 Task: Look for space in Tobias Barreto, Brazil from 17th June, 2023 to 21st June, 2023 for 2 adults in price range Rs.7000 to Rs.12000. Place can be private room with 1  bedroom having 2 beds and 1 bathroom. Property type can be flat. Amenities needed are: wifi, washing machine, . Booking option can be shelf check-in. Required host language is Spanish.
Action: Mouse moved to (363, 204)
Screenshot: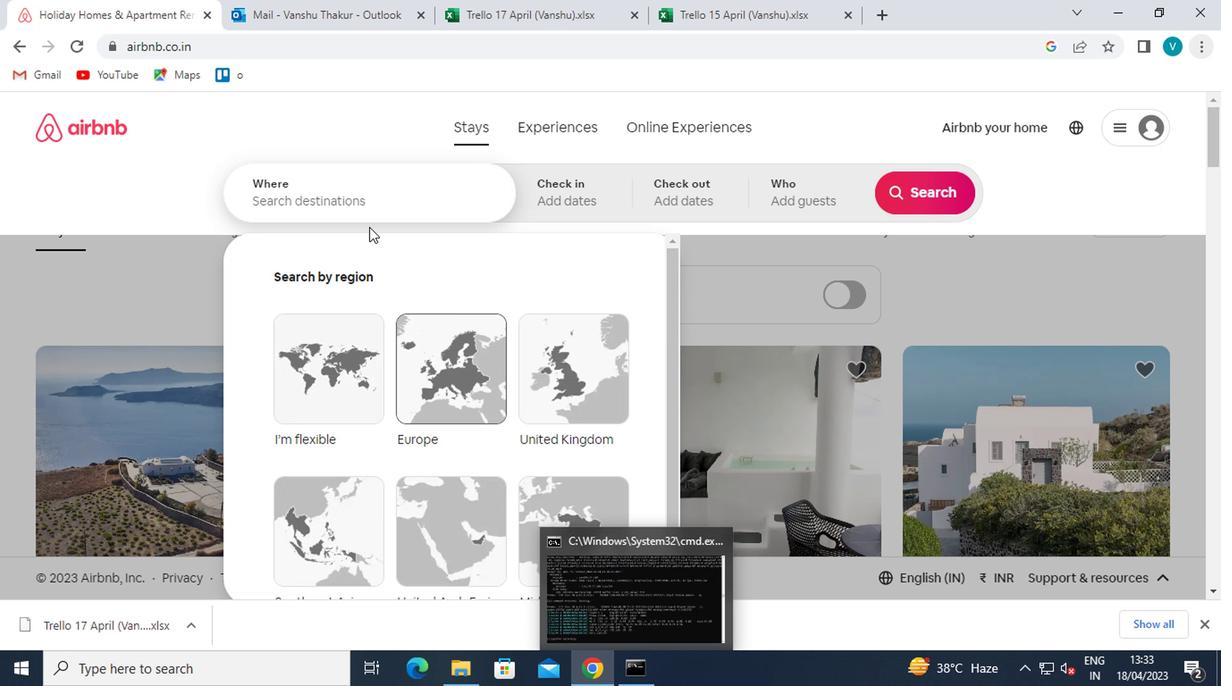 
Action: Mouse pressed left at (363, 204)
Screenshot: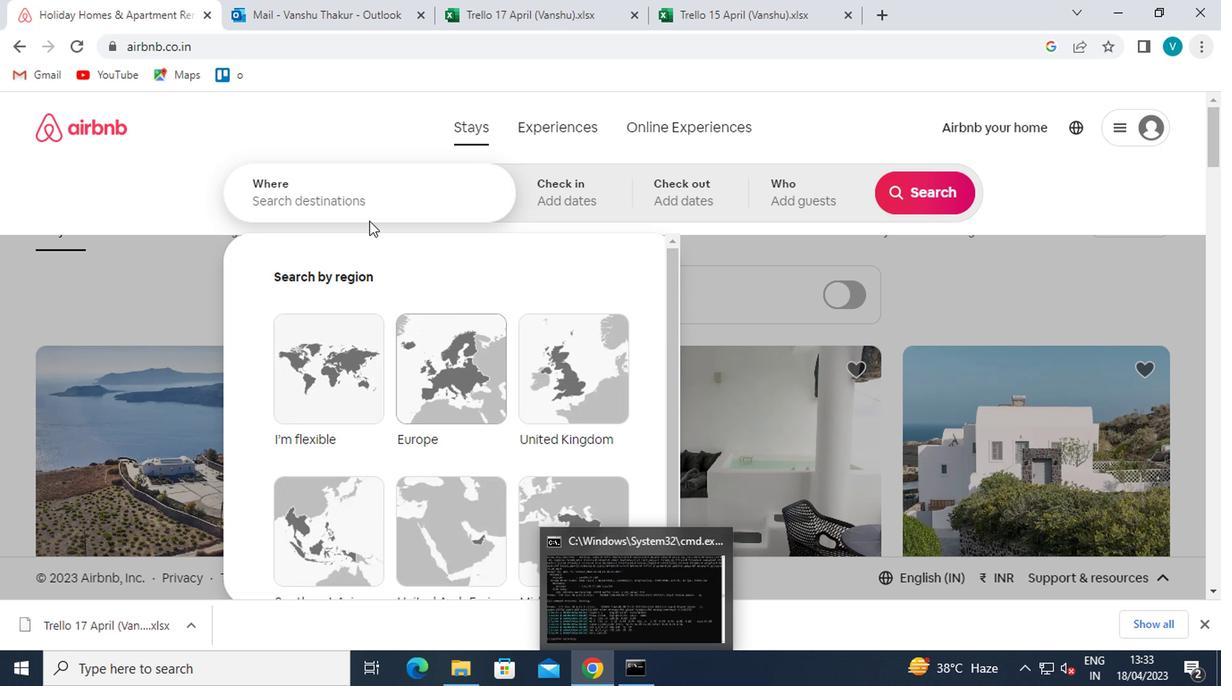 
Action: Mouse moved to (363, 204)
Screenshot: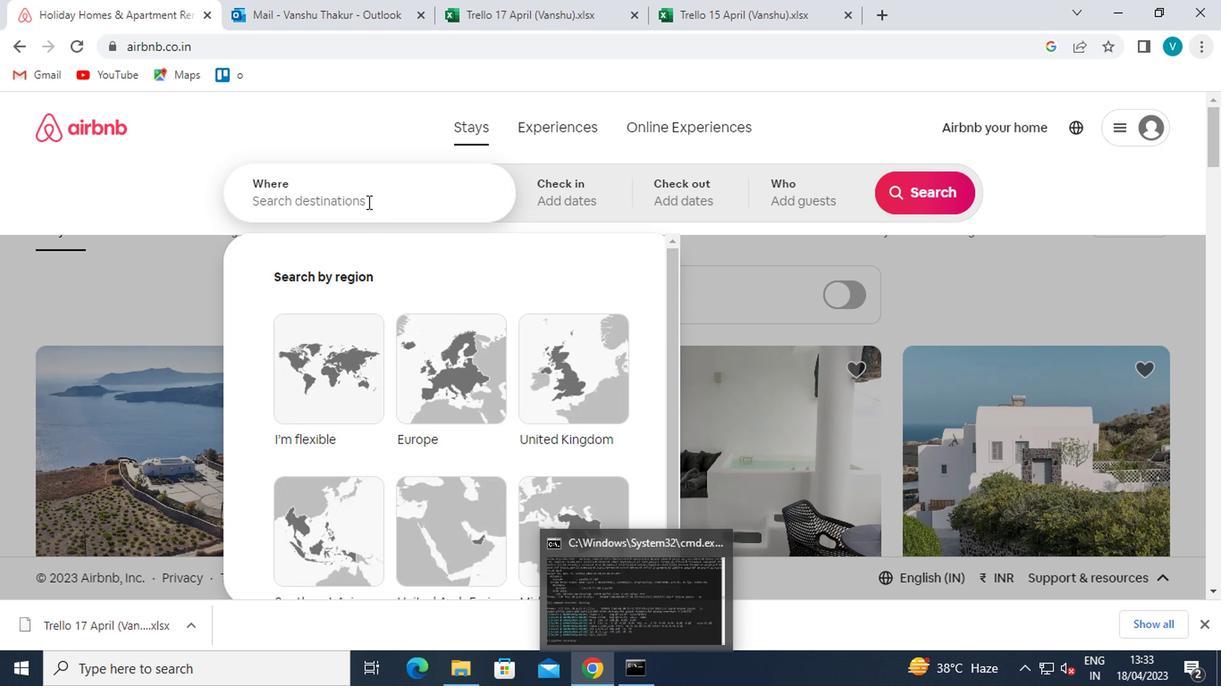 
Action: Key pressed <Key.shift>TOBIAS<Key.space><Key.shift>BARRETO
Screenshot: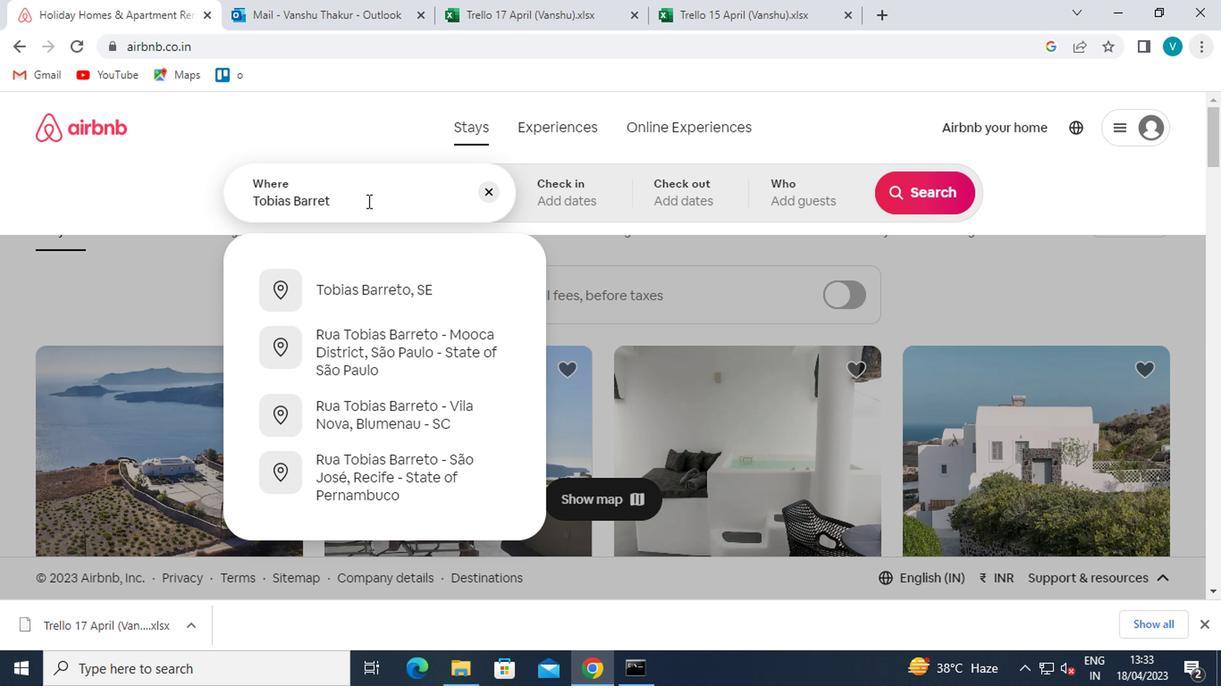 
Action: Mouse moved to (406, 292)
Screenshot: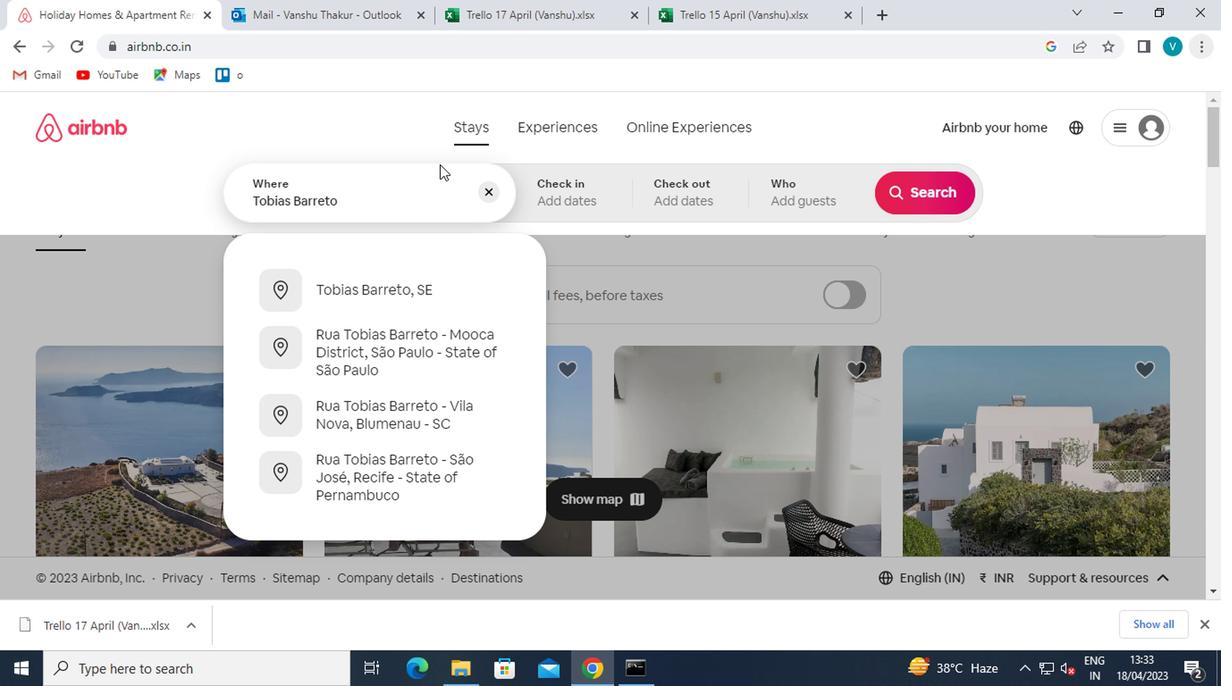 
Action: Mouse pressed left at (406, 292)
Screenshot: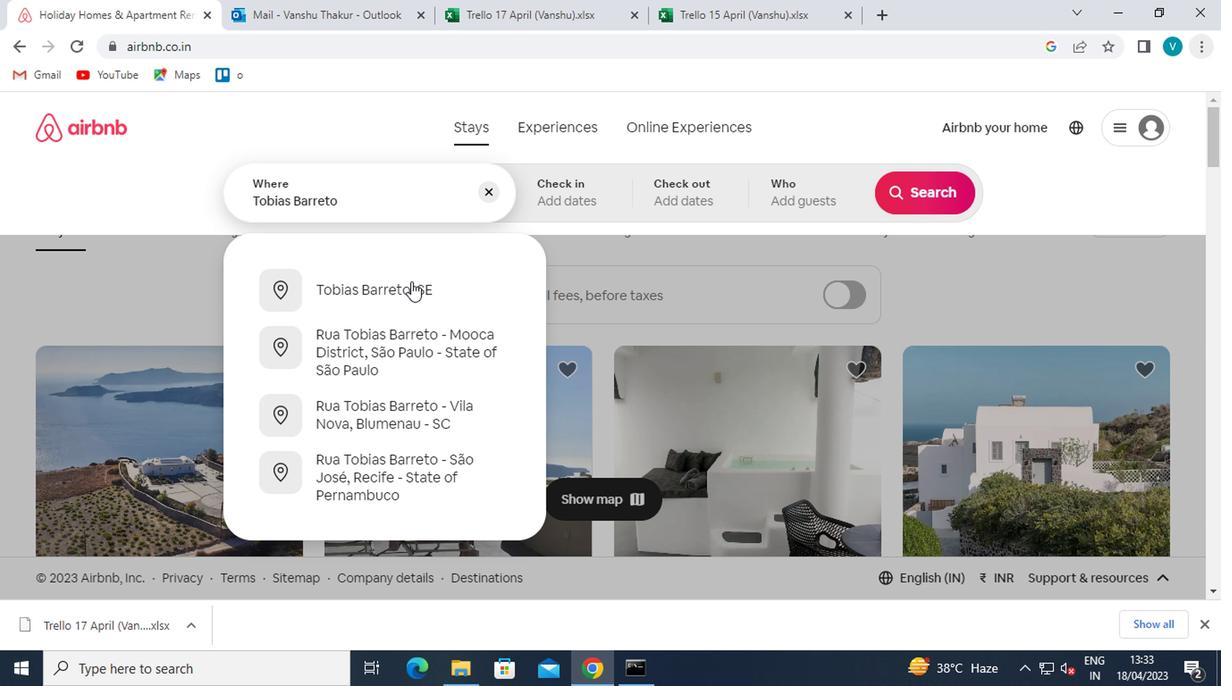 
Action: Mouse moved to (911, 329)
Screenshot: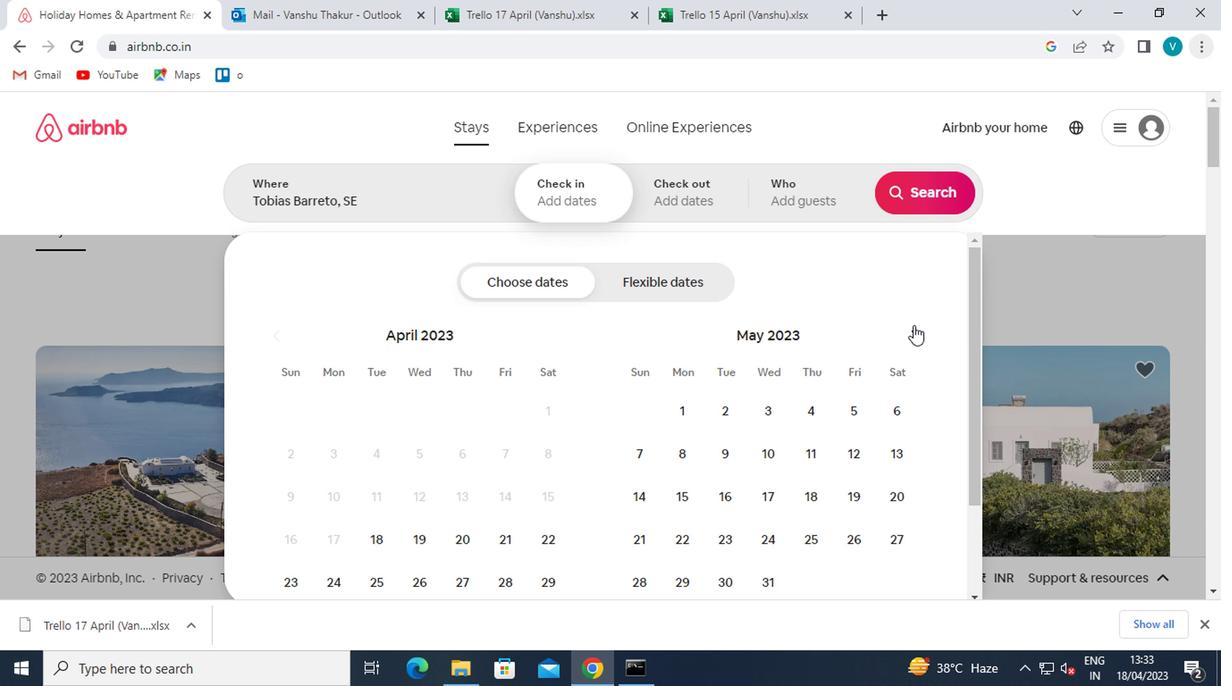 
Action: Mouse pressed left at (911, 329)
Screenshot: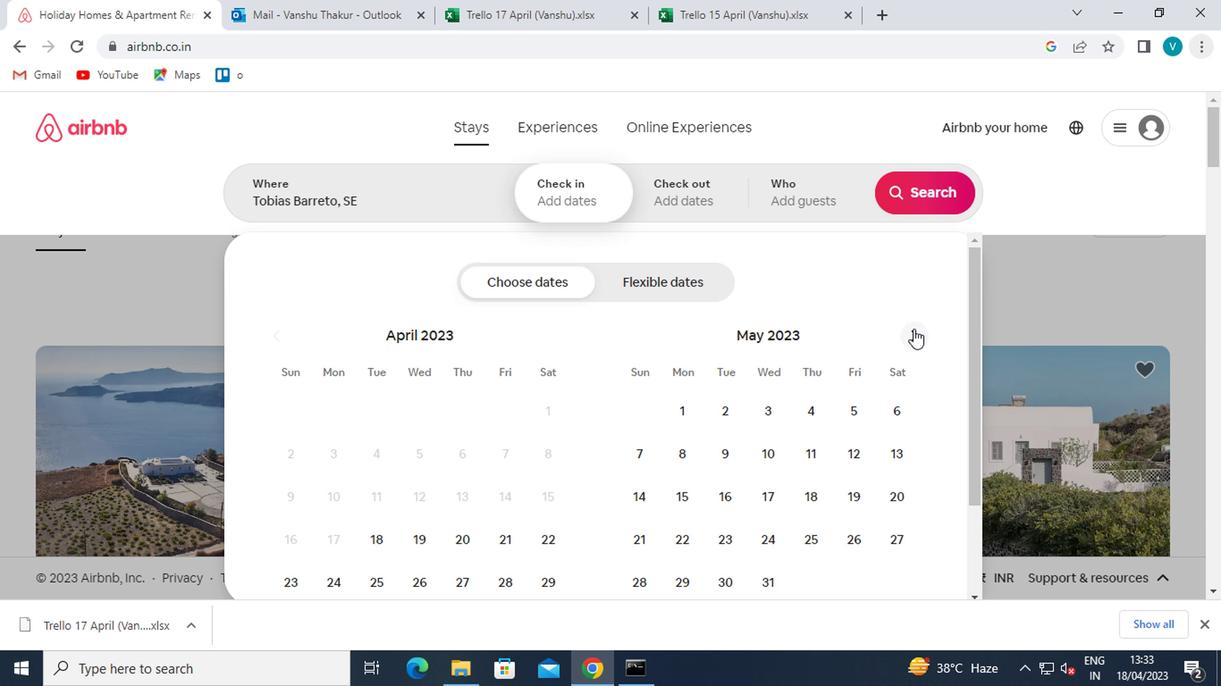 
Action: Mouse moved to (895, 485)
Screenshot: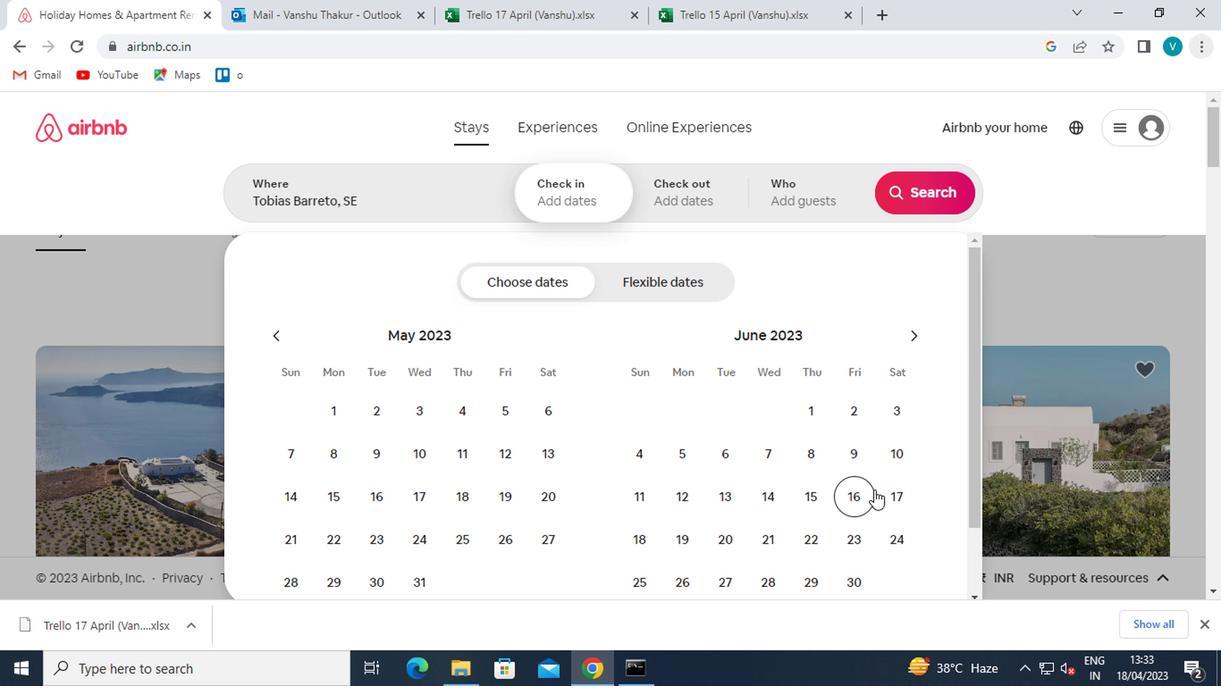 
Action: Mouse pressed left at (895, 485)
Screenshot: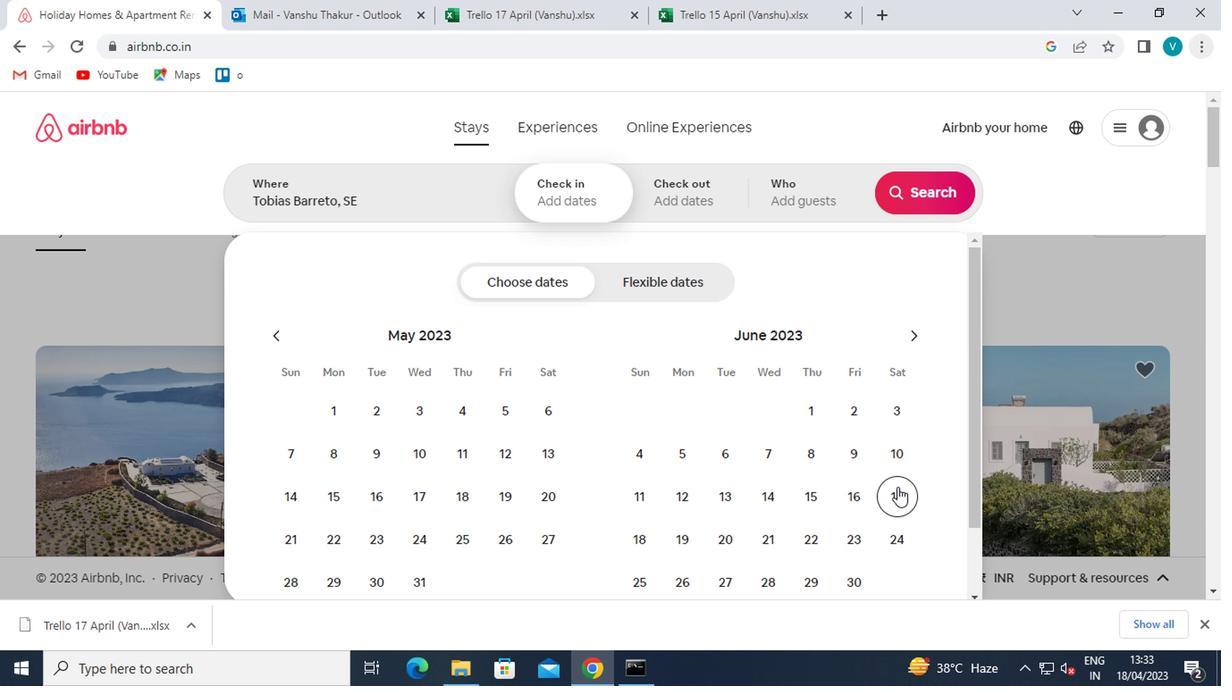 
Action: Mouse moved to (759, 529)
Screenshot: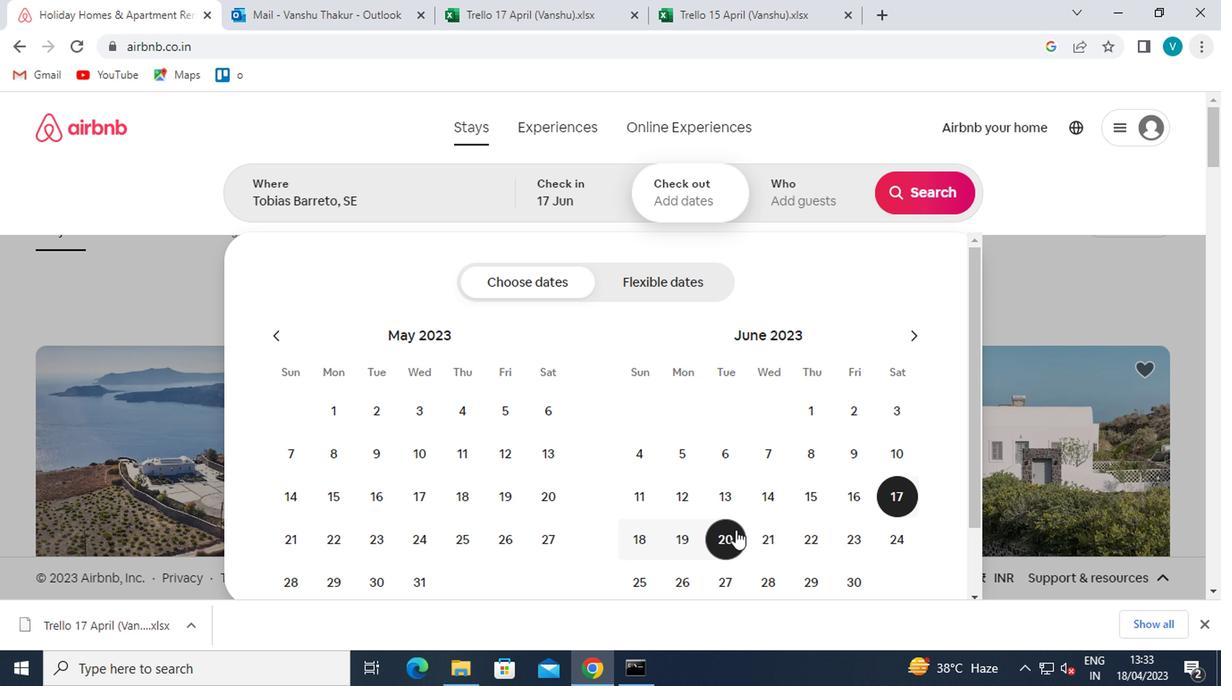 
Action: Mouse pressed left at (759, 529)
Screenshot: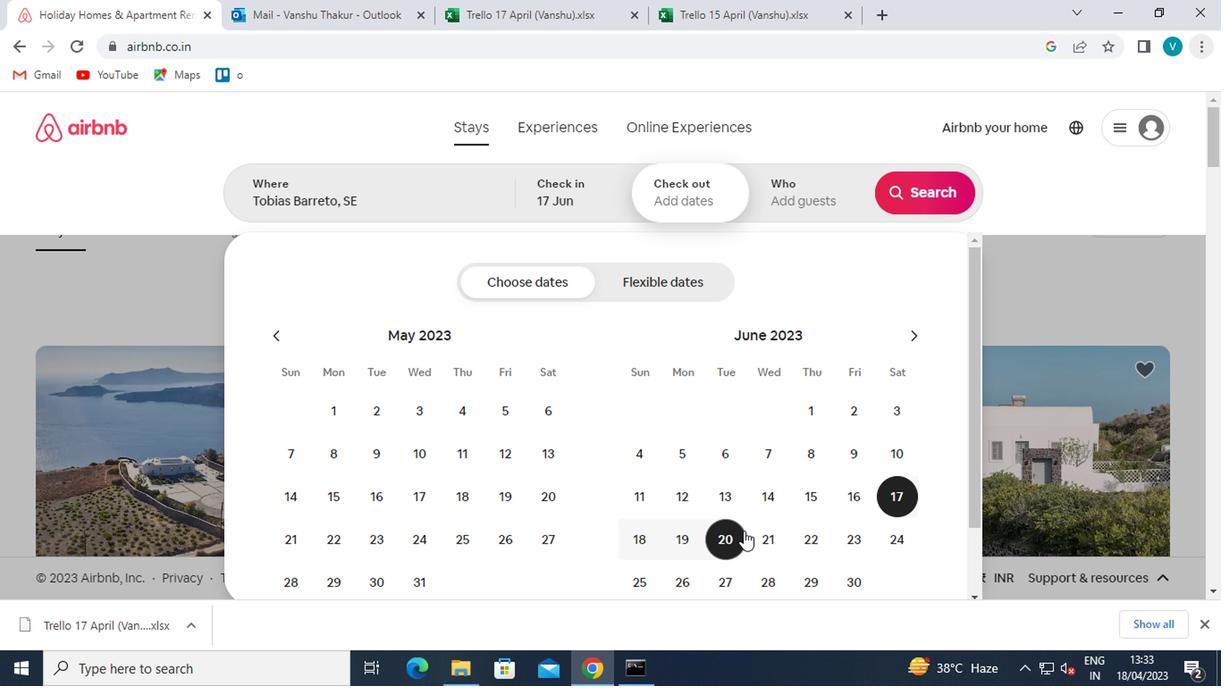 
Action: Mouse moved to (822, 197)
Screenshot: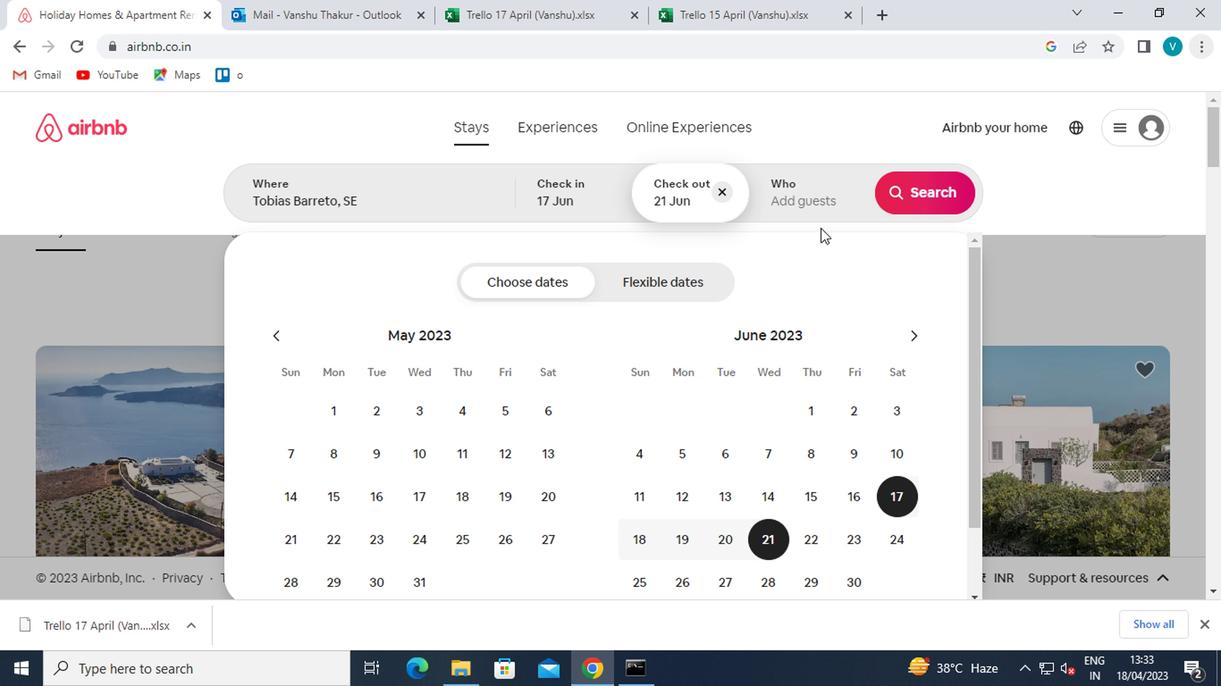 
Action: Mouse pressed left at (822, 197)
Screenshot: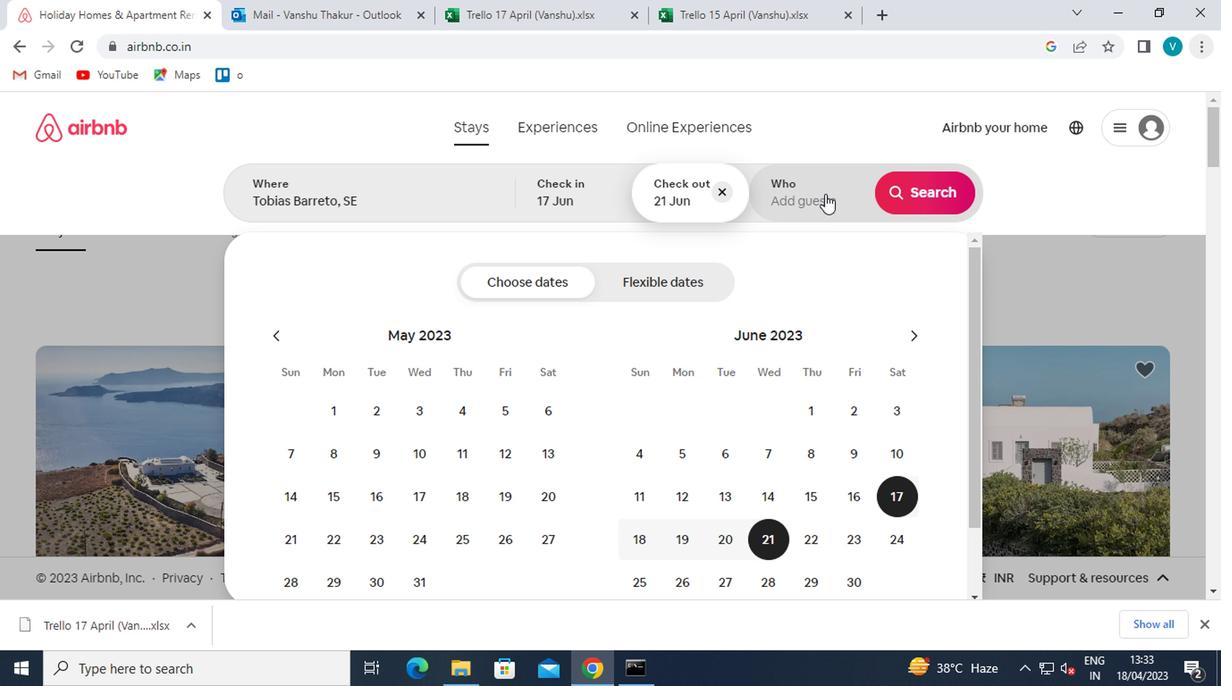 
Action: Mouse moved to (917, 291)
Screenshot: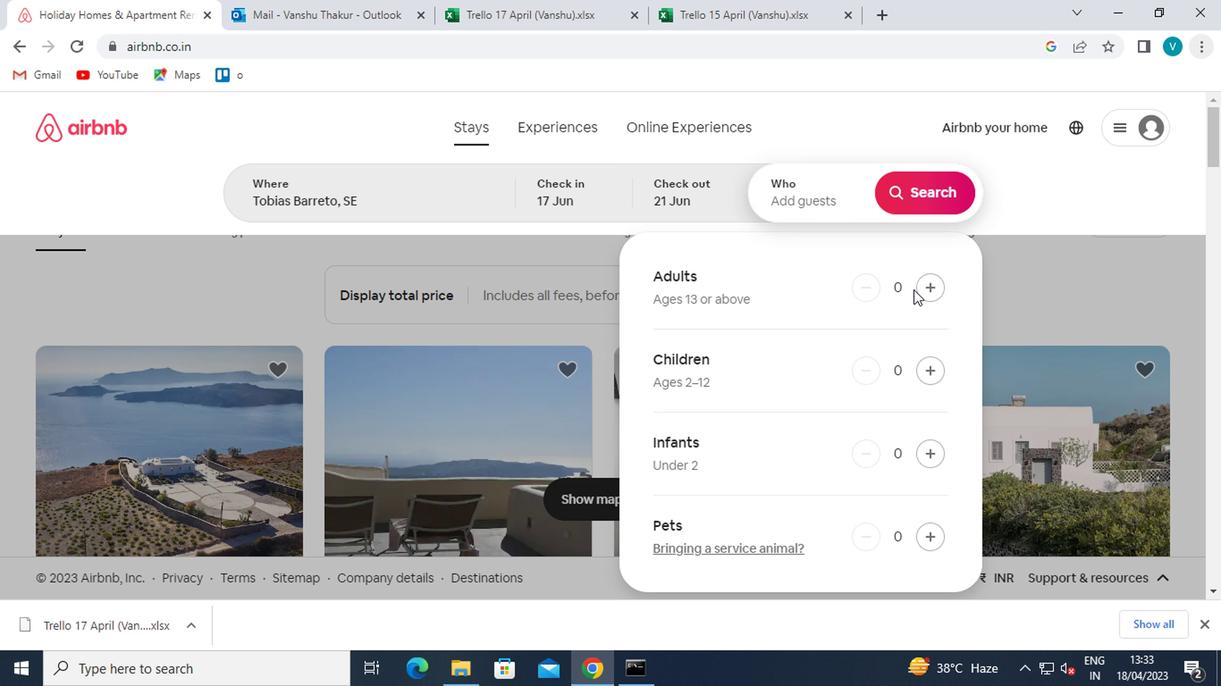 
Action: Mouse pressed left at (917, 291)
Screenshot: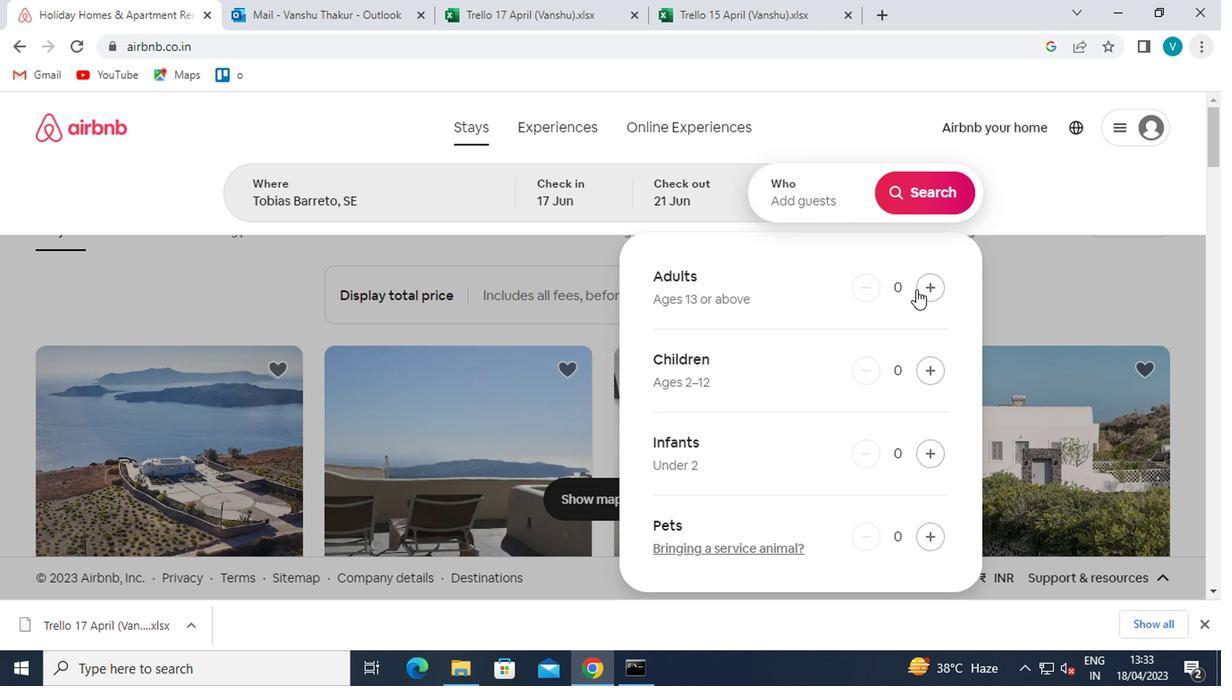 
Action: Mouse pressed left at (917, 291)
Screenshot: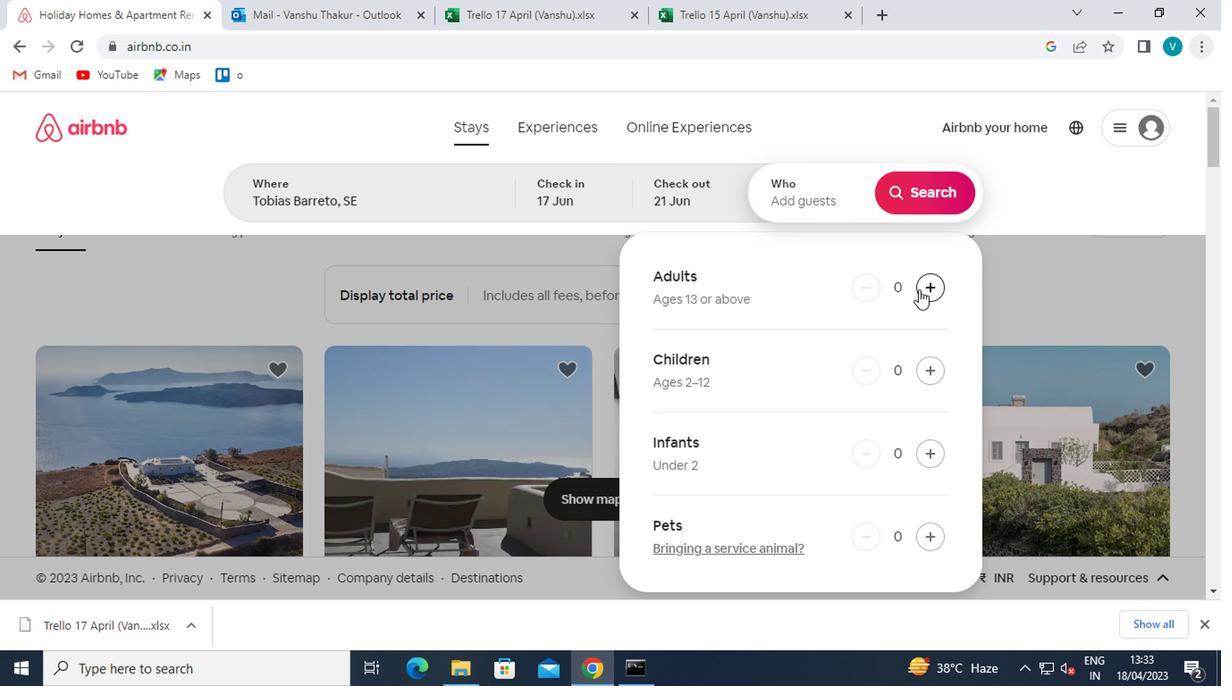 
Action: Mouse moved to (950, 172)
Screenshot: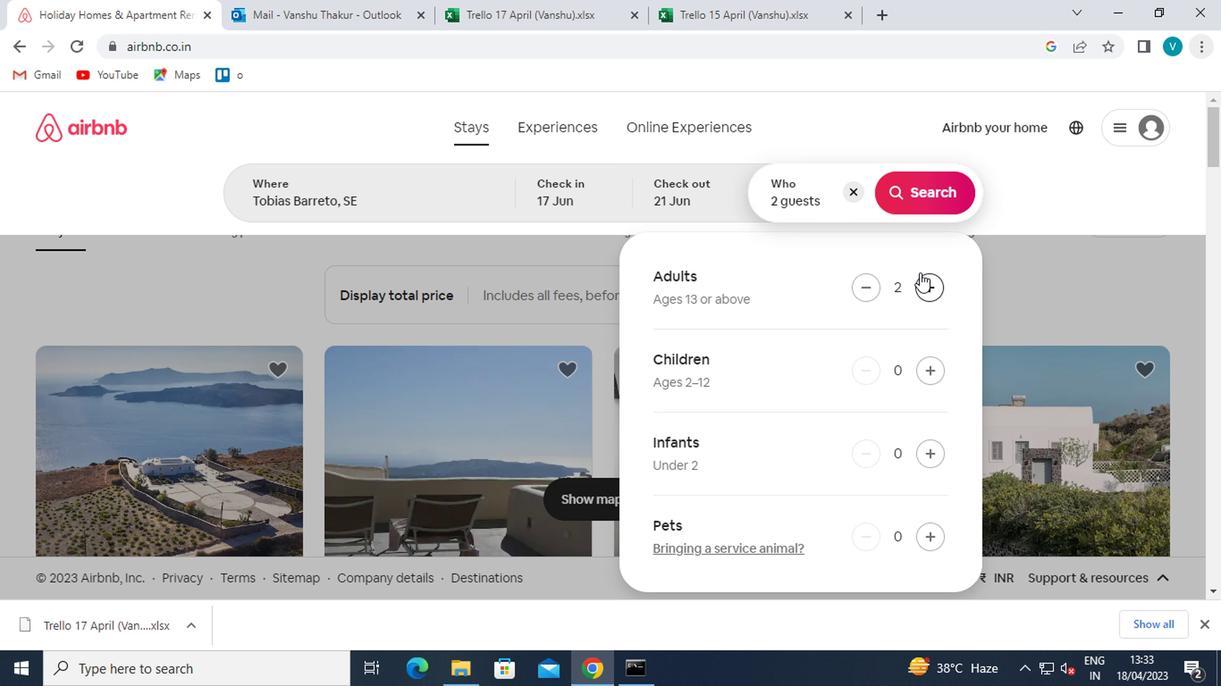 
Action: Mouse pressed left at (950, 172)
Screenshot: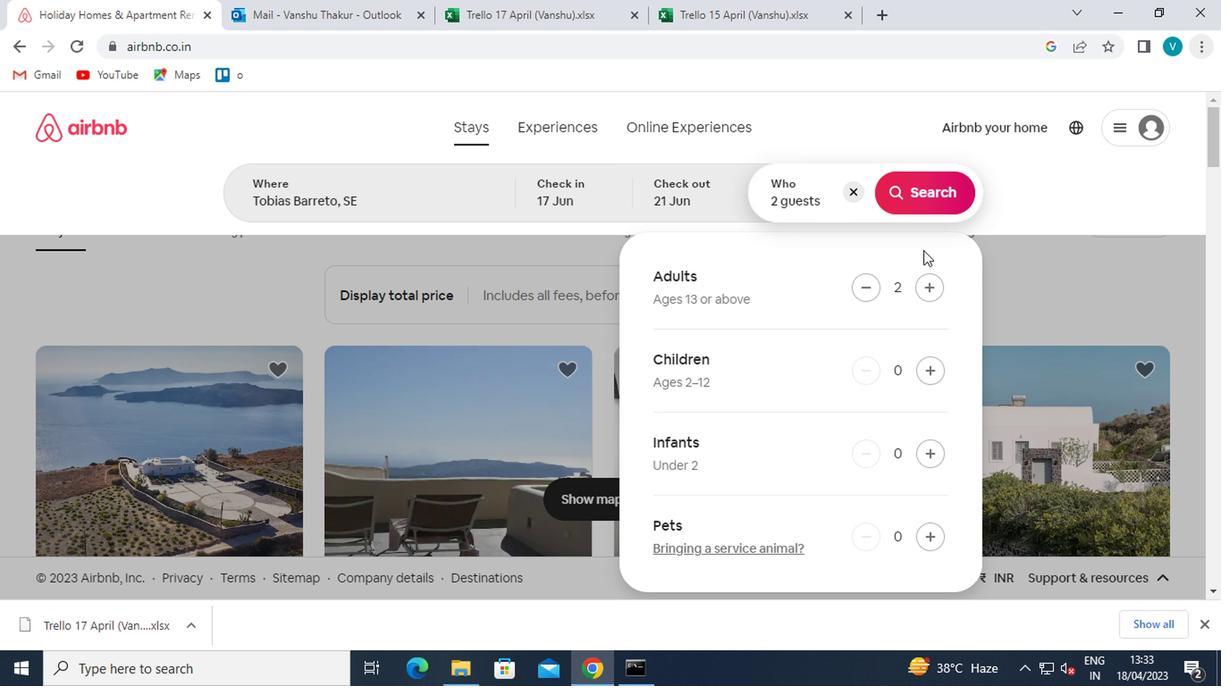 
Action: Mouse moved to (950, 206)
Screenshot: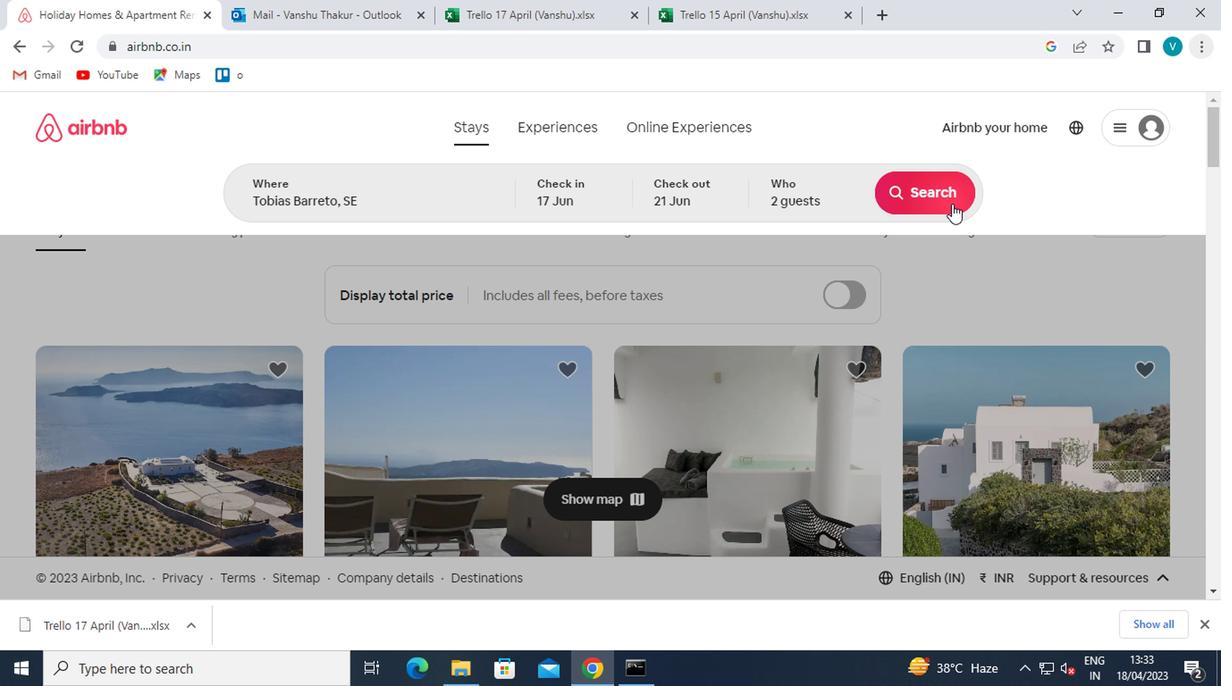 
Action: Mouse pressed left at (950, 206)
Screenshot: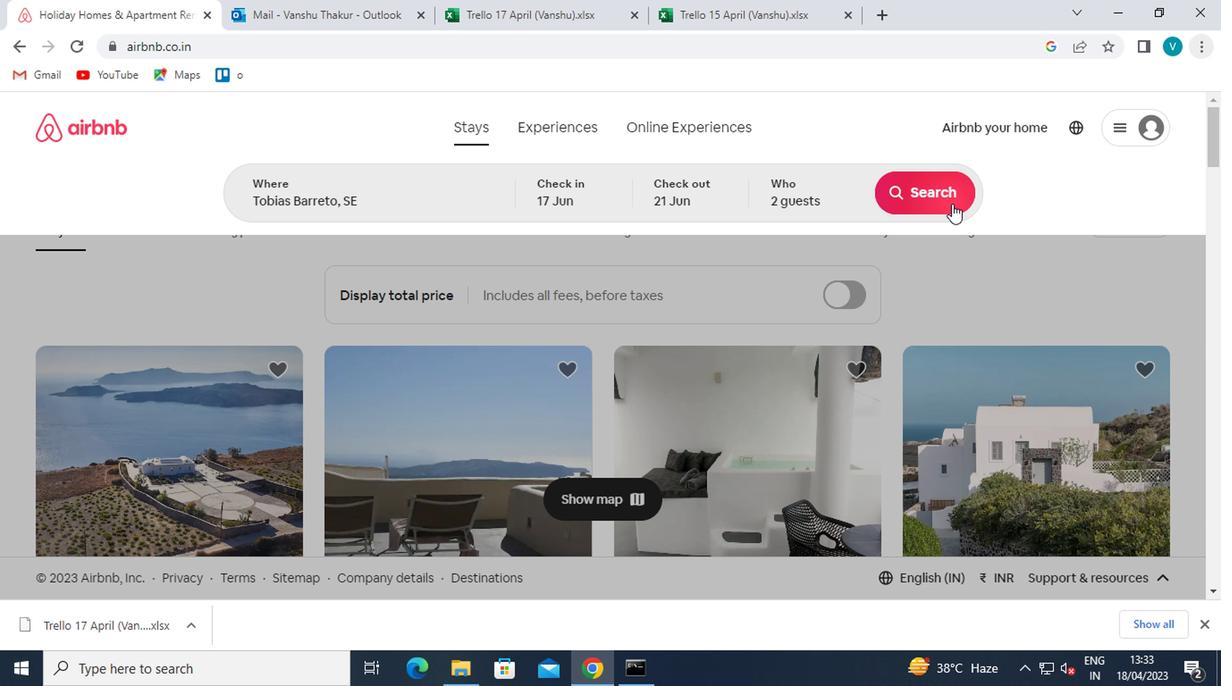 
Action: Mouse moved to (1135, 195)
Screenshot: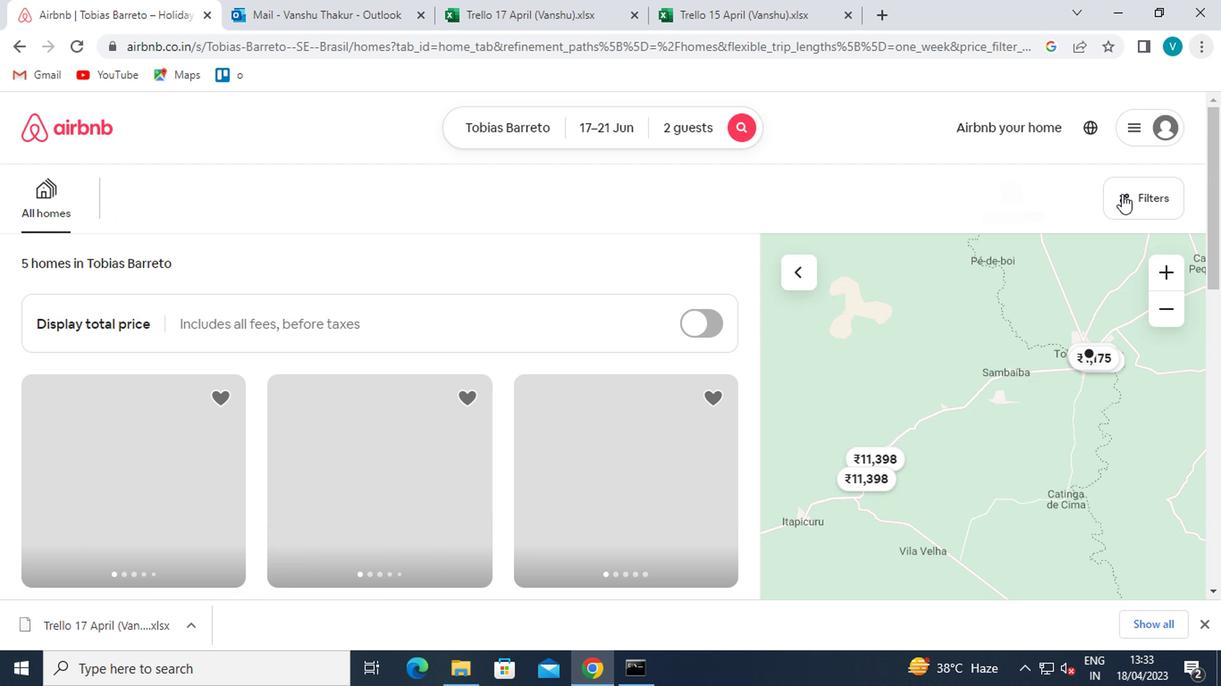 
Action: Mouse pressed left at (1135, 195)
Screenshot: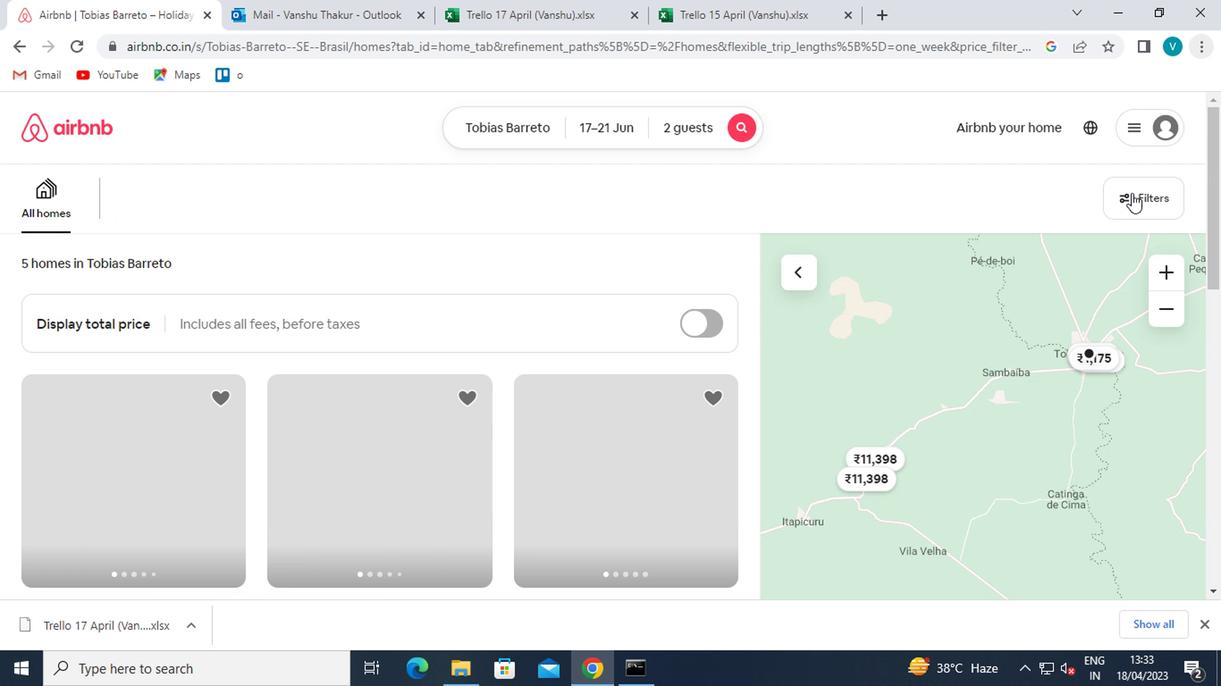 
Action: Mouse moved to (459, 425)
Screenshot: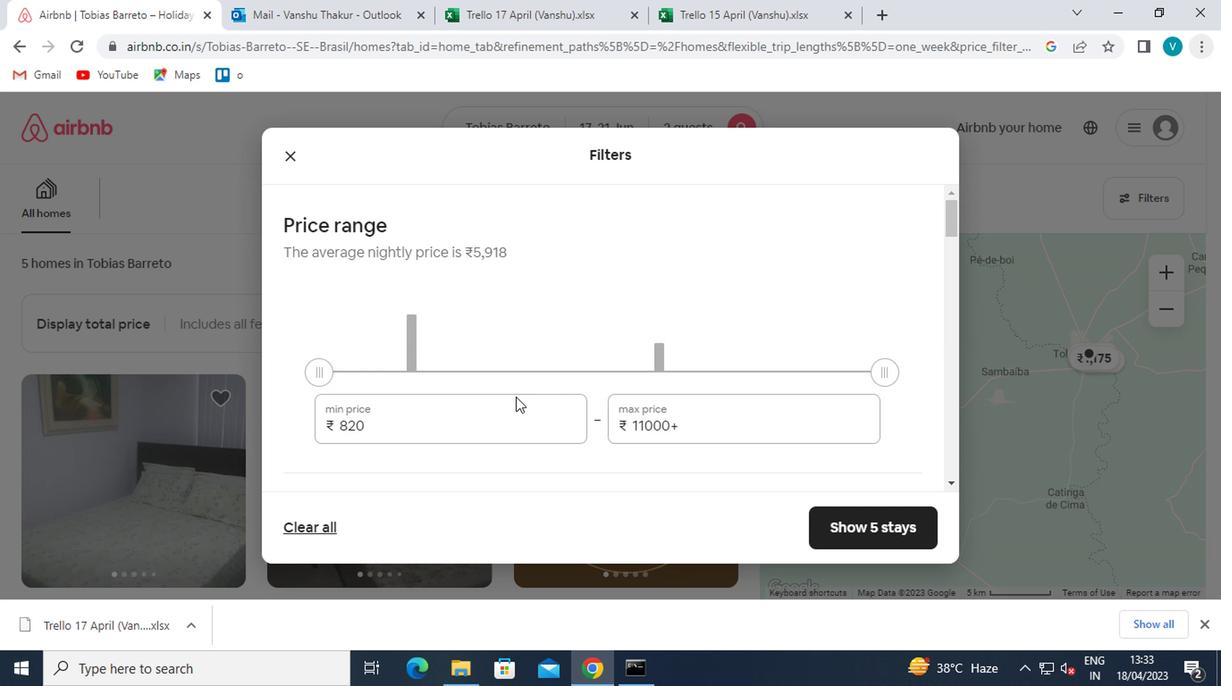 
Action: Mouse pressed left at (459, 425)
Screenshot: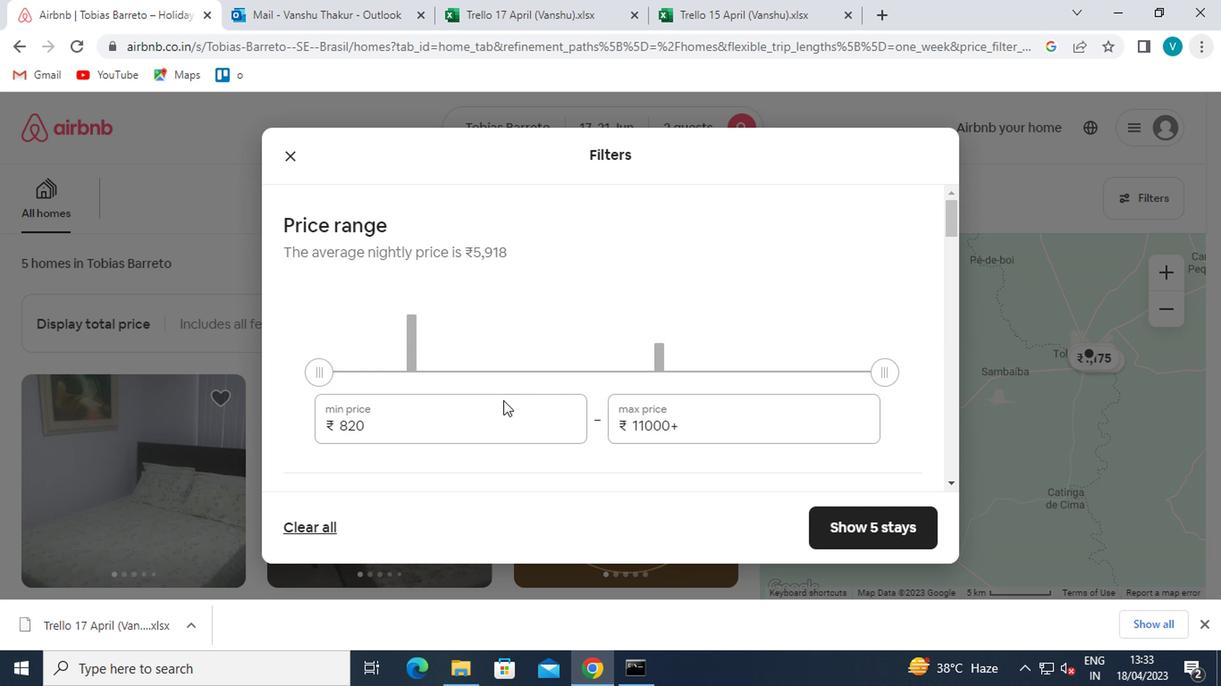 
Action: Mouse moved to (459, 426)
Screenshot: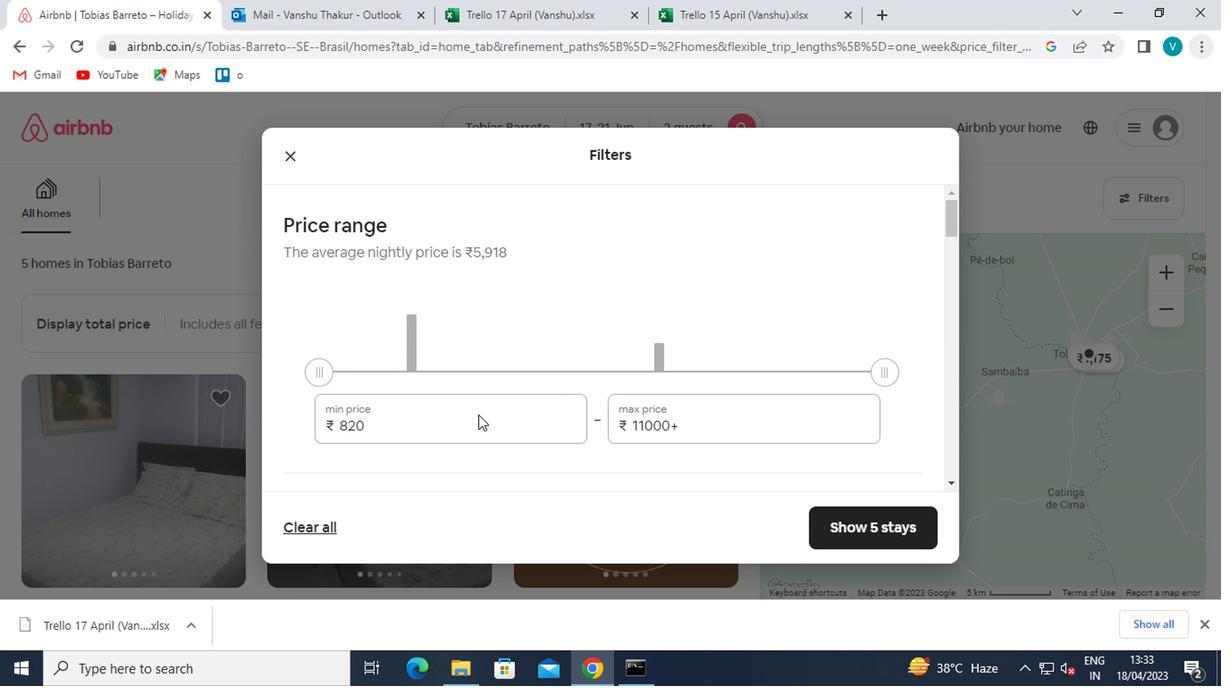
Action: Key pressed <Key.backspace><Key.backspace><Key.backspace>7000
Screenshot: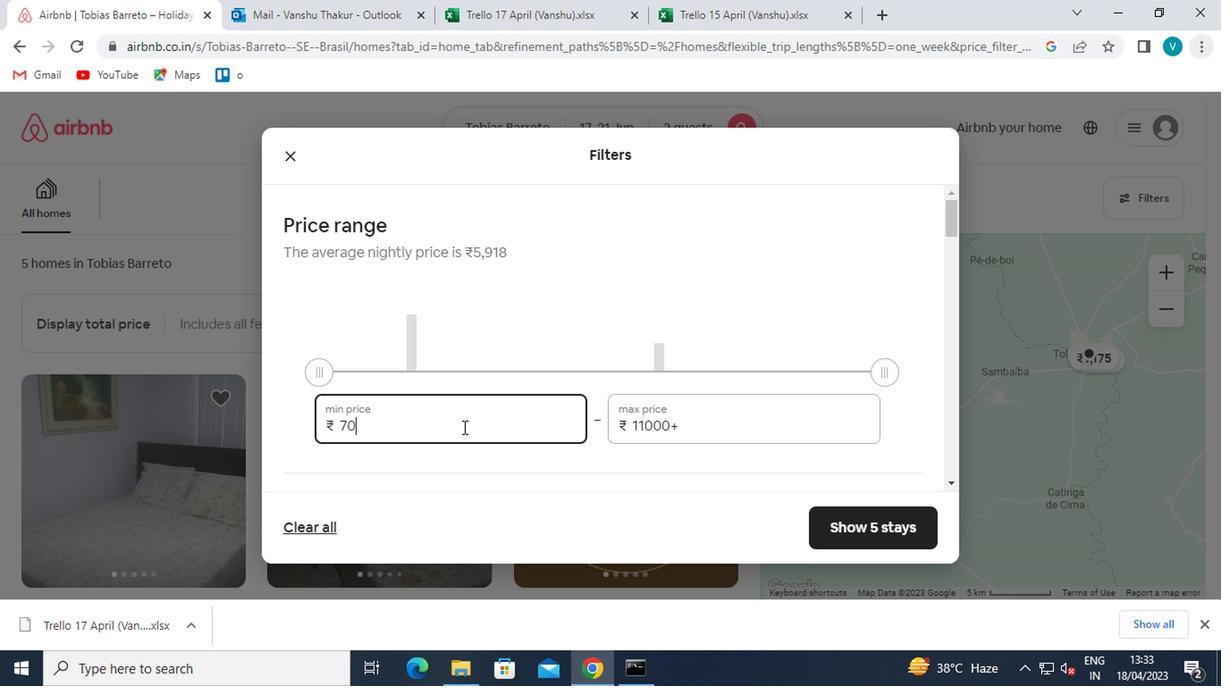
Action: Mouse moved to (689, 427)
Screenshot: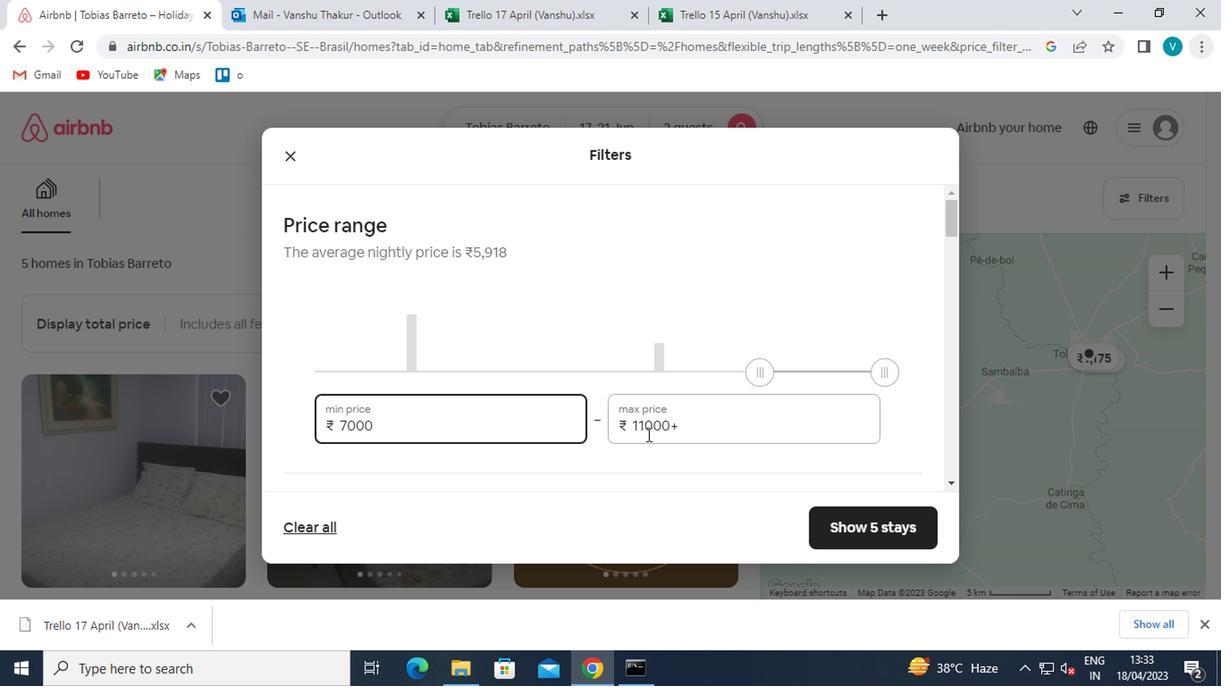 
Action: Mouse pressed left at (689, 427)
Screenshot: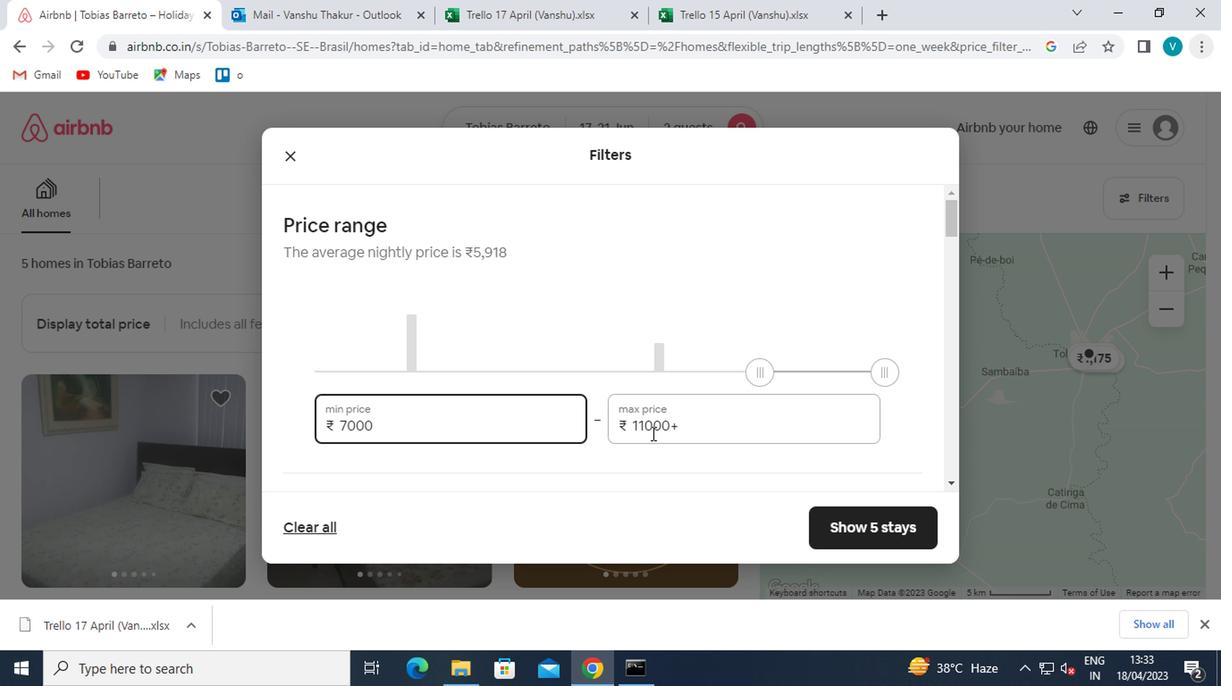 
Action: Mouse moved to (687, 425)
Screenshot: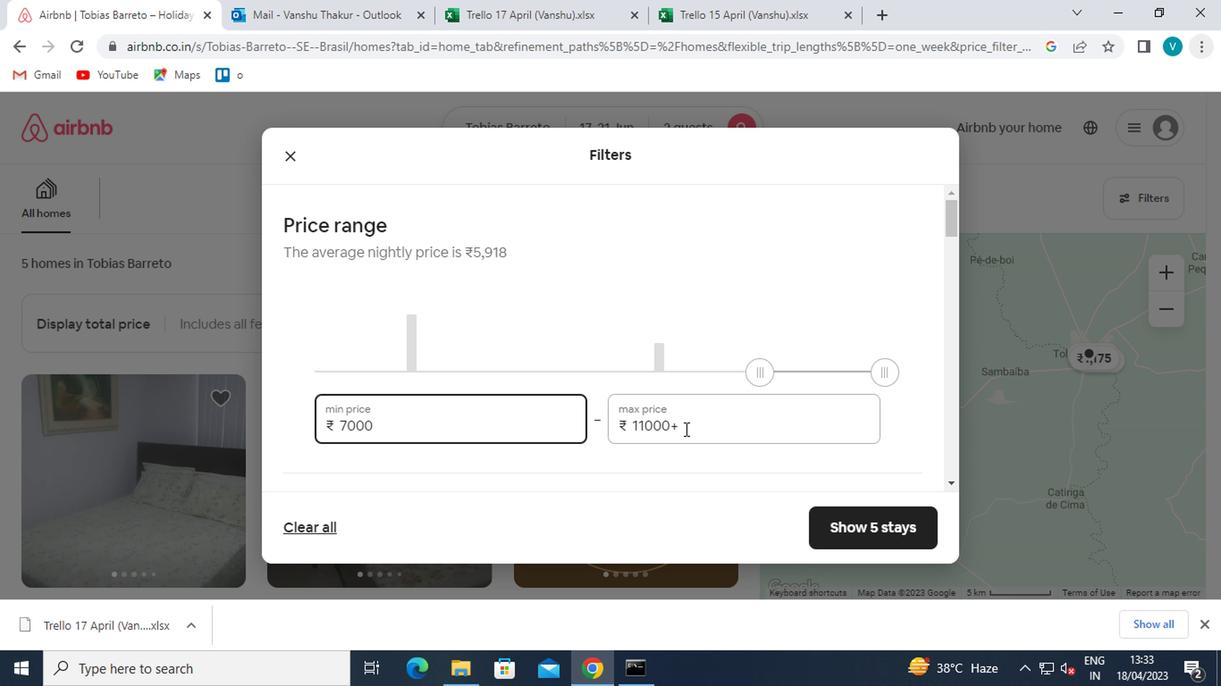 
Action: Key pressed <Key.backspace><Key.backspace><Key.backspace><Key.backspace><Key.backspace><Key.backspace>12000
Screenshot: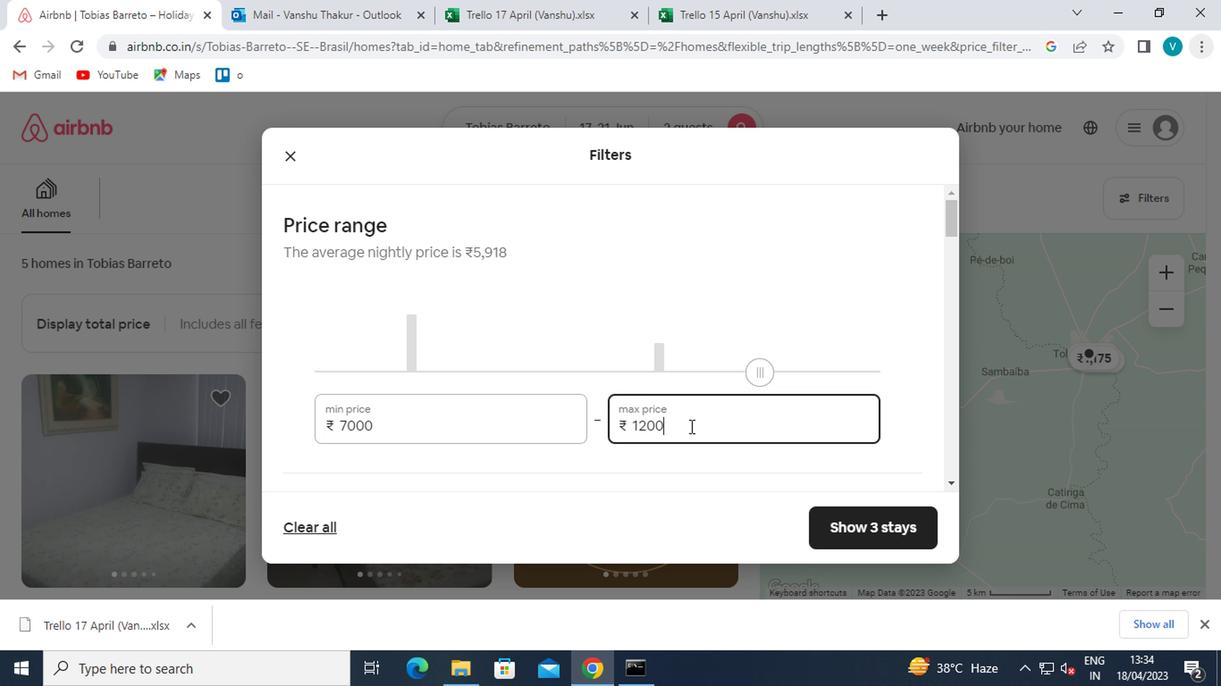 
Action: Mouse moved to (668, 425)
Screenshot: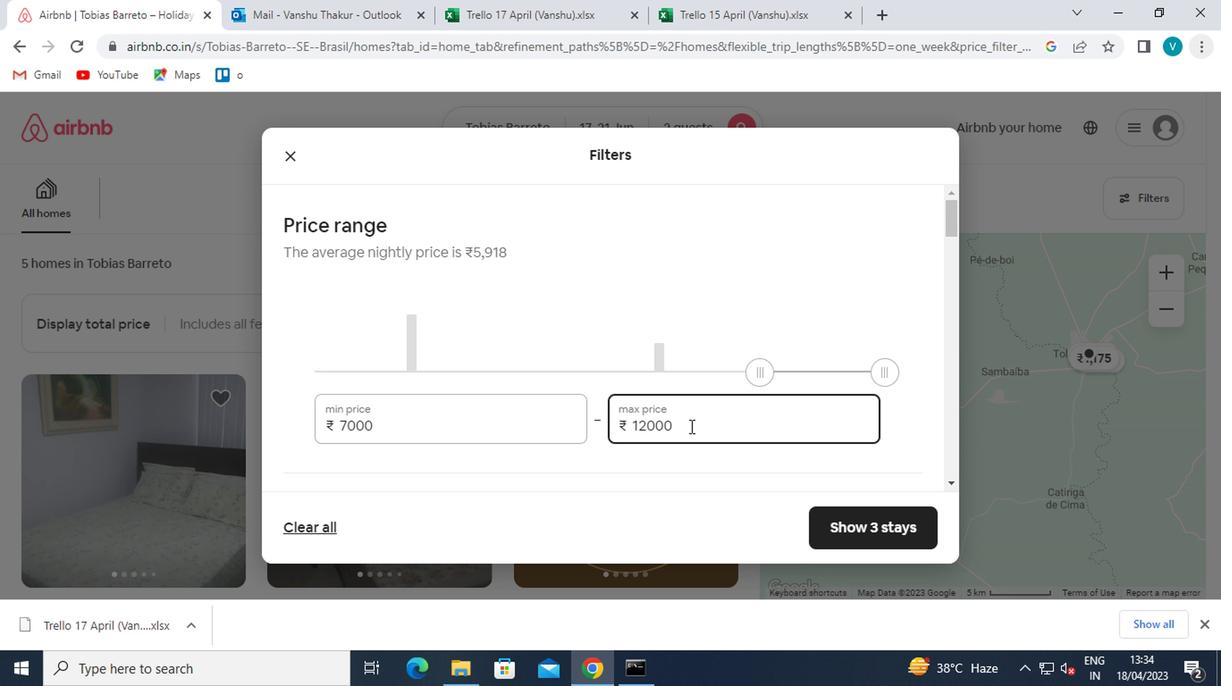 
Action: Mouse scrolled (668, 424) with delta (0, 0)
Screenshot: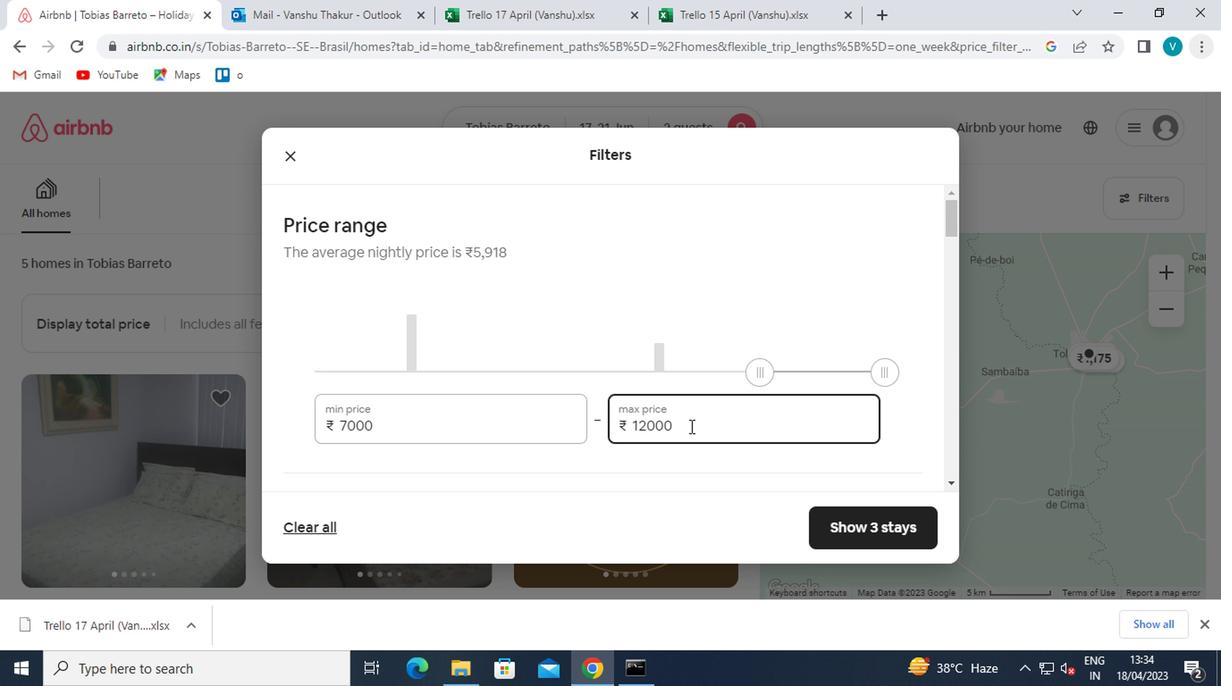 
Action: Mouse moved to (663, 425)
Screenshot: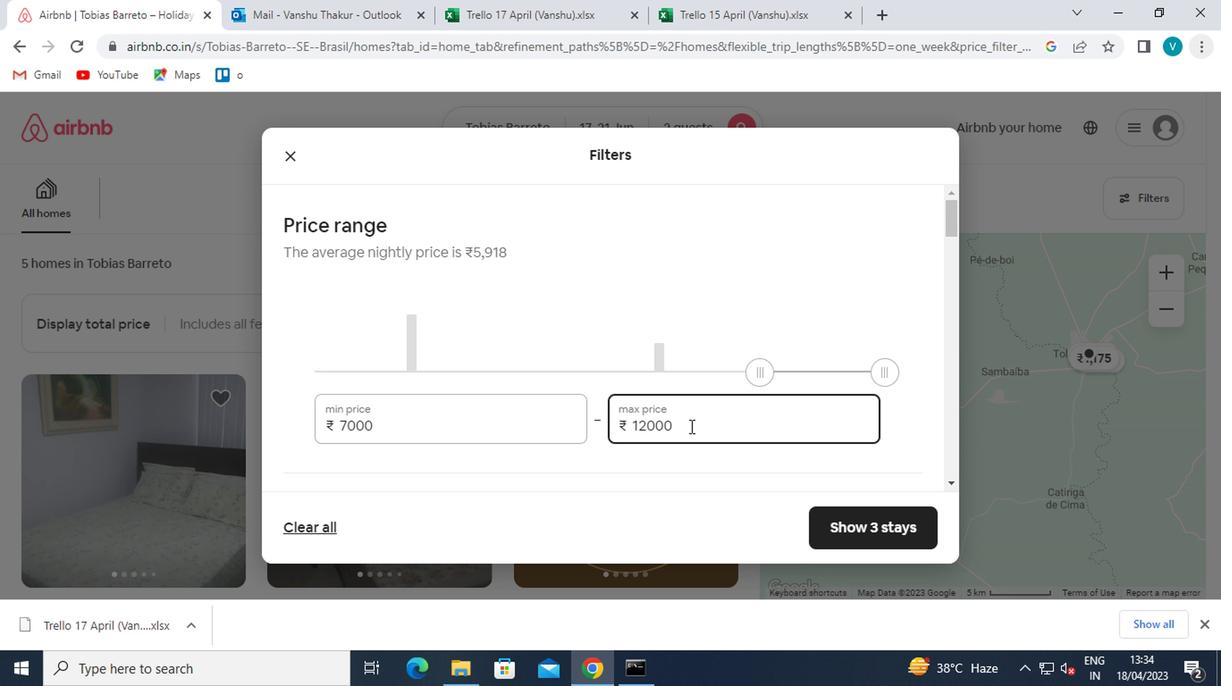 
Action: Mouse scrolled (663, 424) with delta (0, 0)
Screenshot: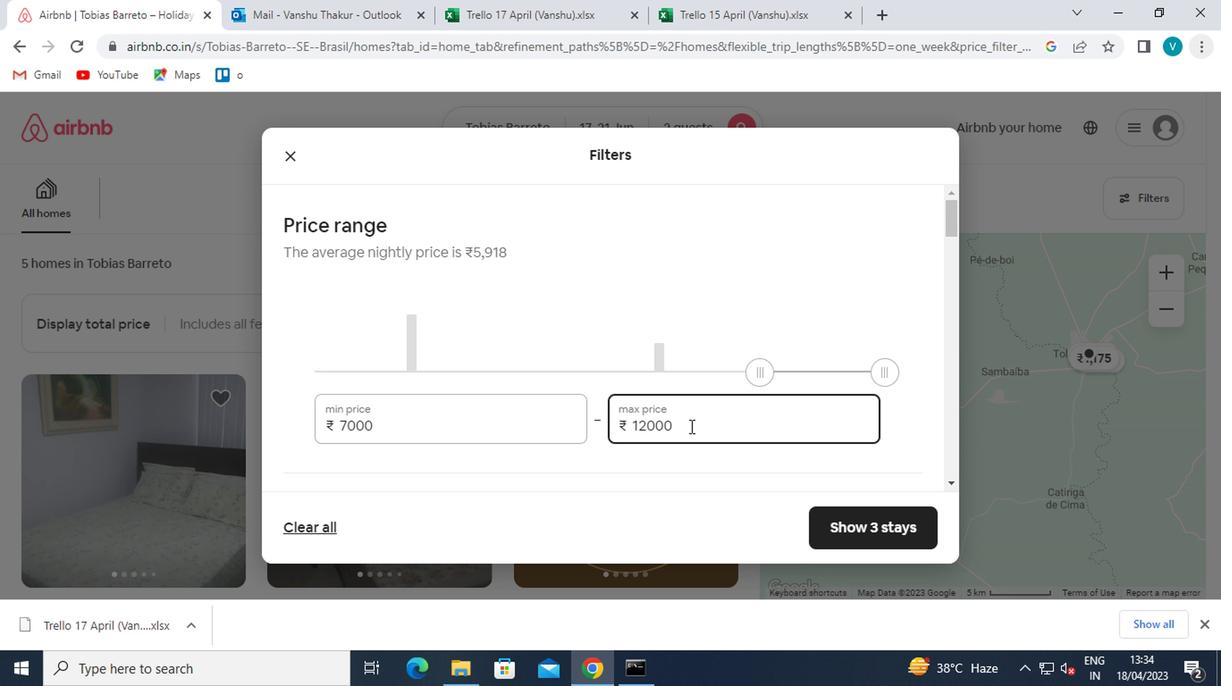 
Action: Mouse moved to (661, 425)
Screenshot: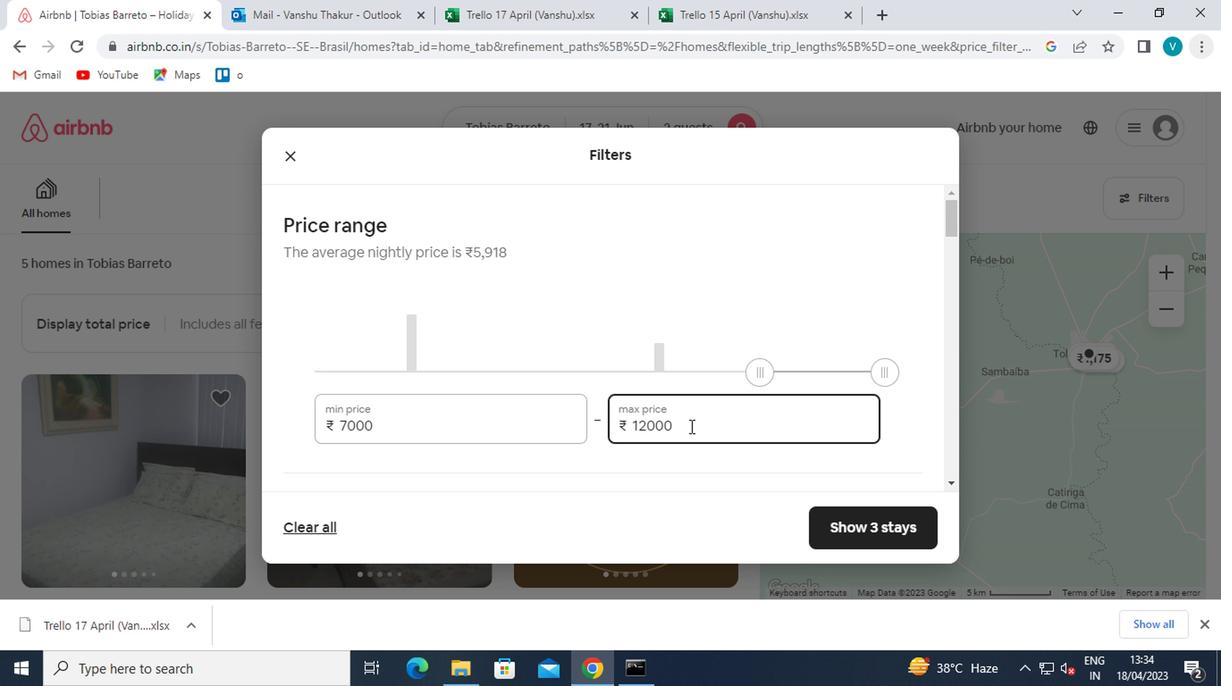 
Action: Mouse scrolled (661, 424) with delta (0, 0)
Screenshot: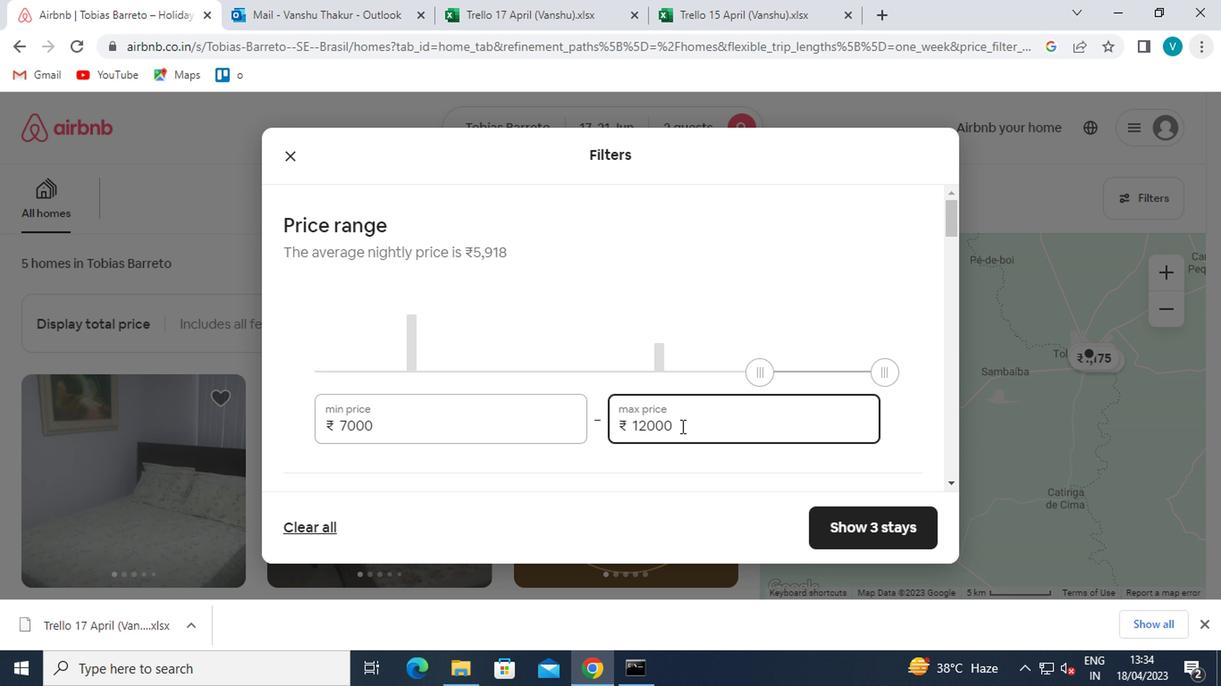 
Action: Mouse moved to (609, 292)
Screenshot: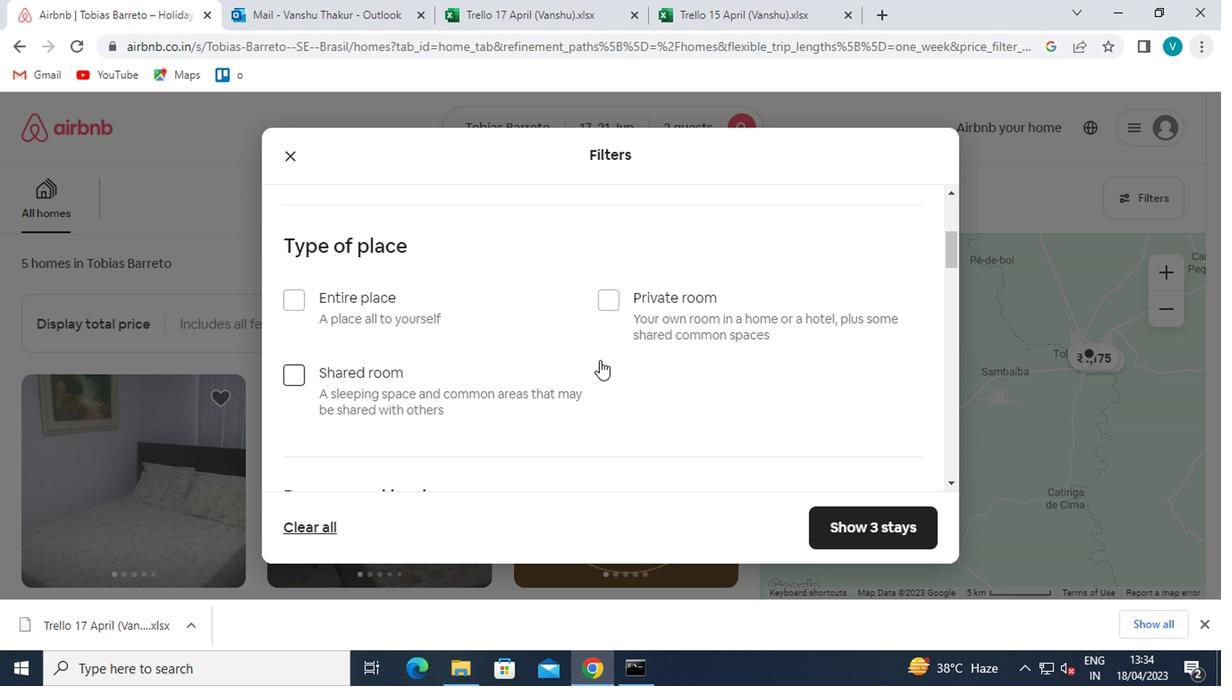 
Action: Mouse pressed left at (609, 292)
Screenshot: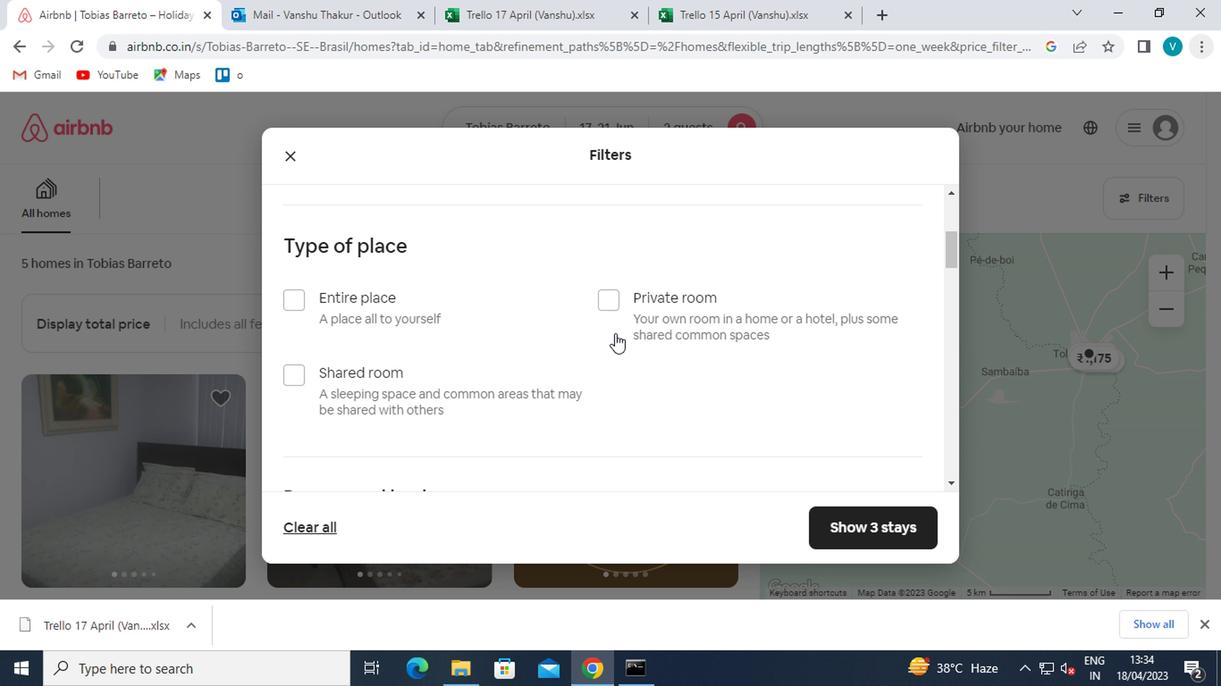 
Action: Mouse moved to (608, 292)
Screenshot: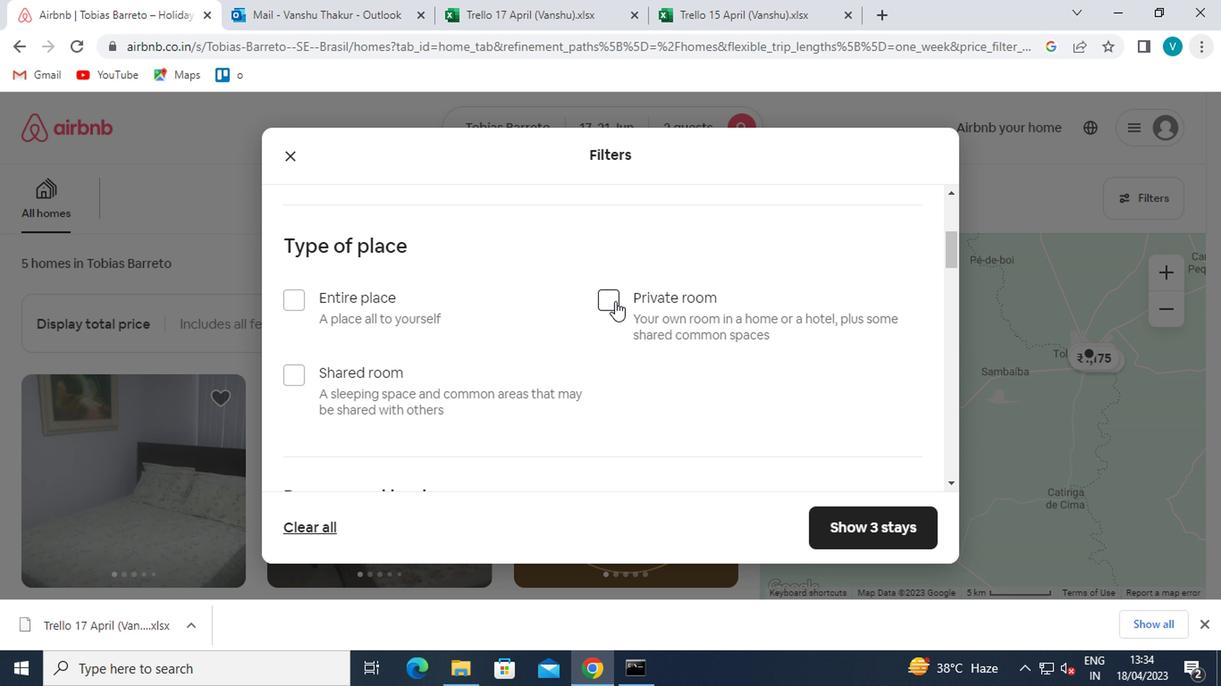 
Action: Mouse scrolled (608, 291) with delta (0, 0)
Screenshot: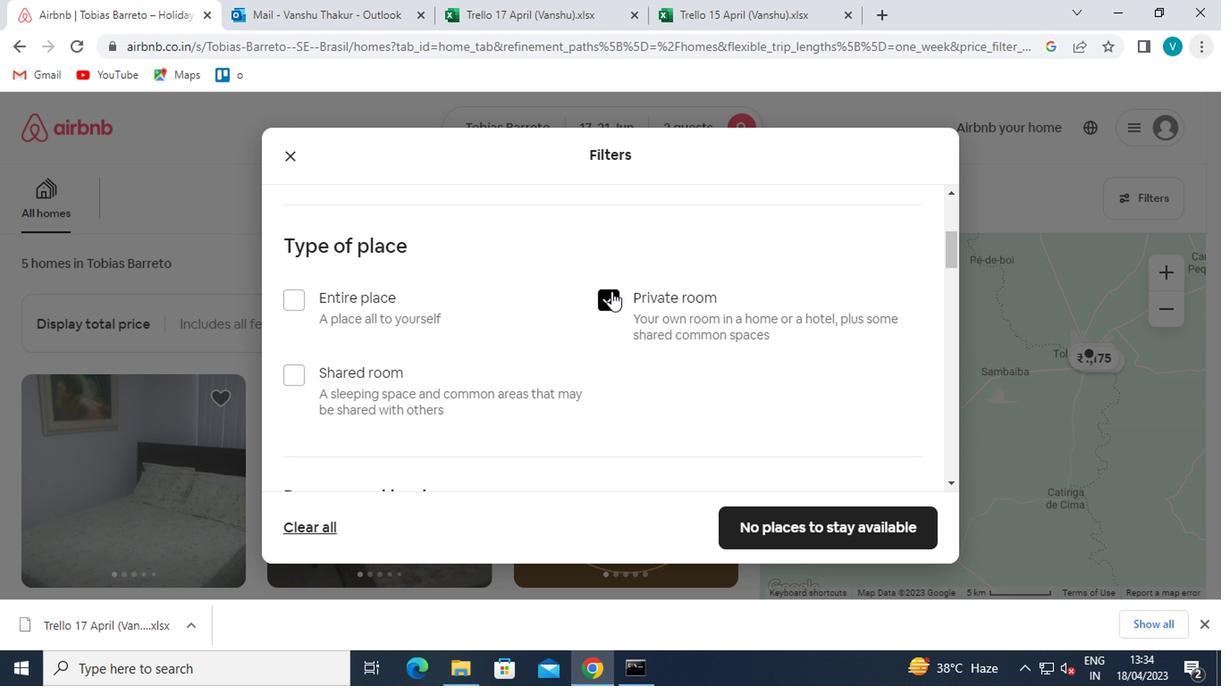 
Action: Mouse moved to (609, 293)
Screenshot: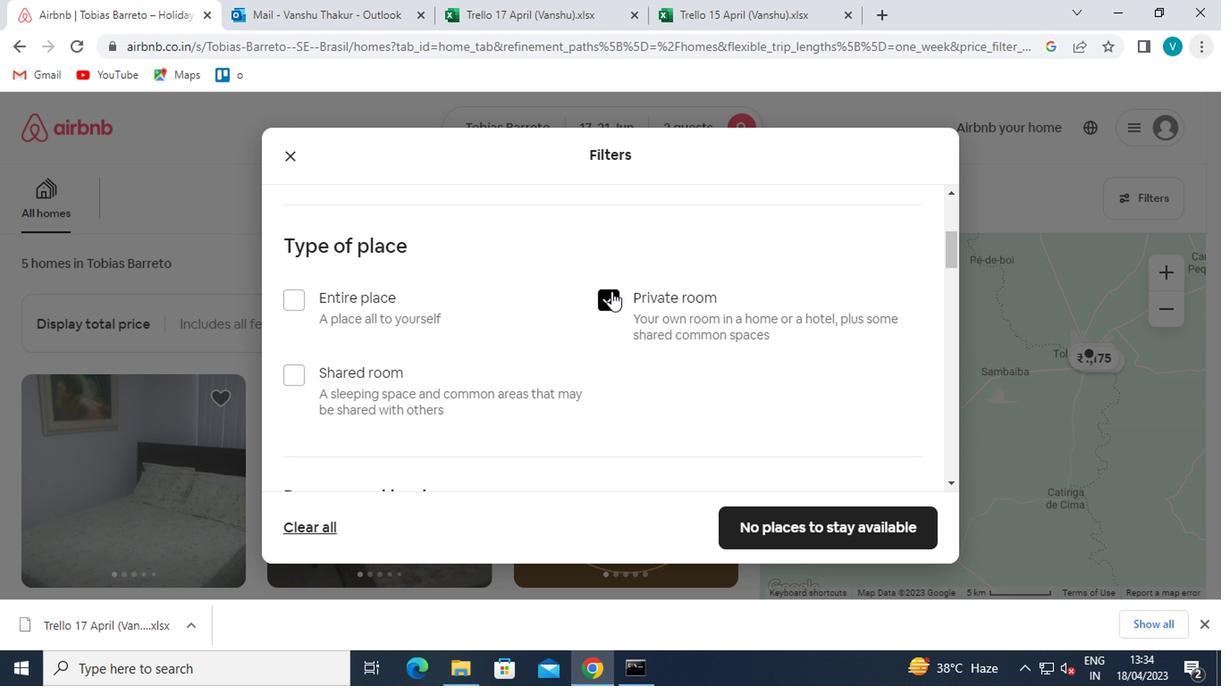 
Action: Mouse scrolled (609, 292) with delta (0, -1)
Screenshot: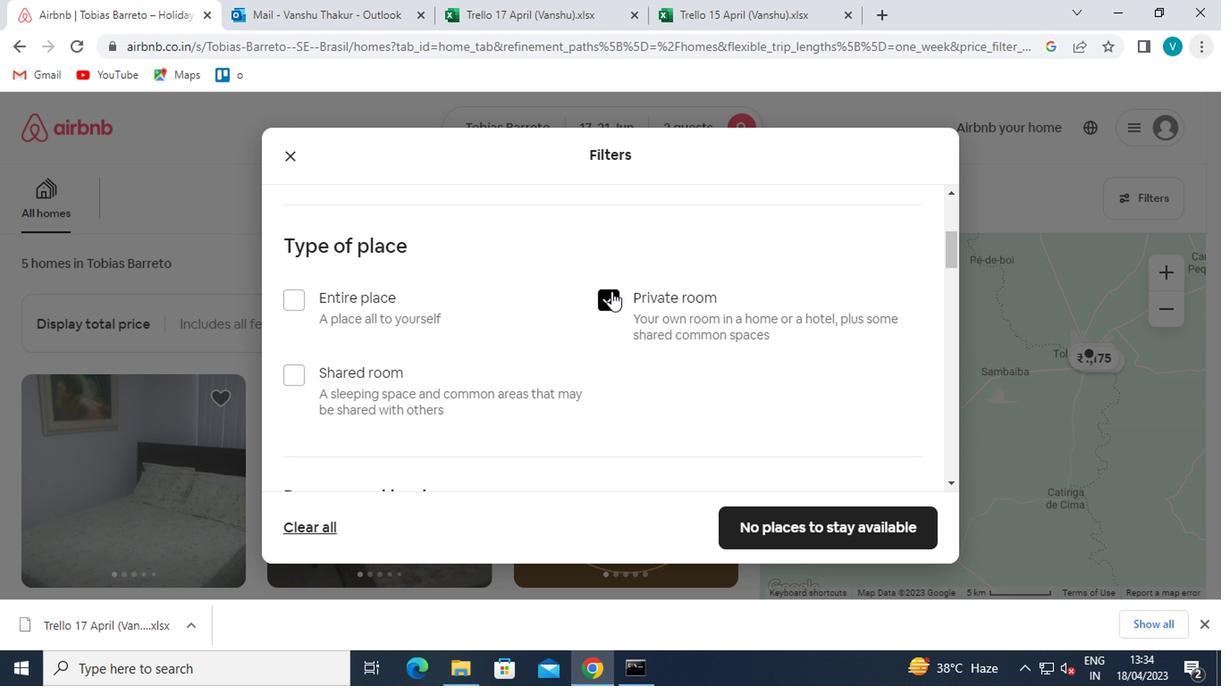 
Action: Mouse moved to (611, 295)
Screenshot: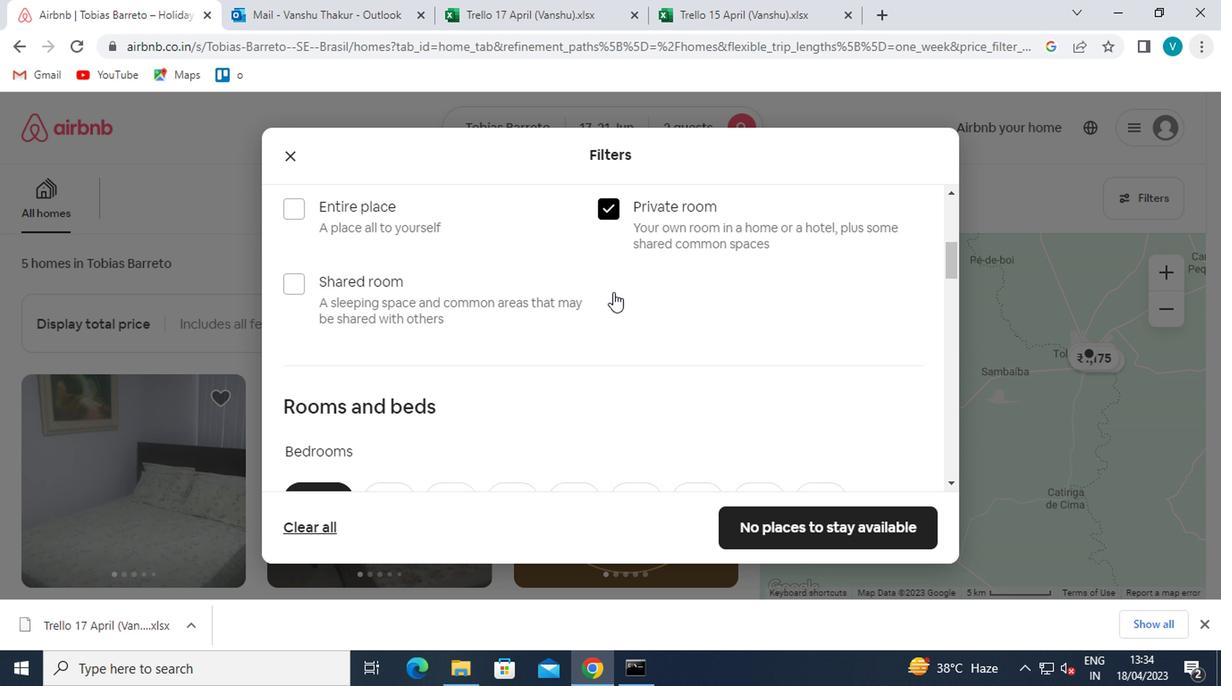 
Action: Mouse scrolled (611, 294) with delta (0, 0)
Screenshot: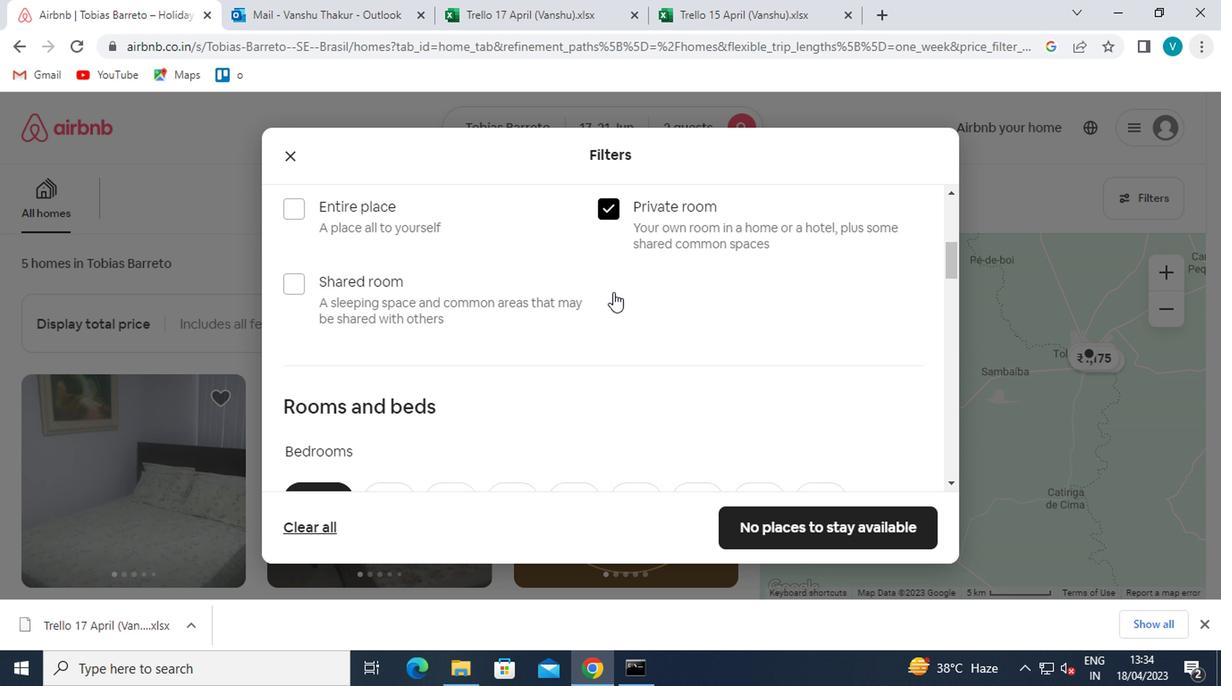 
Action: Mouse moved to (384, 326)
Screenshot: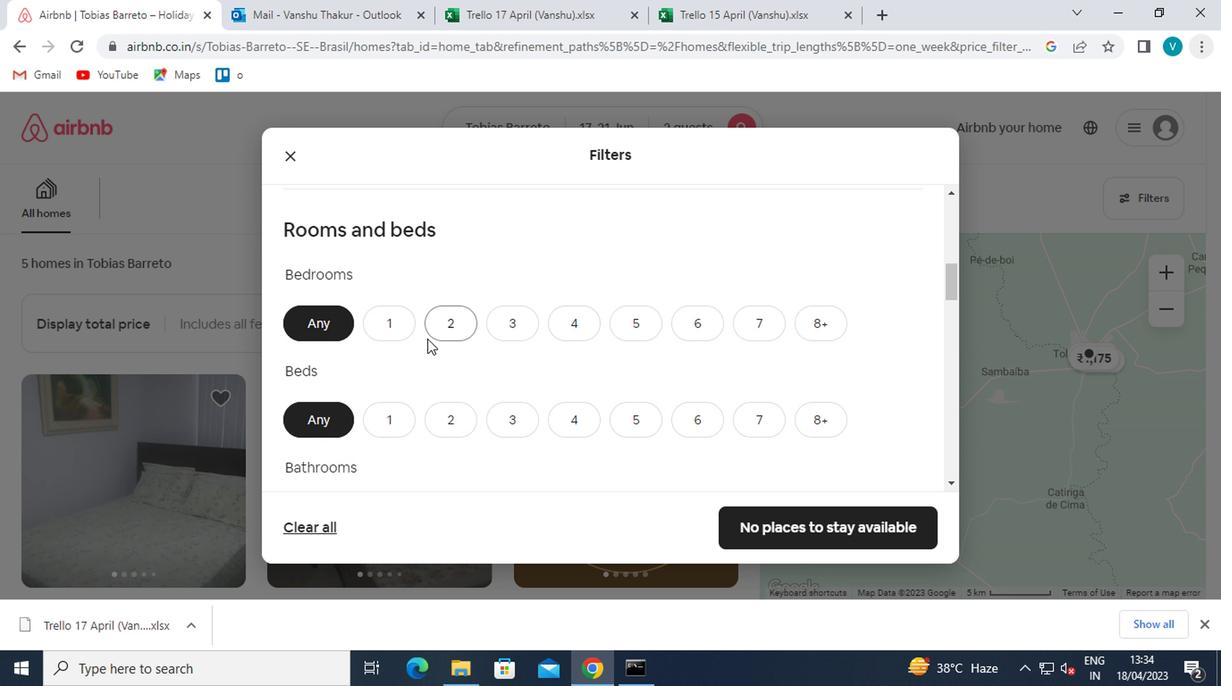 
Action: Mouse pressed left at (384, 326)
Screenshot: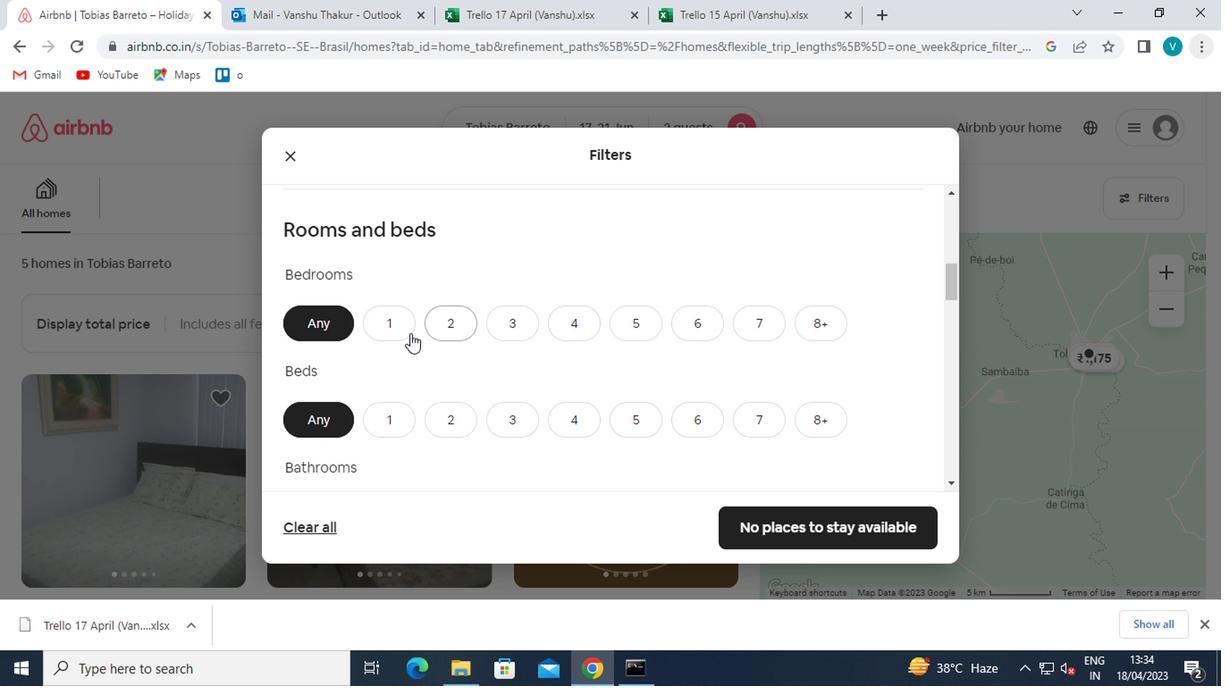 
Action: Mouse moved to (394, 323)
Screenshot: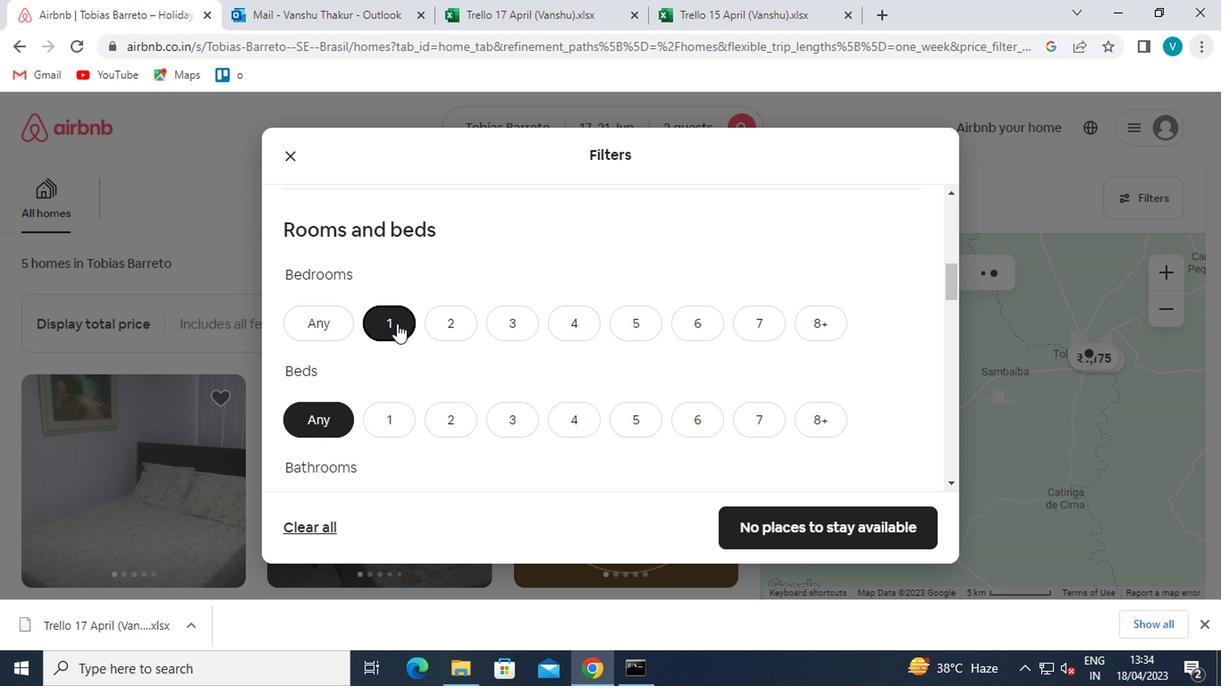 
Action: Mouse scrolled (394, 322) with delta (0, -1)
Screenshot: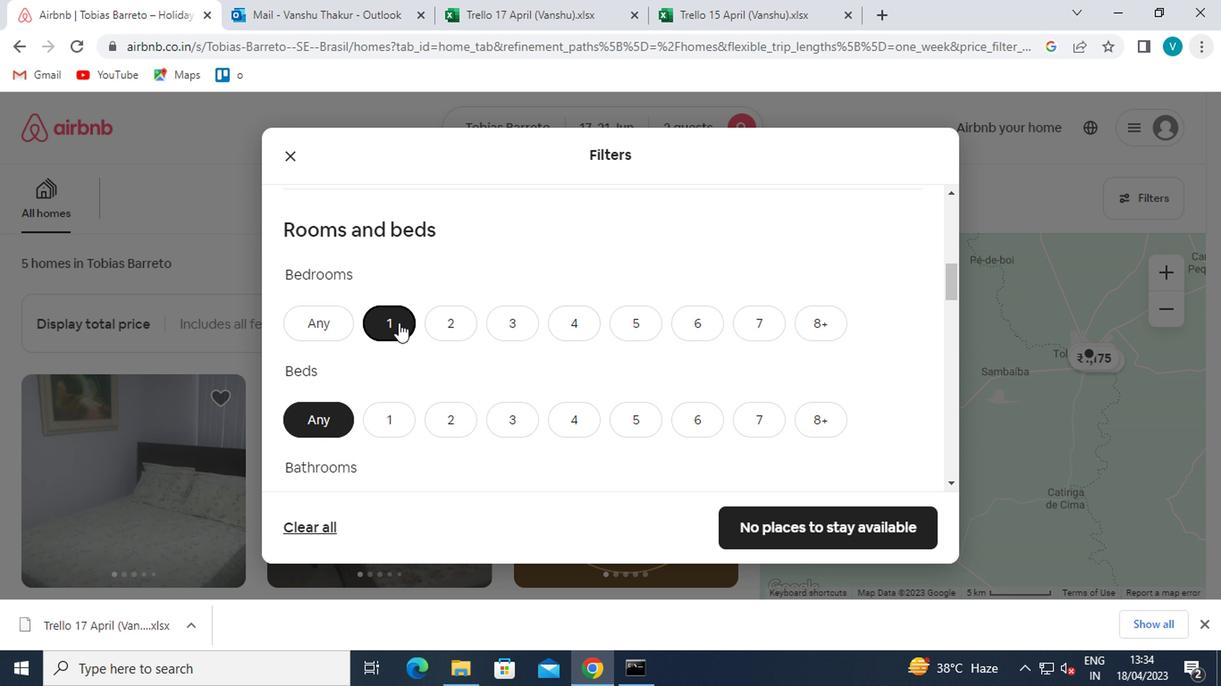 
Action: Mouse moved to (428, 322)
Screenshot: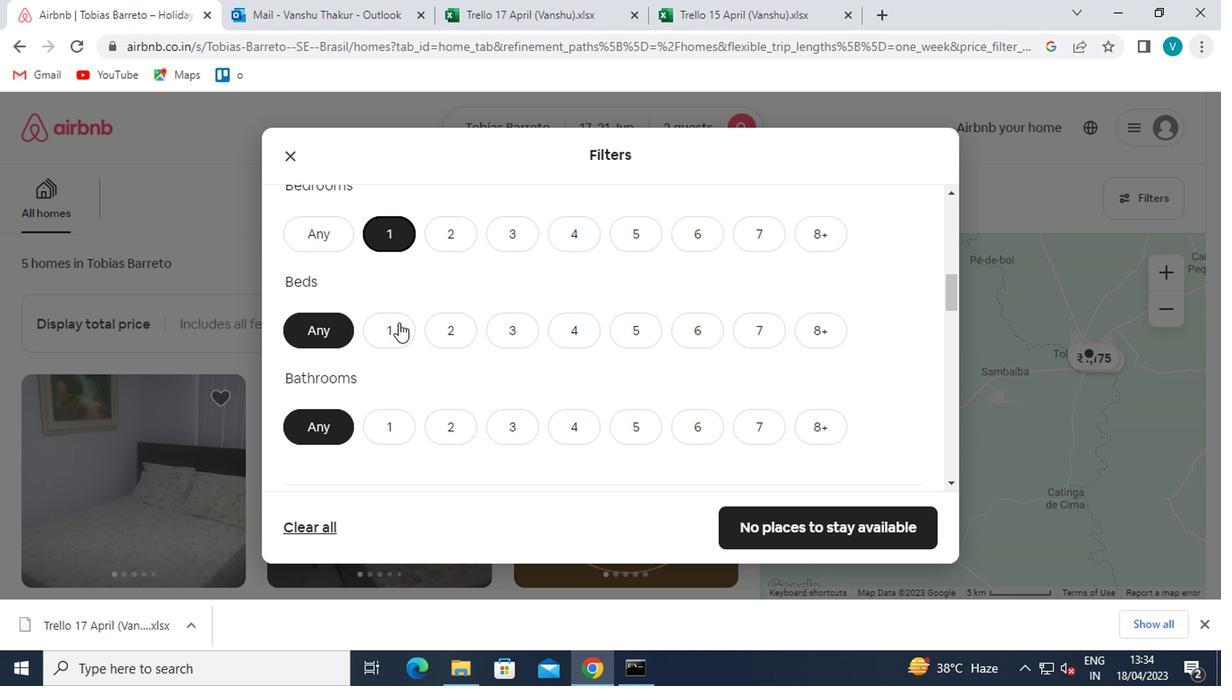 
Action: Mouse pressed left at (428, 322)
Screenshot: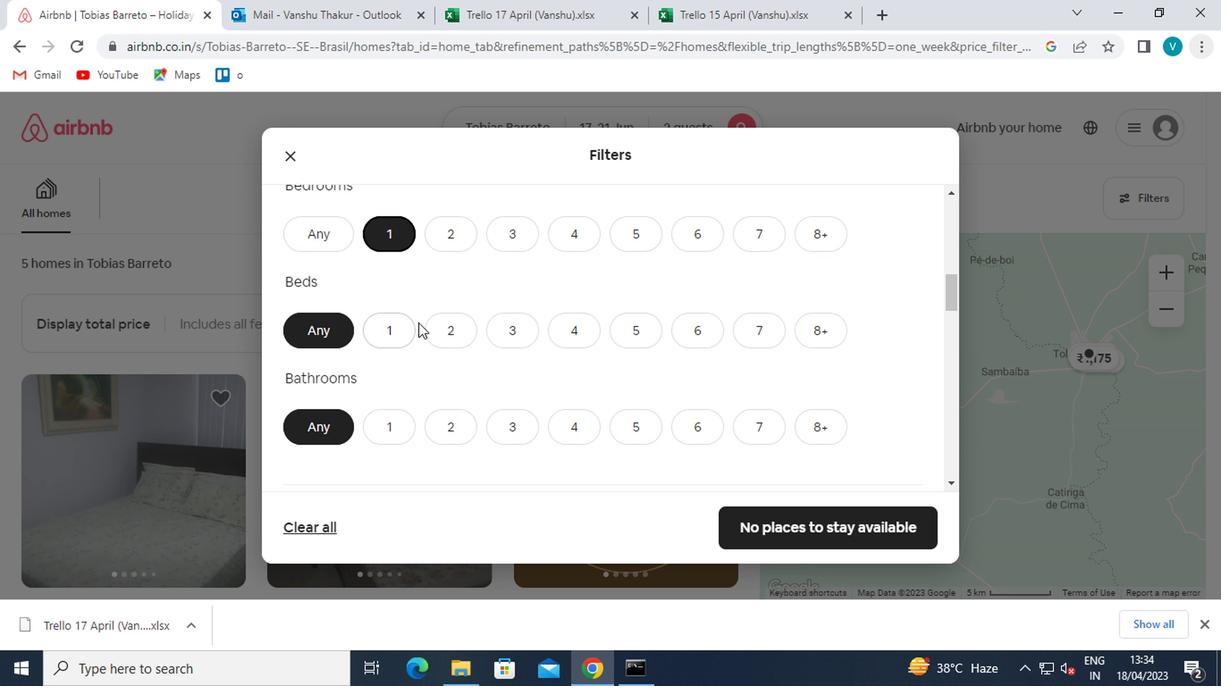 
Action: Mouse moved to (393, 419)
Screenshot: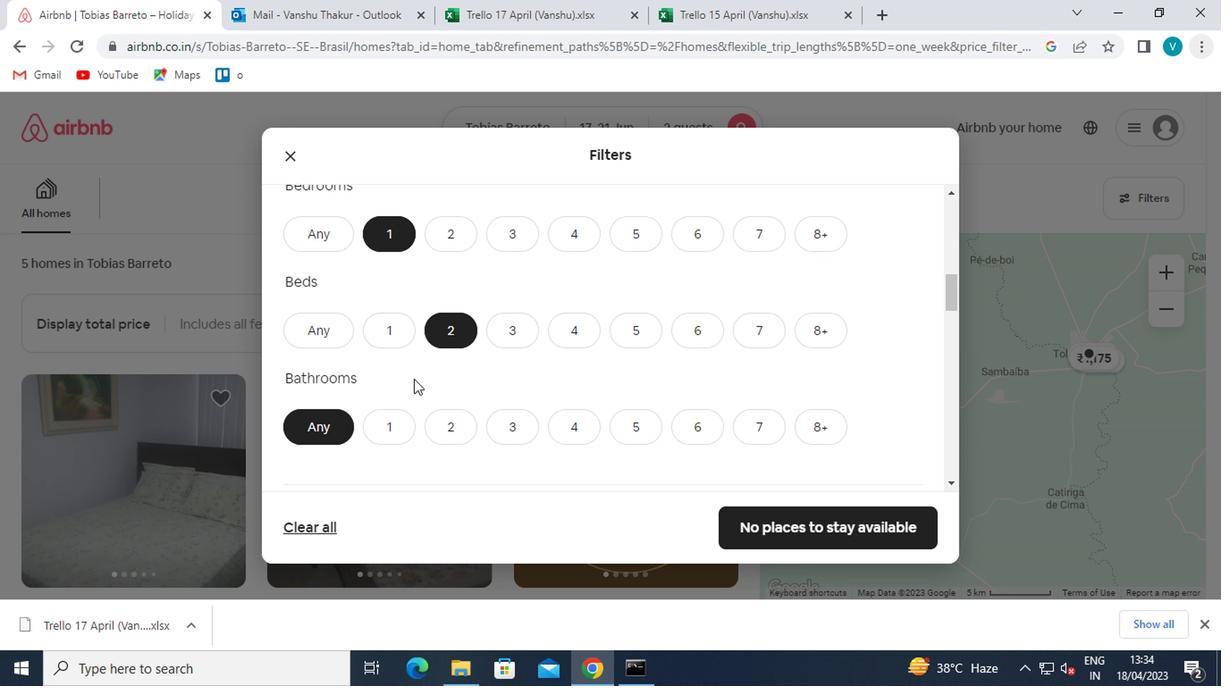 
Action: Mouse pressed left at (393, 419)
Screenshot: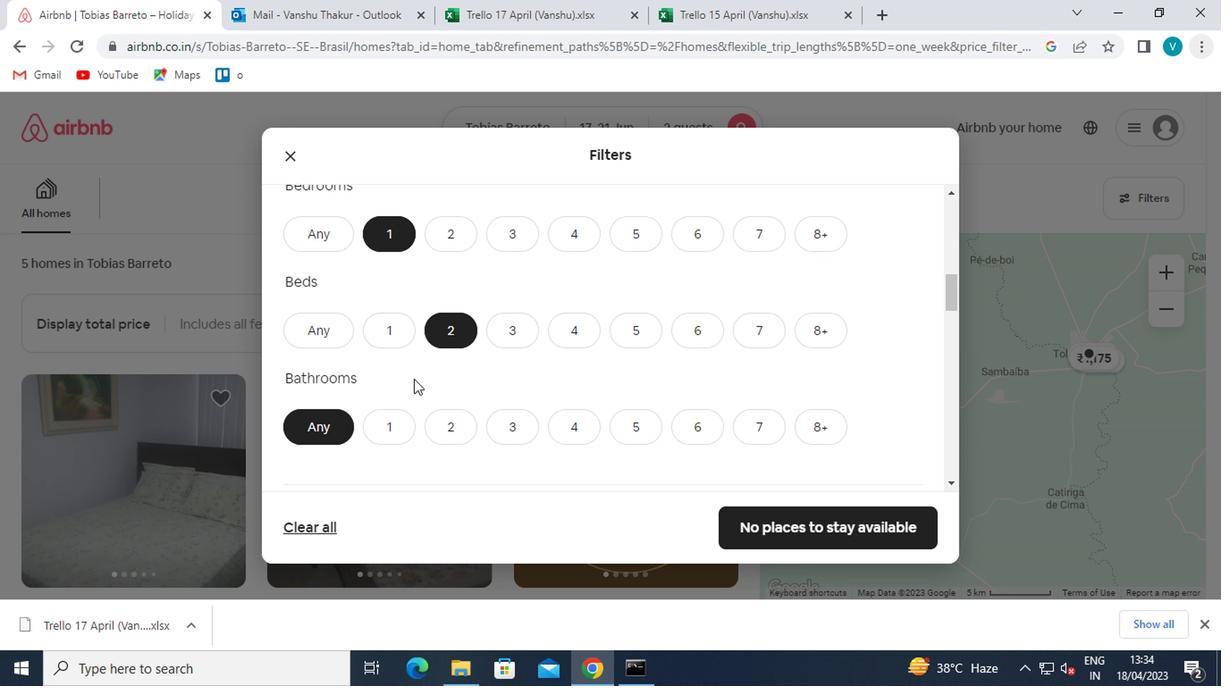 
Action: Mouse moved to (395, 417)
Screenshot: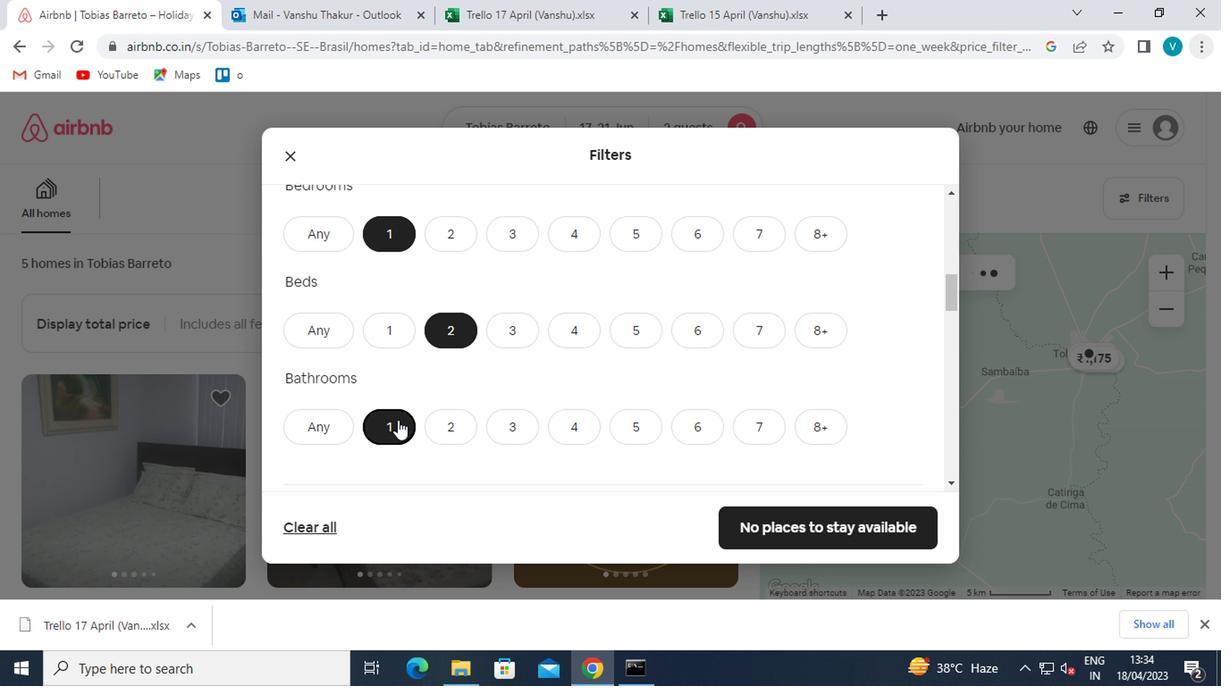 
Action: Mouse scrolled (395, 416) with delta (0, 0)
Screenshot: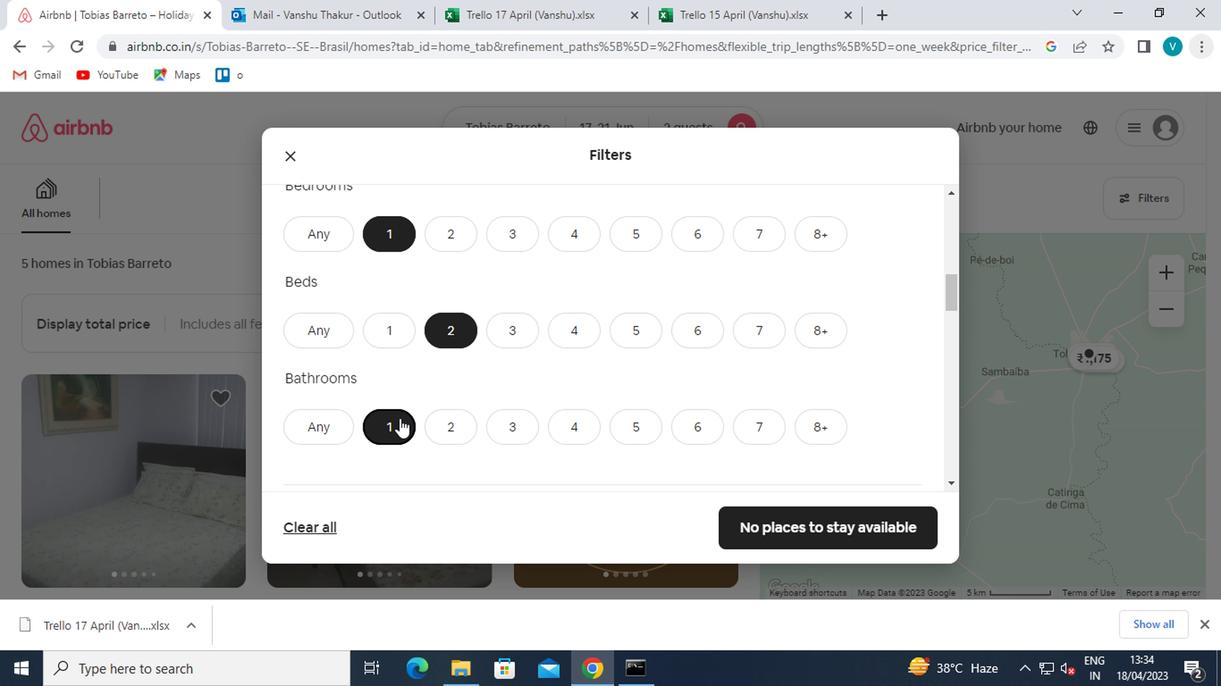 
Action: Mouse scrolled (395, 416) with delta (0, 0)
Screenshot: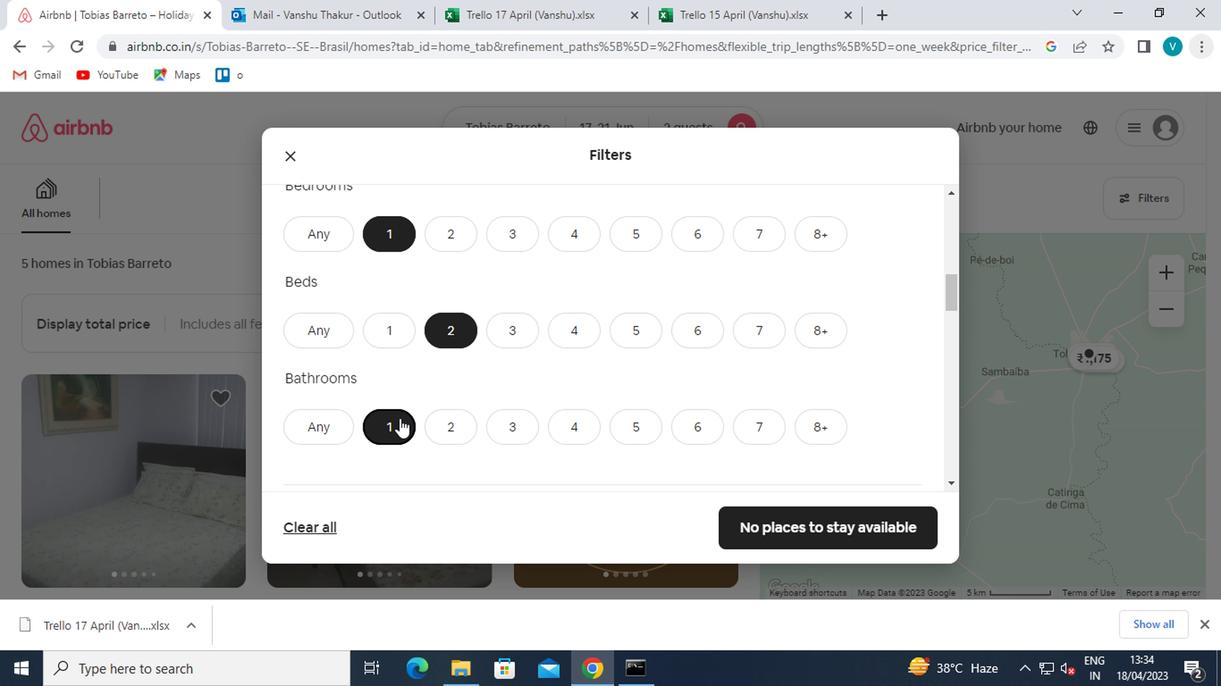 
Action: Mouse moved to (560, 421)
Screenshot: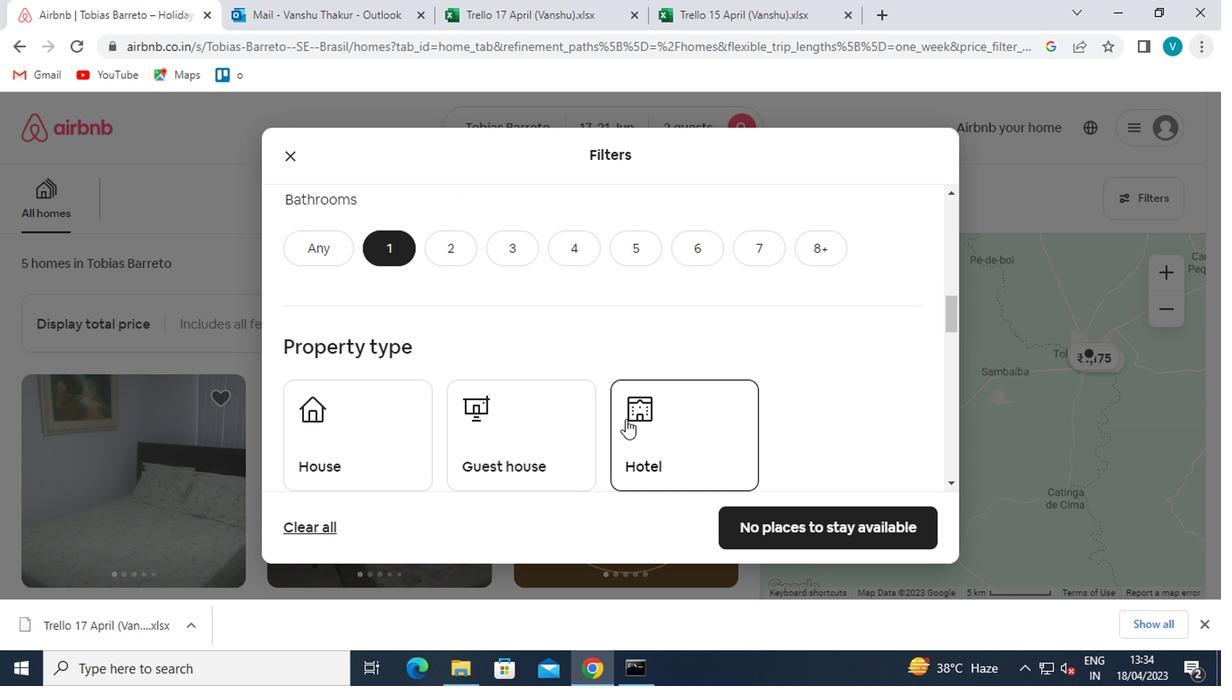 
Action: Mouse scrolled (560, 421) with delta (0, 0)
Screenshot: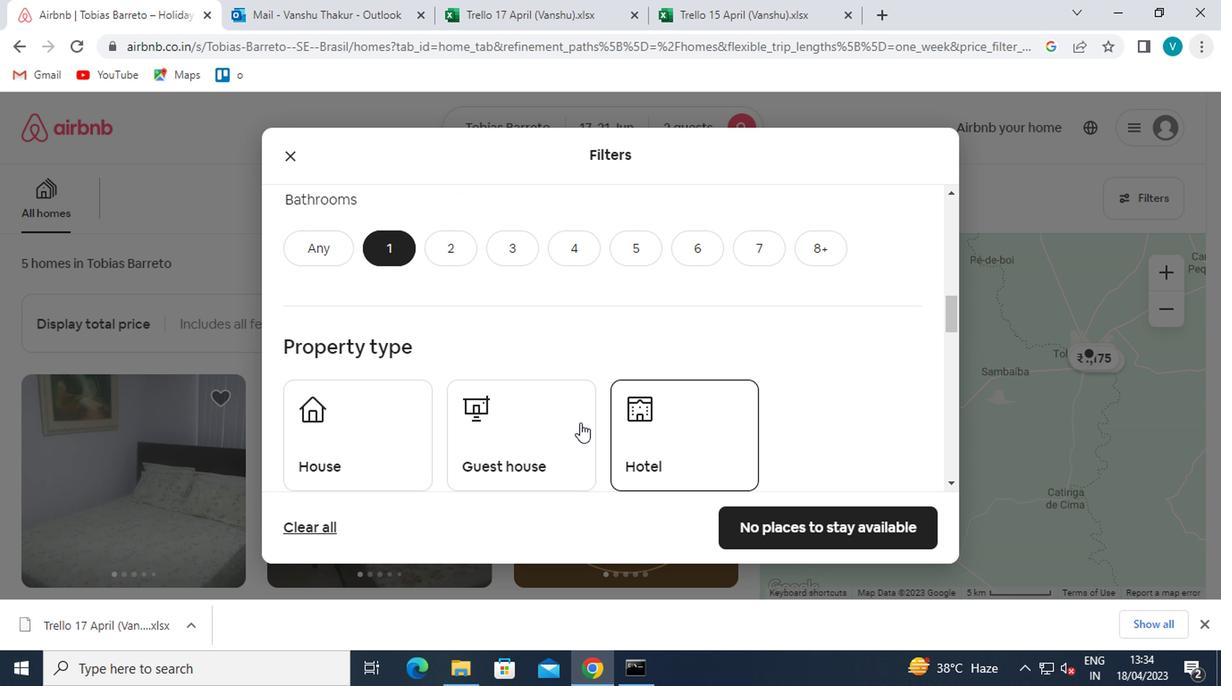 
Action: Mouse scrolled (560, 421) with delta (0, 0)
Screenshot: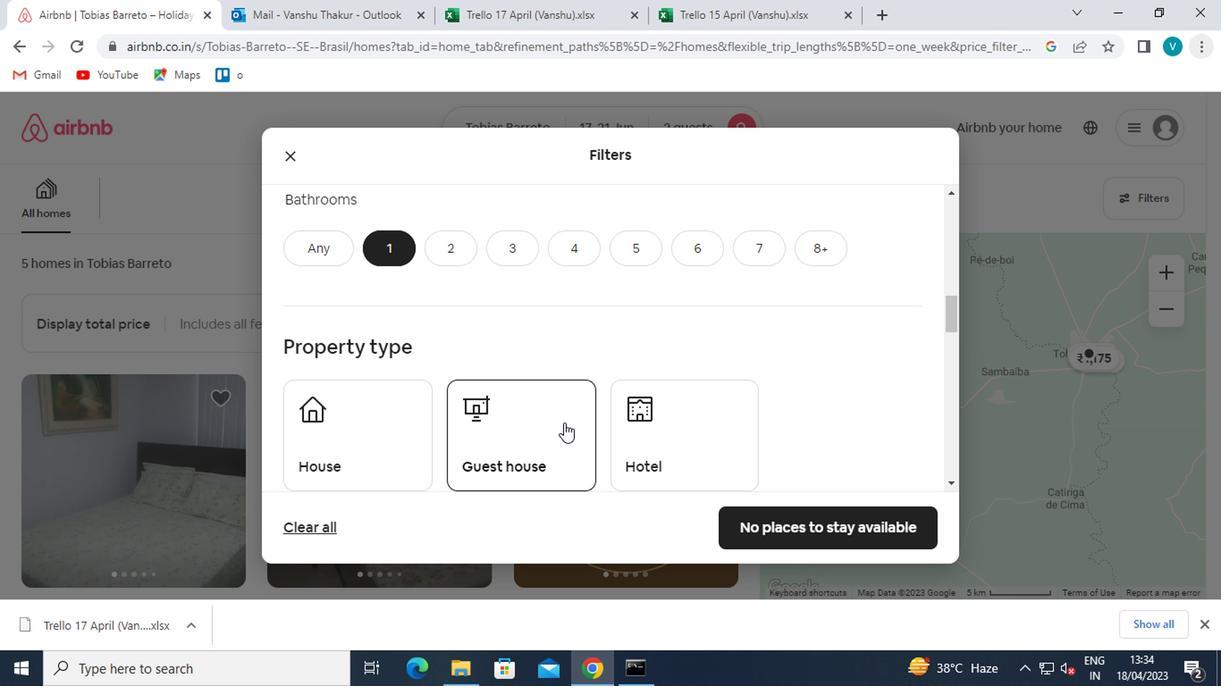 
Action: Mouse scrolled (560, 421) with delta (0, 0)
Screenshot: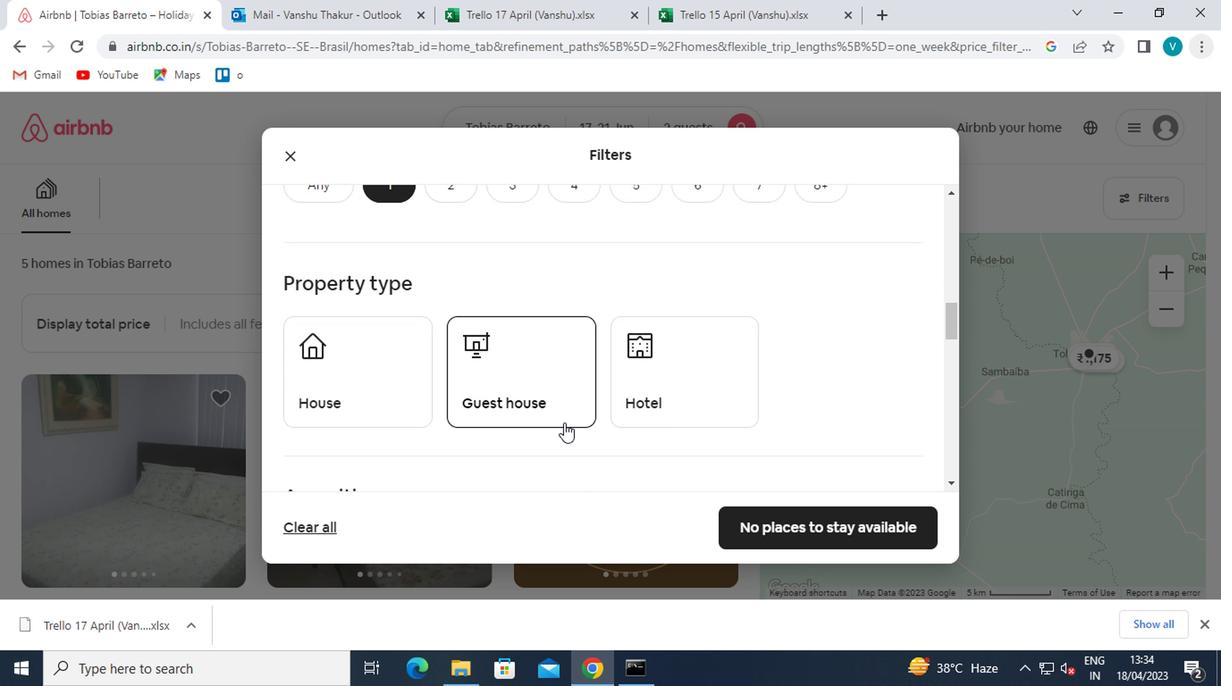 
Action: Mouse scrolled (560, 421) with delta (0, 0)
Screenshot: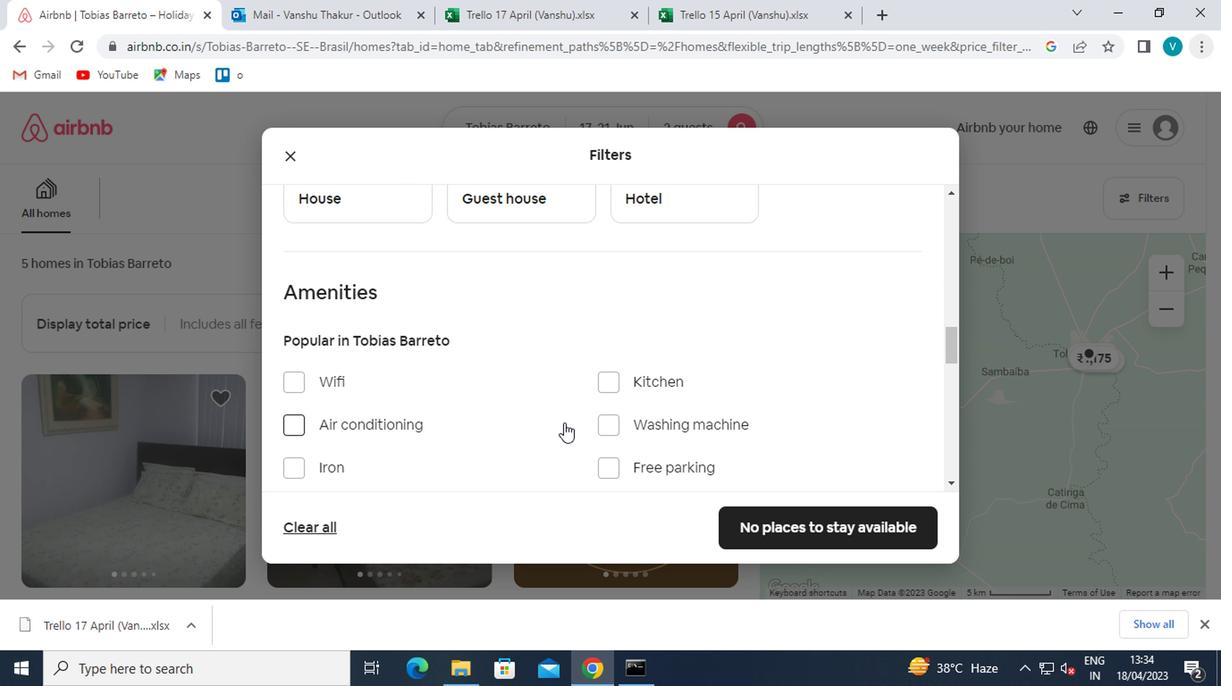
Action: Mouse moved to (293, 298)
Screenshot: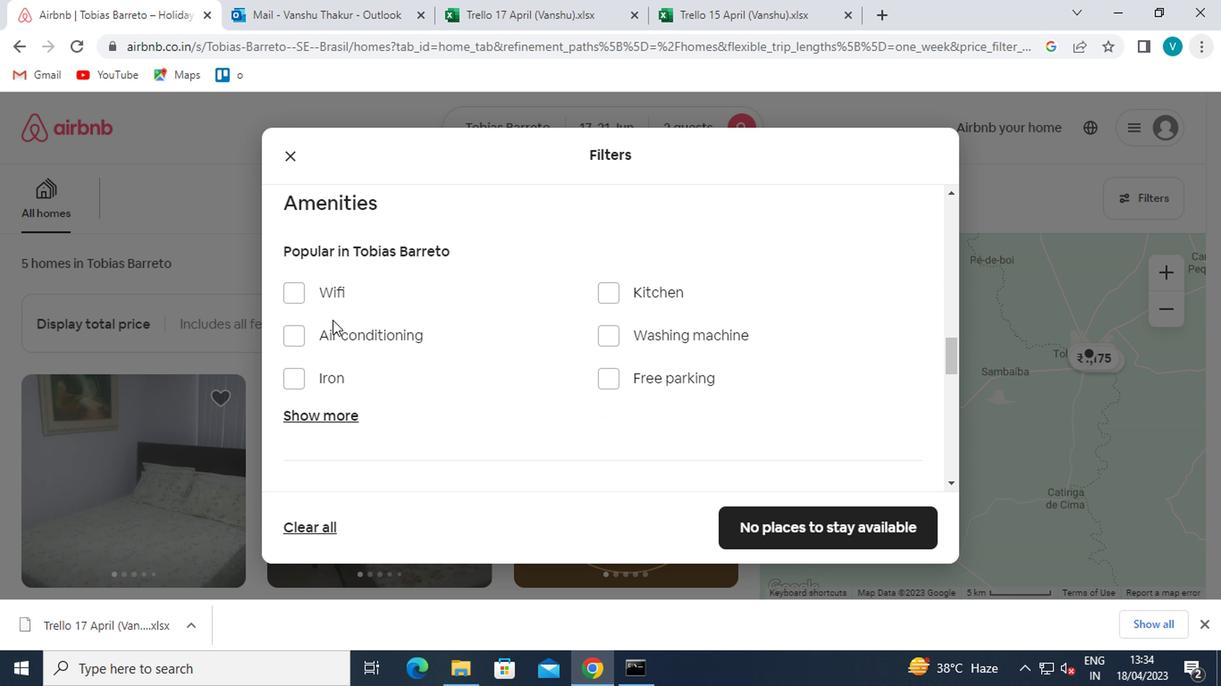 
Action: Mouse pressed left at (293, 298)
Screenshot: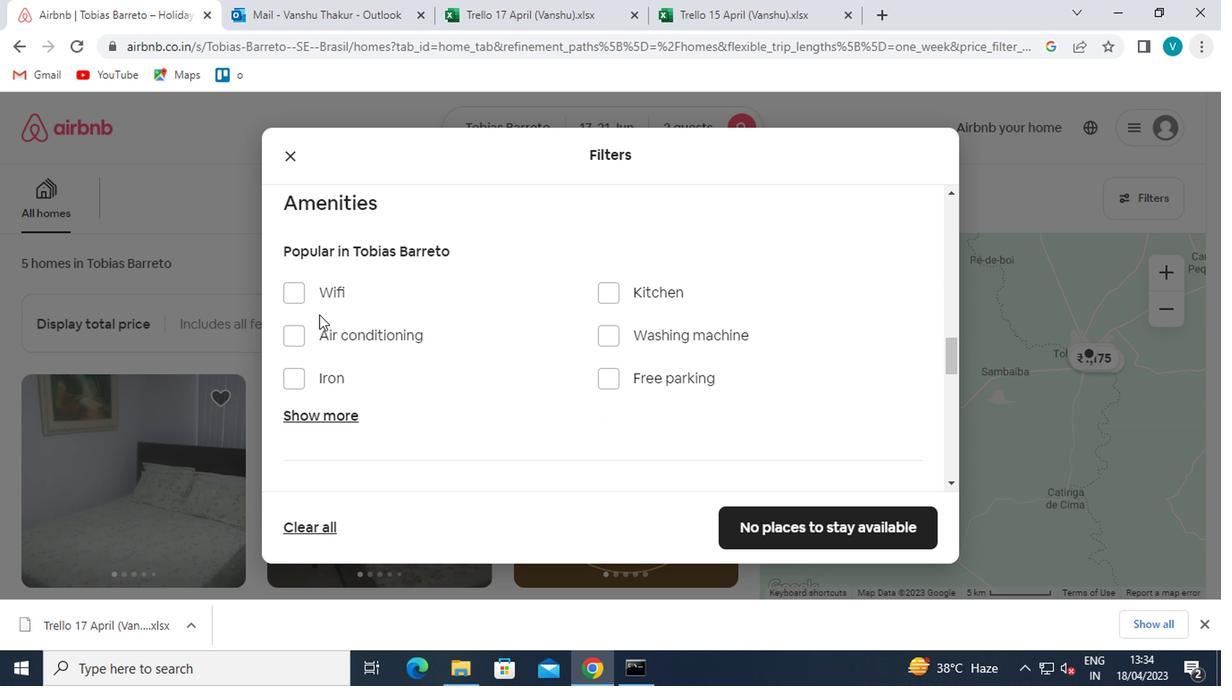 
Action: Mouse moved to (314, 415)
Screenshot: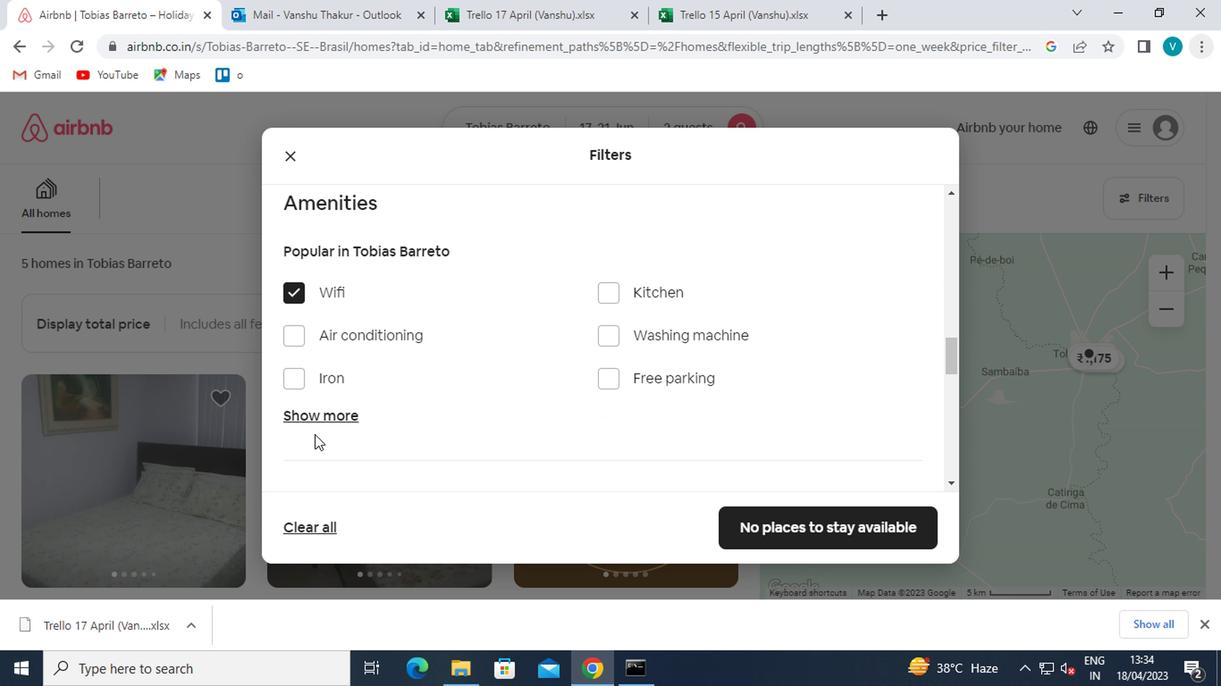 
Action: Mouse pressed left at (314, 415)
Screenshot: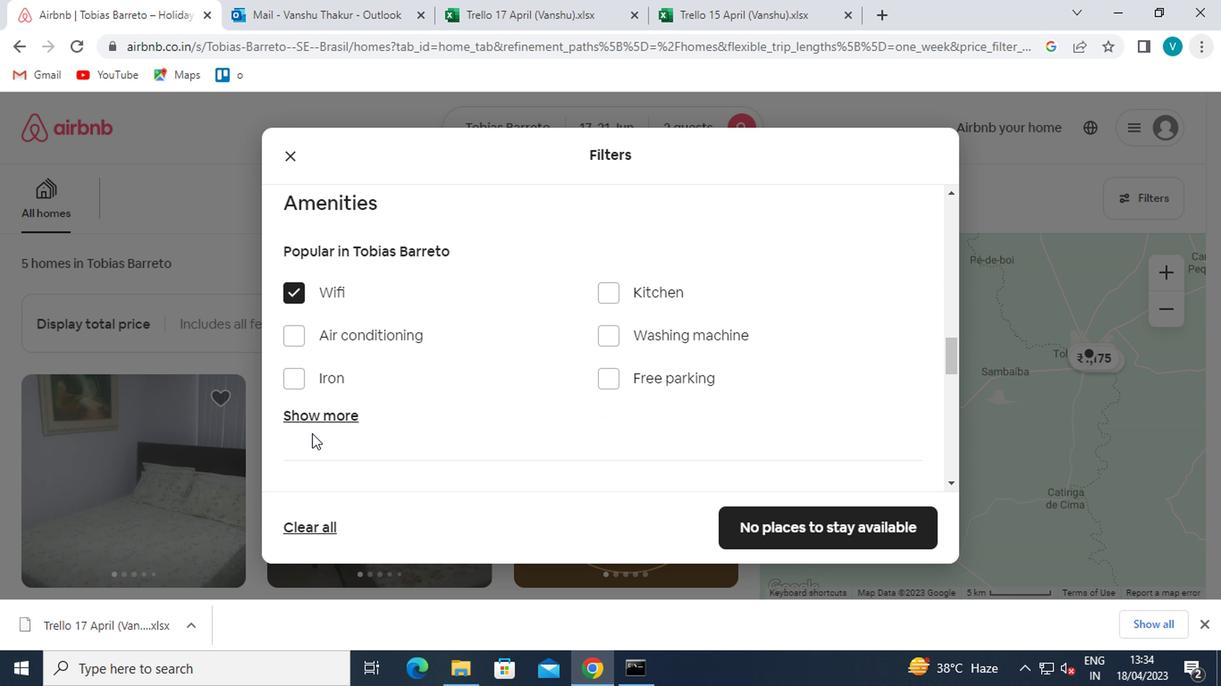 
Action: Mouse moved to (316, 414)
Screenshot: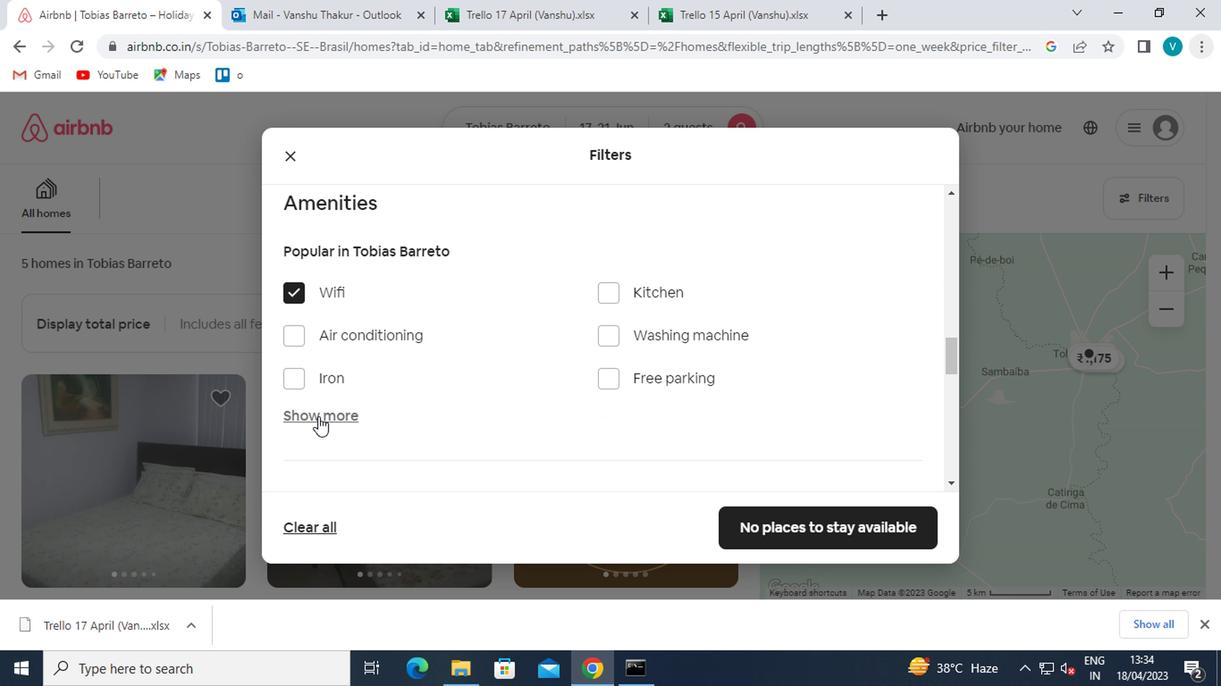 
Action: Mouse scrolled (316, 414) with delta (0, 0)
Screenshot: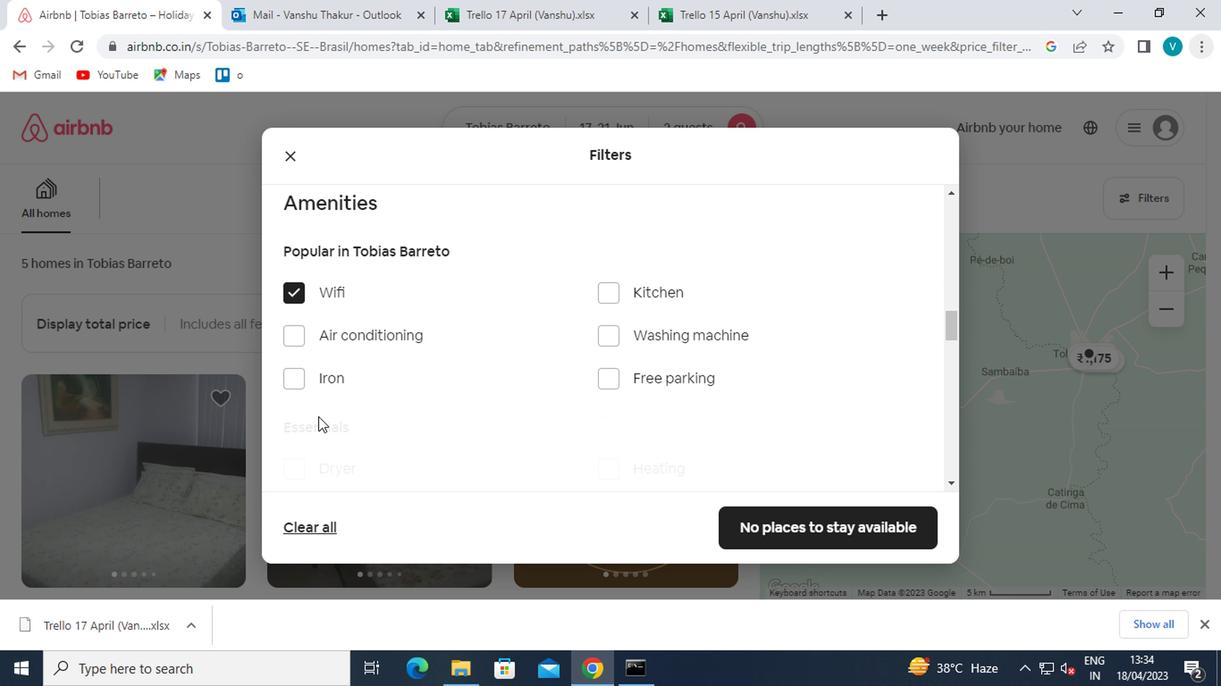 
Action: Mouse scrolled (316, 414) with delta (0, 0)
Screenshot: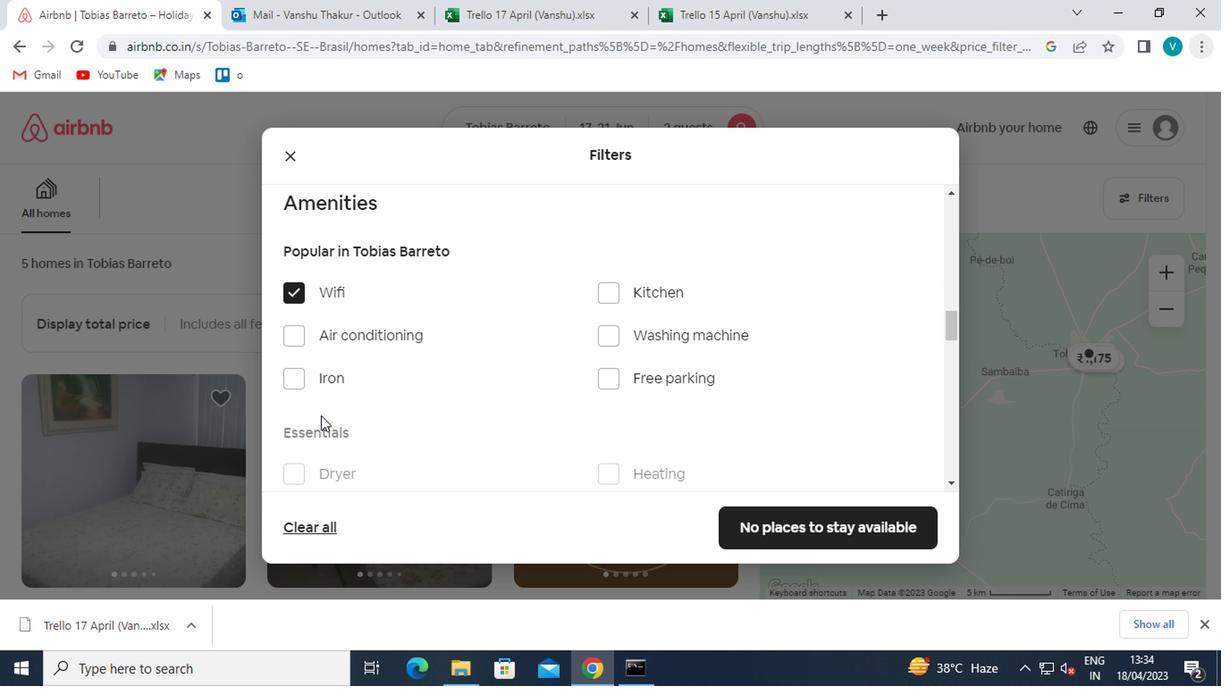 
Action: Mouse moved to (316, 414)
Screenshot: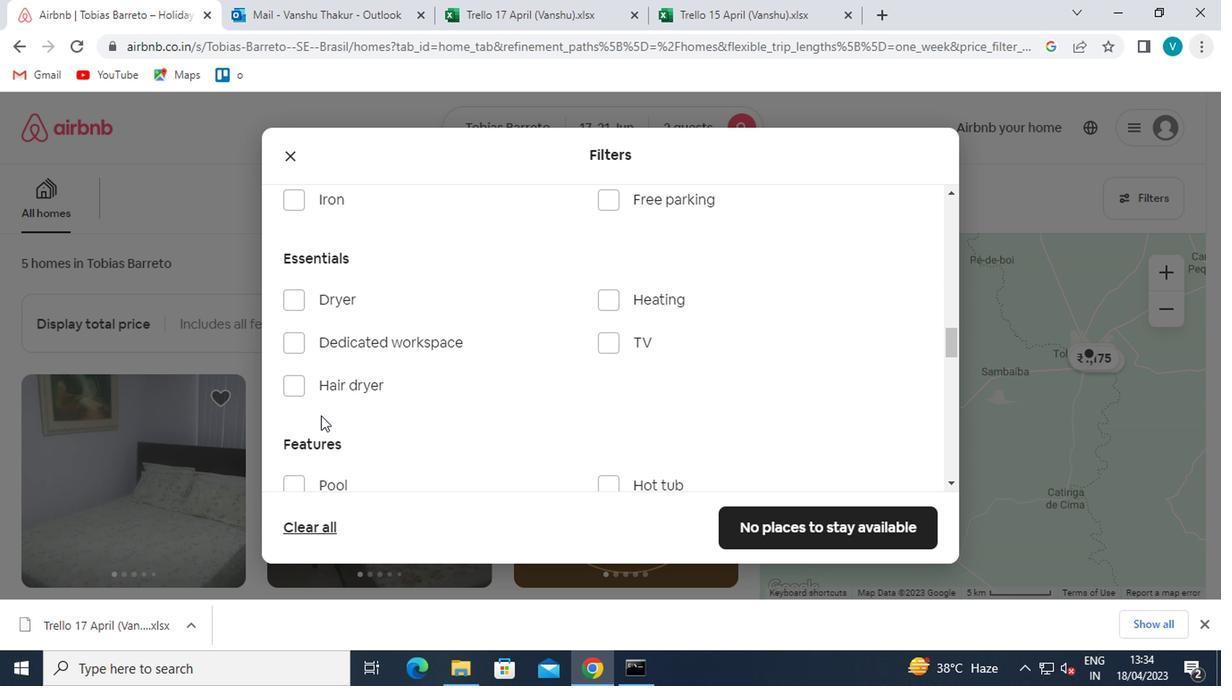 
Action: Mouse scrolled (316, 414) with delta (0, 0)
Screenshot: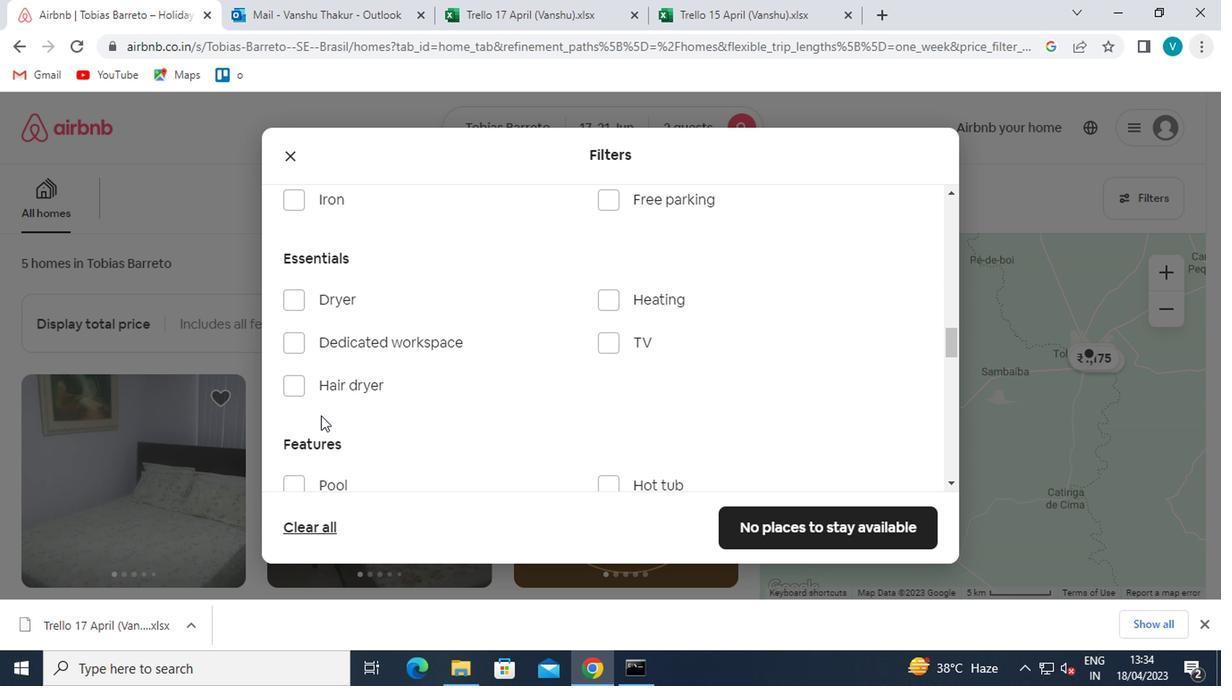 
Action: Mouse scrolled (316, 415) with delta (0, 1)
Screenshot: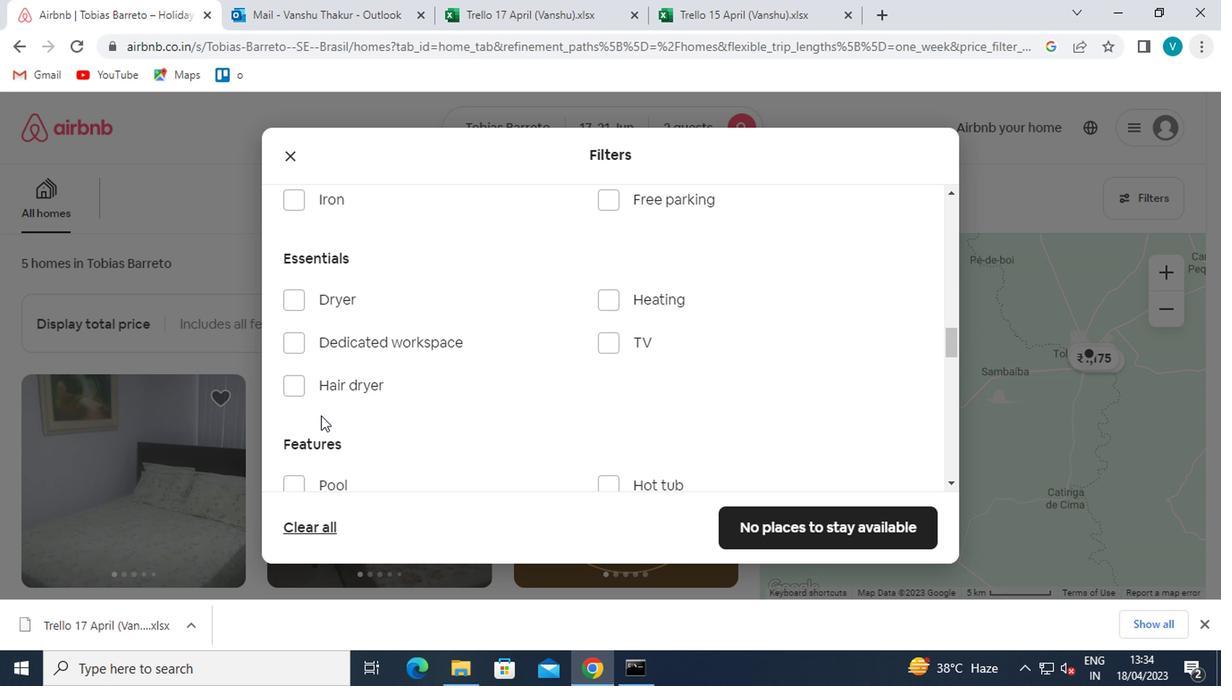 
Action: Mouse scrolled (316, 415) with delta (0, 1)
Screenshot: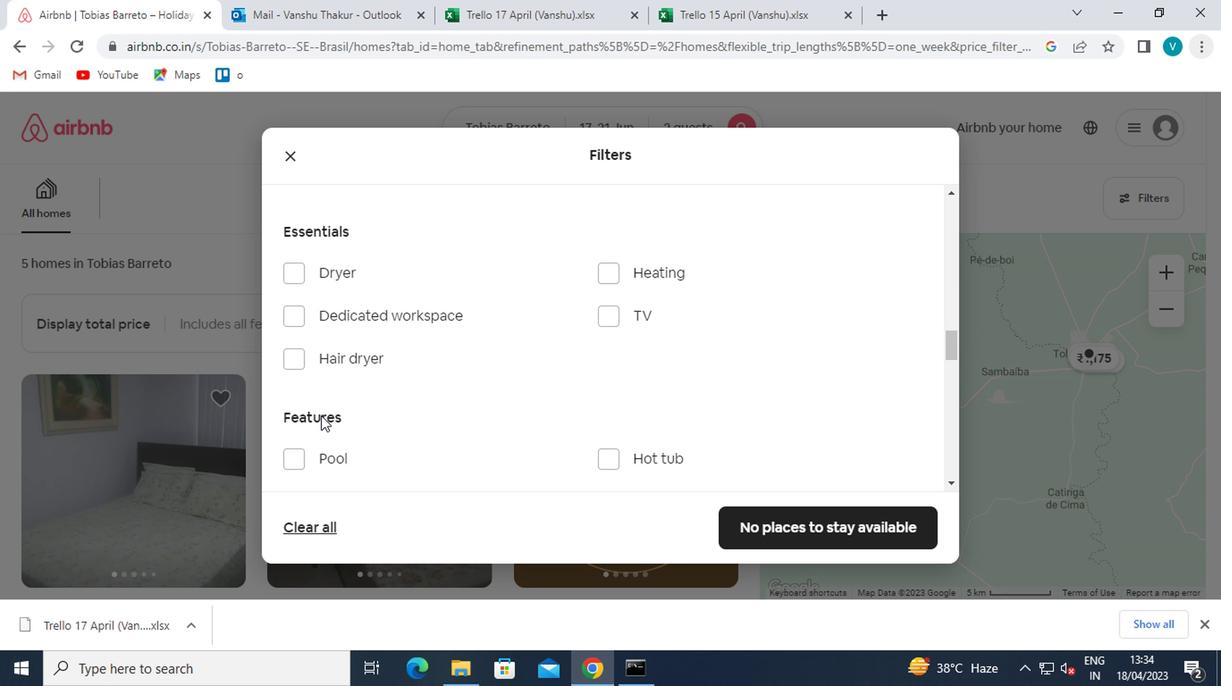 
Action: Mouse scrolled (316, 415) with delta (0, 1)
Screenshot: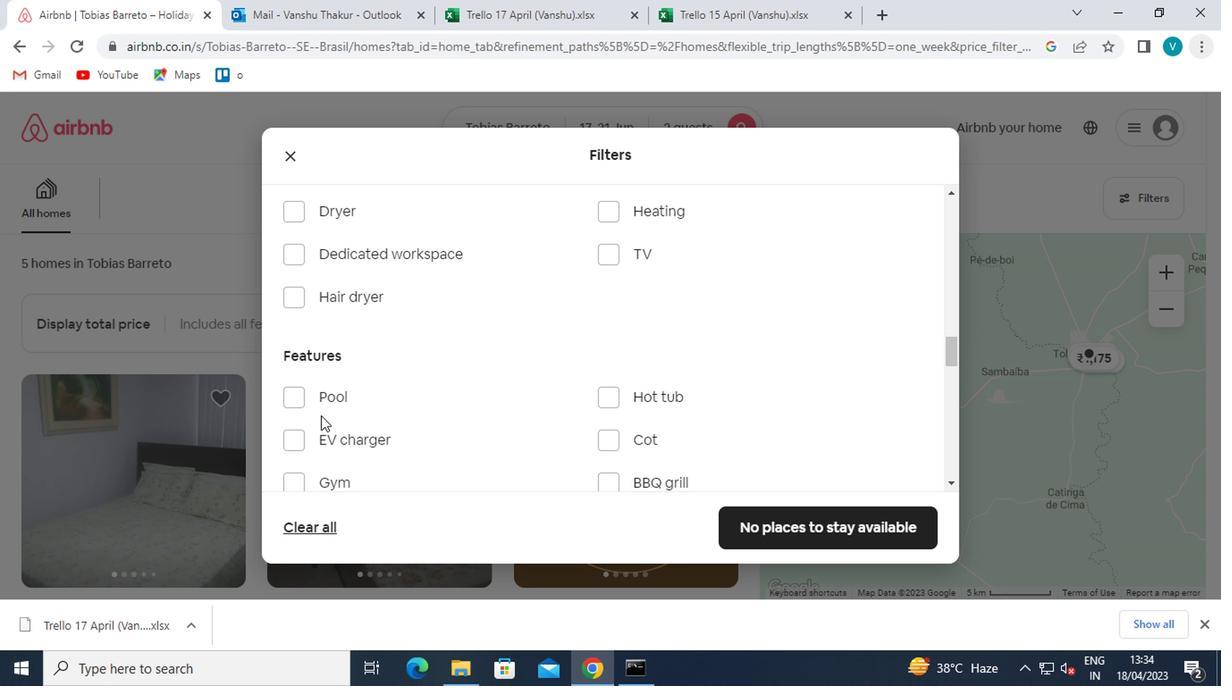 
Action: Mouse moved to (618, 333)
Screenshot: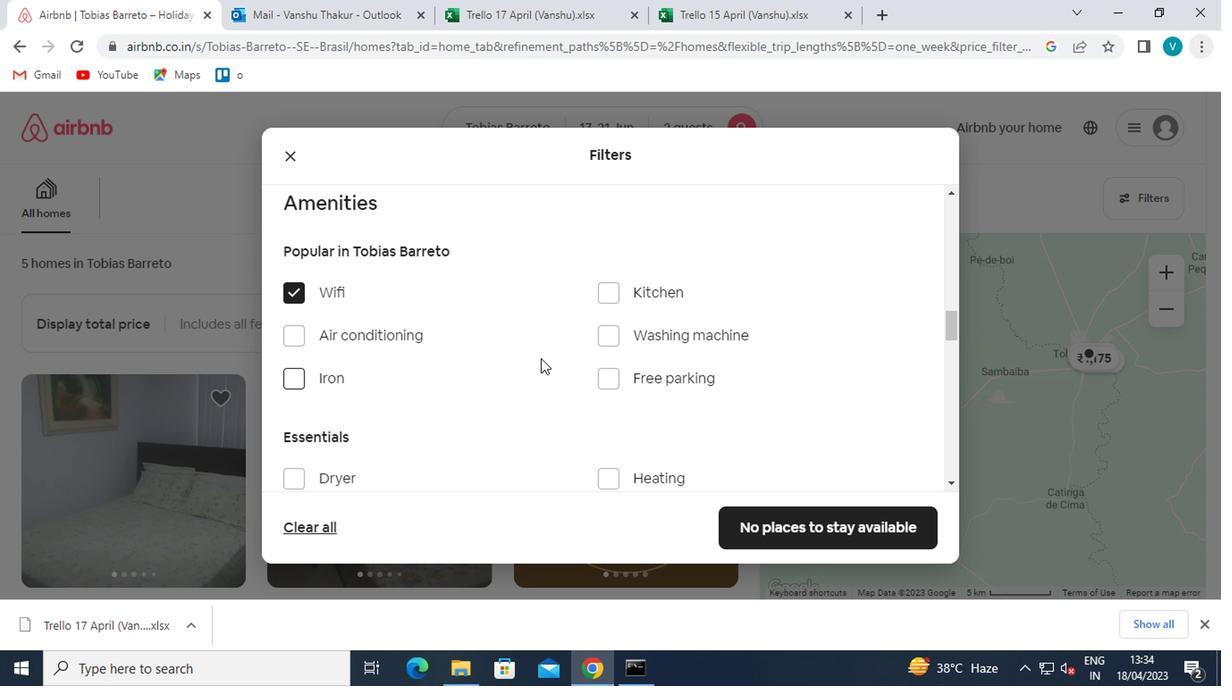 
Action: Mouse pressed left at (618, 333)
Screenshot: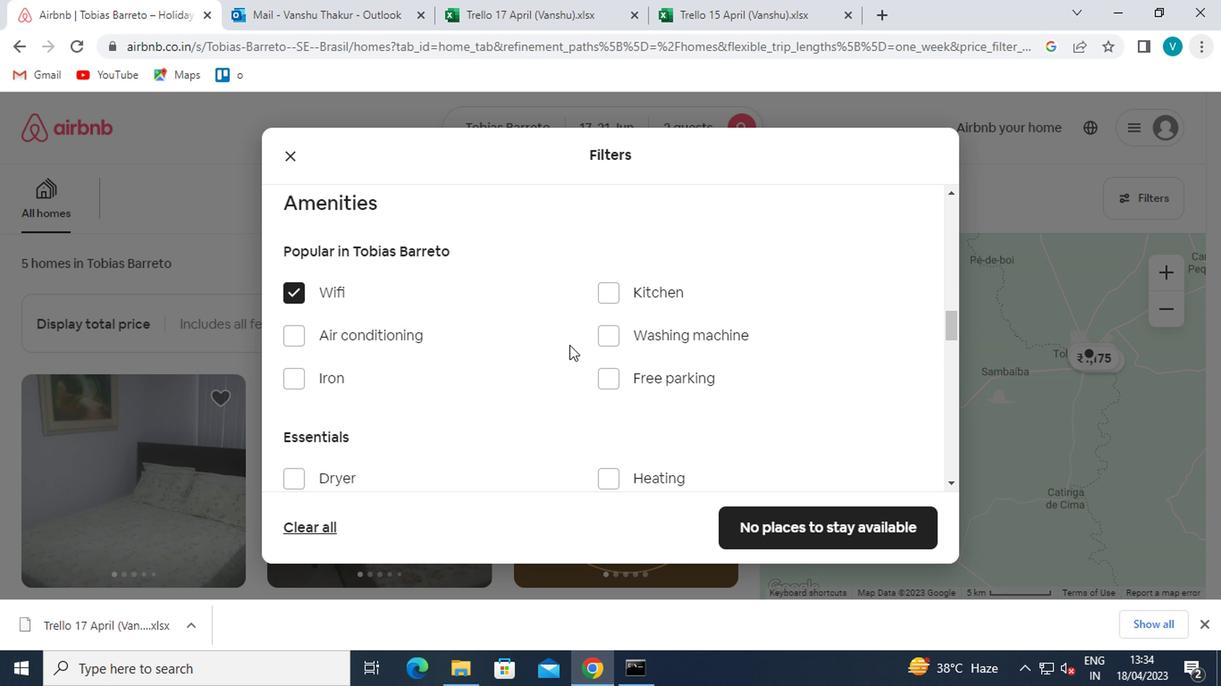 
Action: Mouse moved to (620, 333)
Screenshot: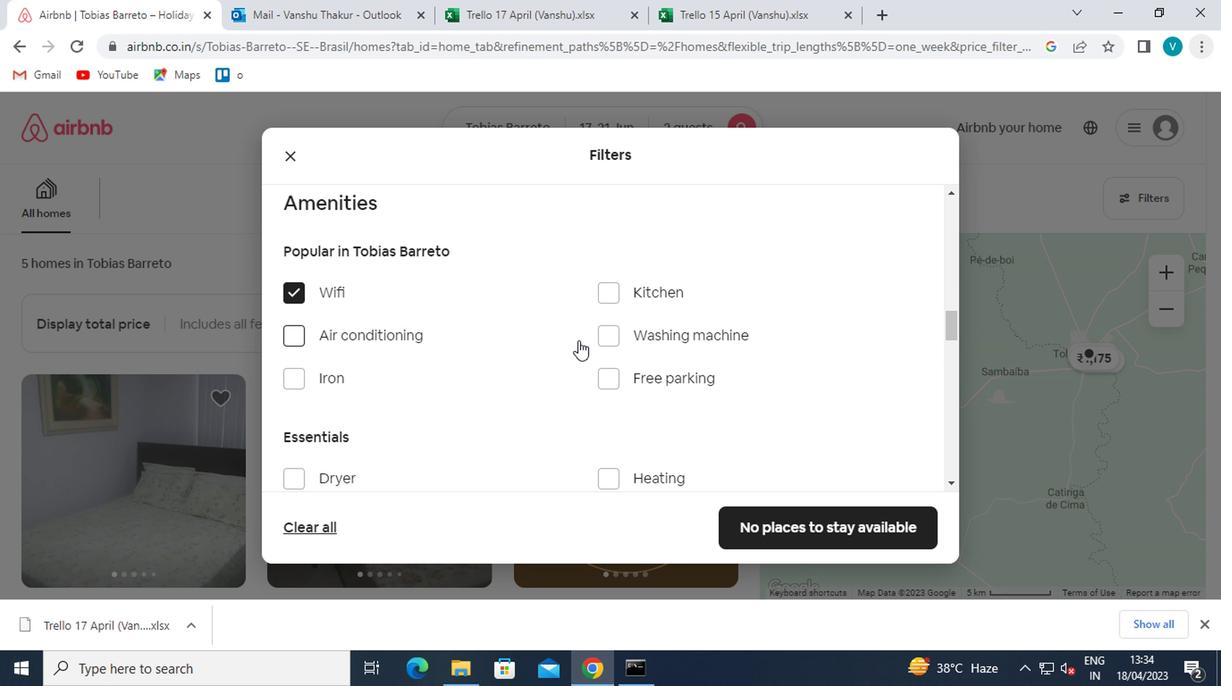 
Action: Mouse scrolled (620, 333) with delta (0, 0)
Screenshot: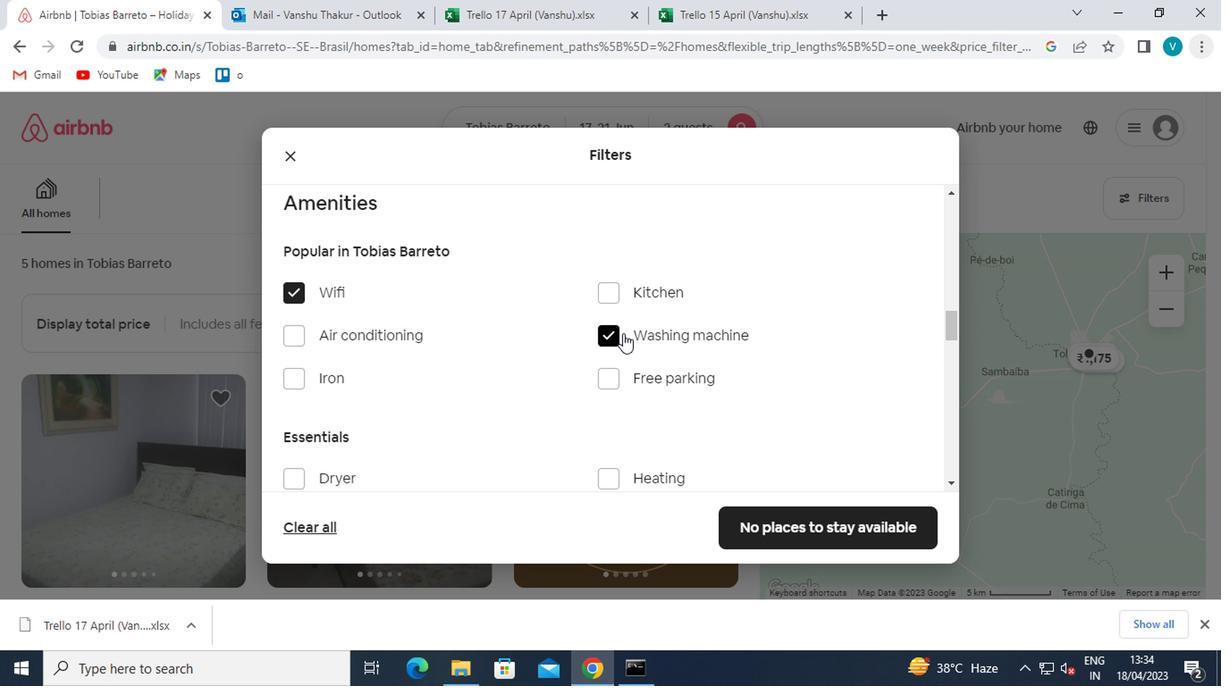 
Action: Mouse scrolled (620, 333) with delta (0, 0)
Screenshot: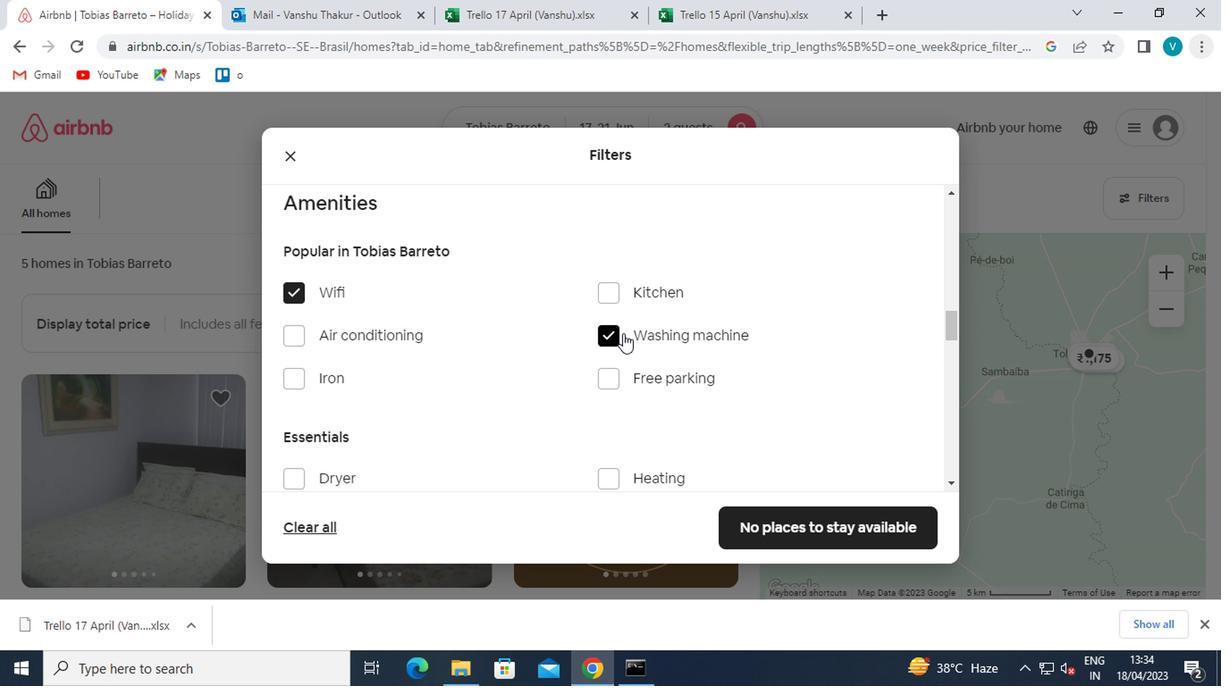
Action: Mouse scrolled (620, 333) with delta (0, 0)
Screenshot: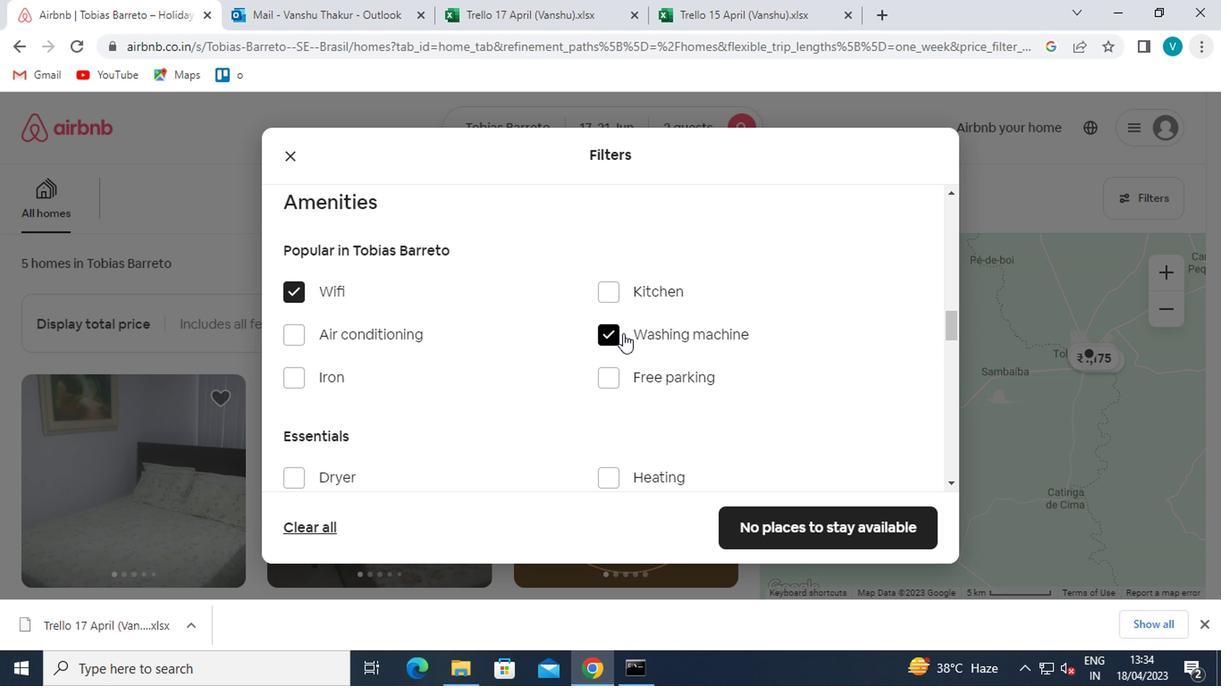 
Action: Mouse scrolled (620, 333) with delta (0, 0)
Screenshot: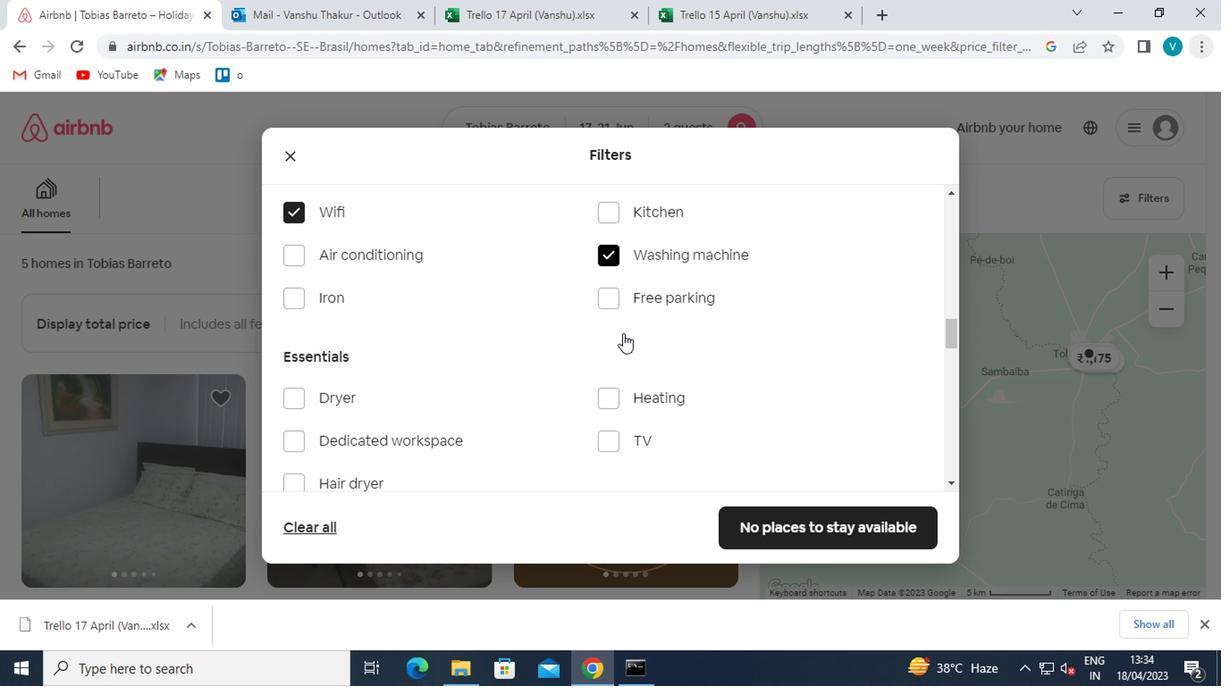 
Action: Mouse scrolled (620, 333) with delta (0, 0)
Screenshot: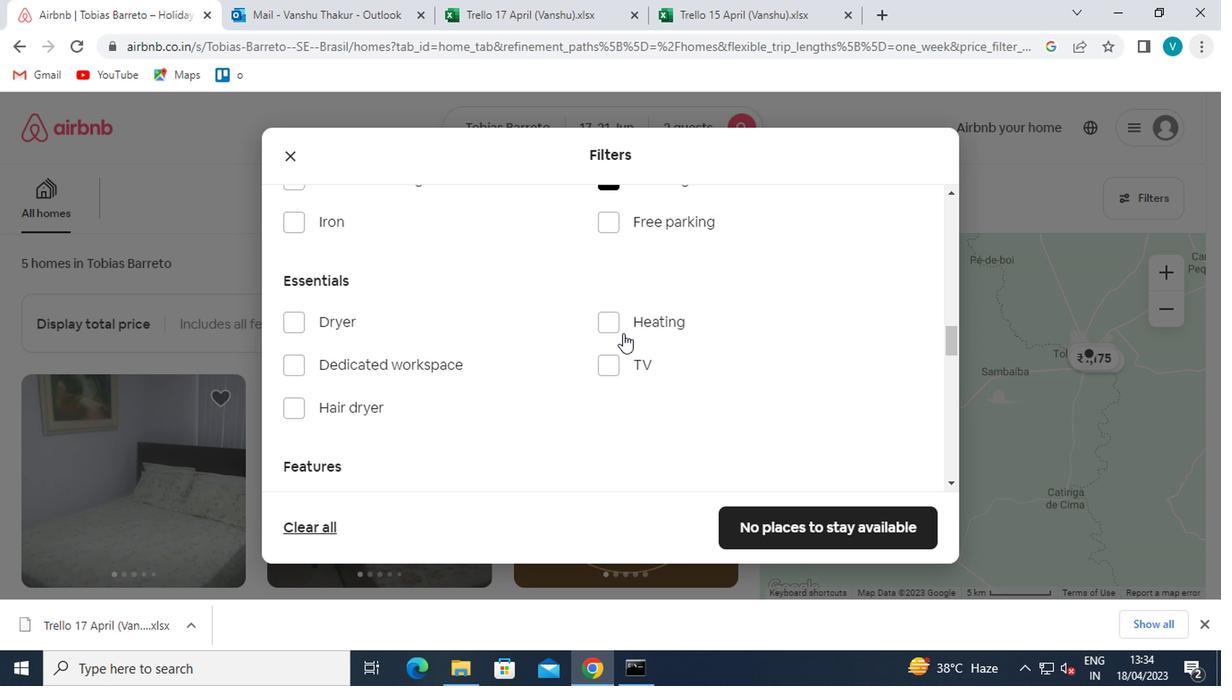 
Action: Mouse scrolled (620, 333) with delta (0, 0)
Screenshot: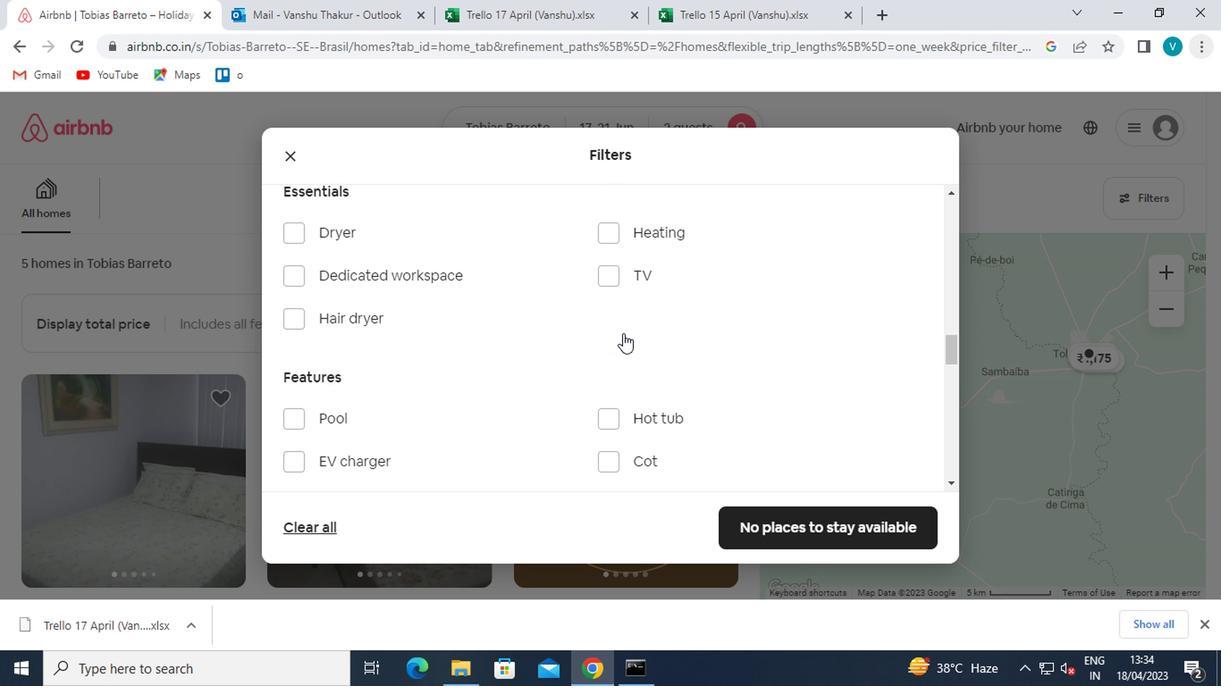 
Action: Mouse scrolled (620, 333) with delta (0, 0)
Screenshot: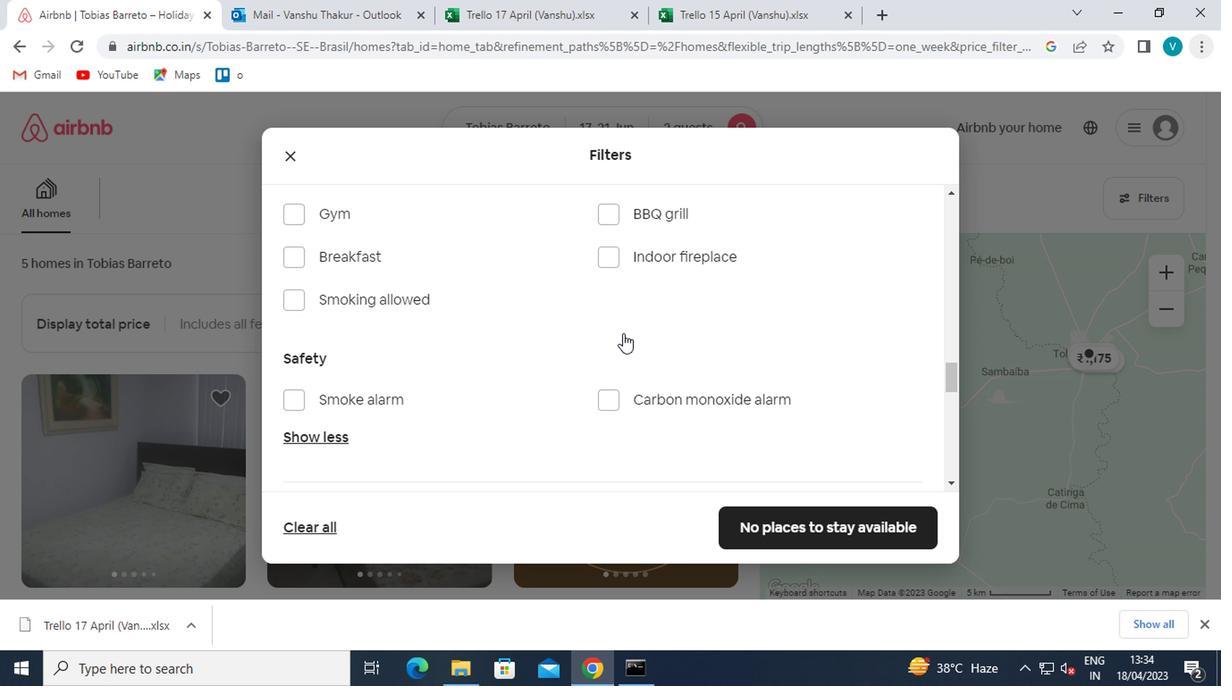 
Action: Mouse scrolled (620, 333) with delta (0, 0)
Screenshot: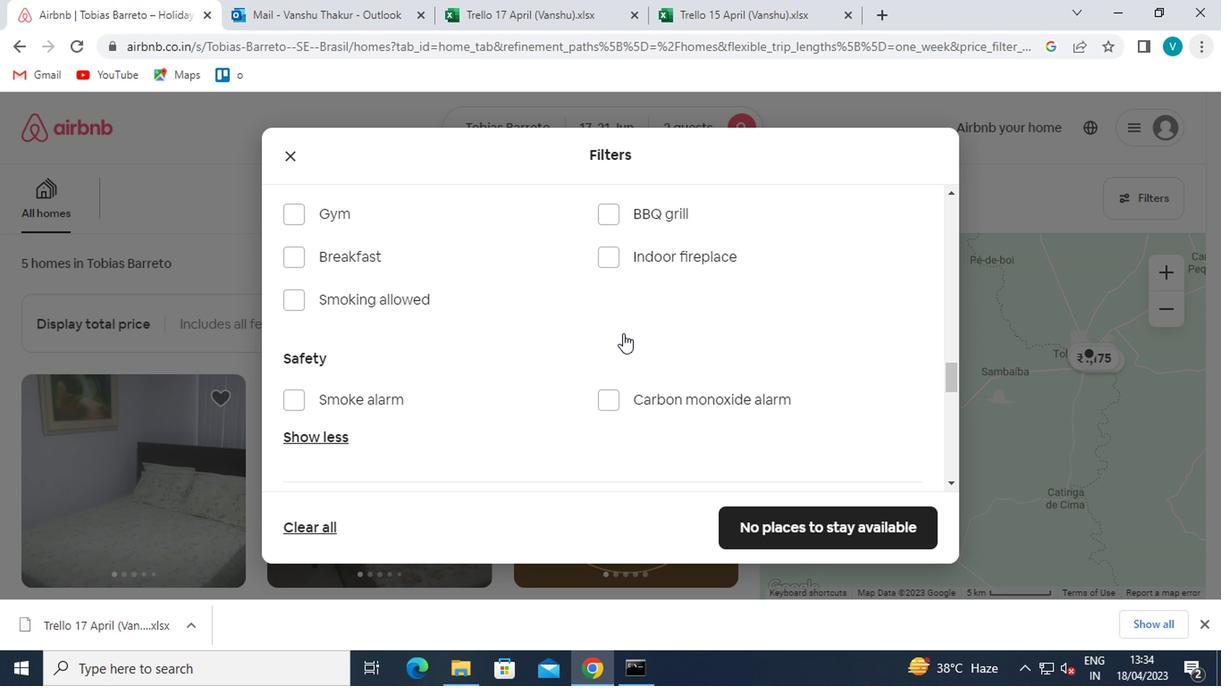 
Action: Mouse scrolled (620, 333) with delta (0, 0)
Screenshot: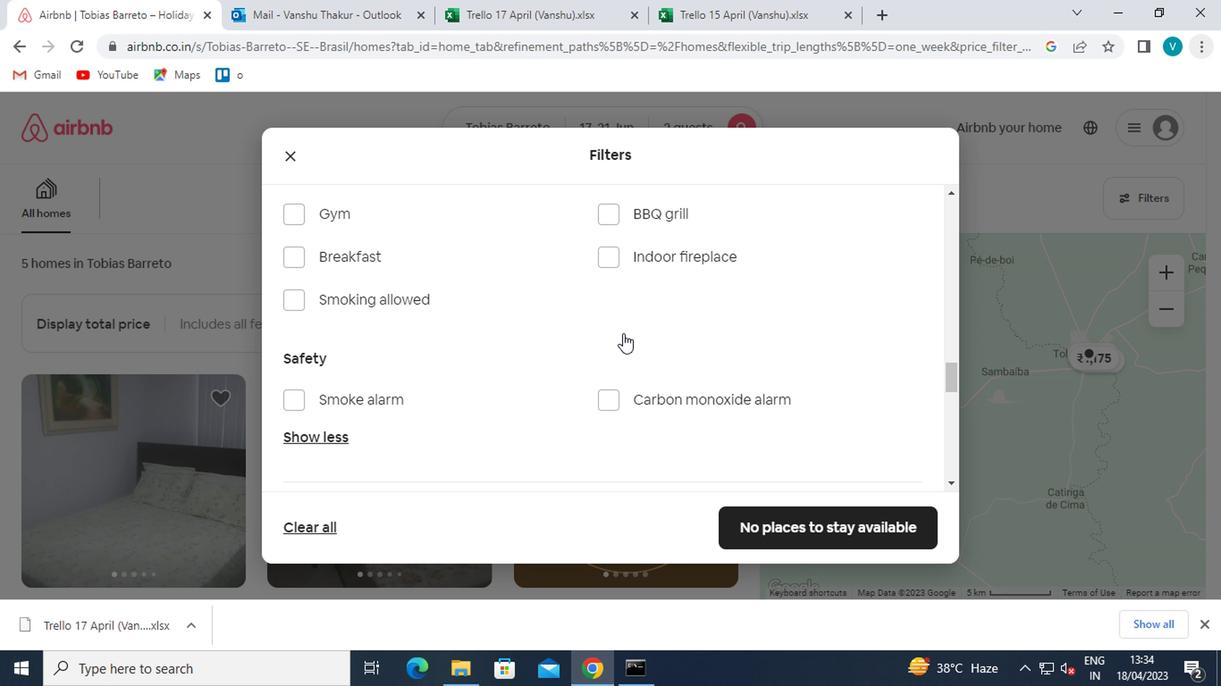 
Action: Mouse scrolled (620, 333) with delta (0, 0)
Screenshot: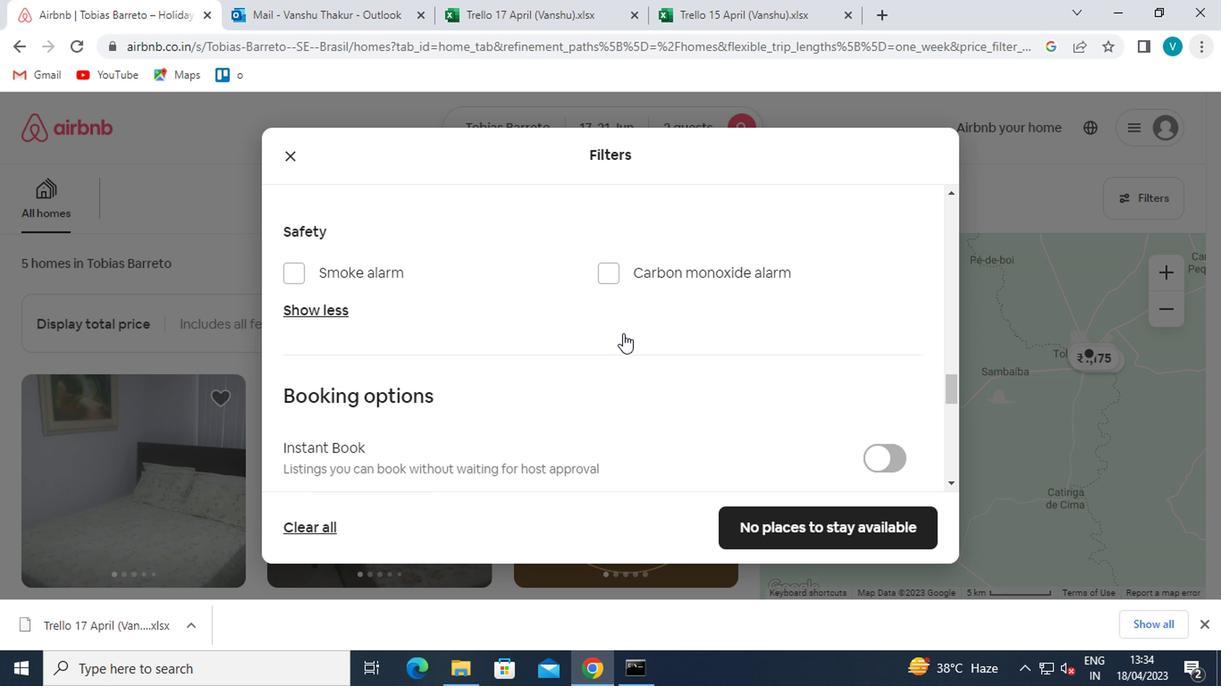 
Action: Mouse moved to (866, 301)
Screenshot: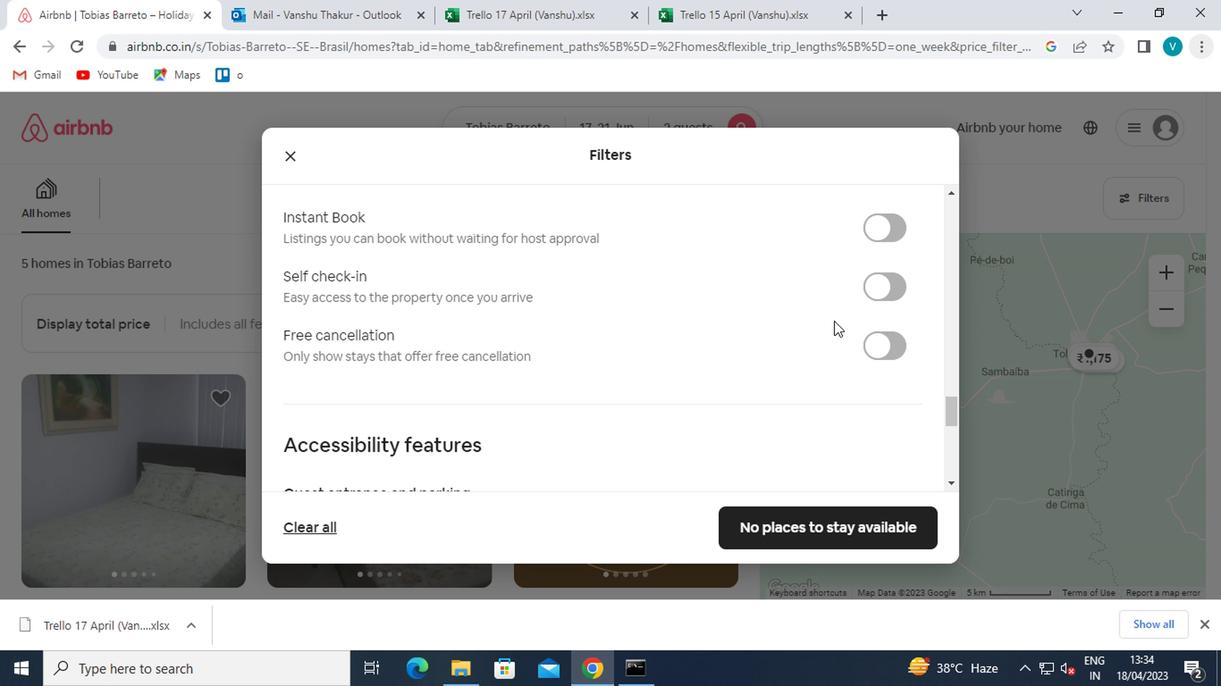 
Action: Mouse pressed left at (866, 301)
Screenshot: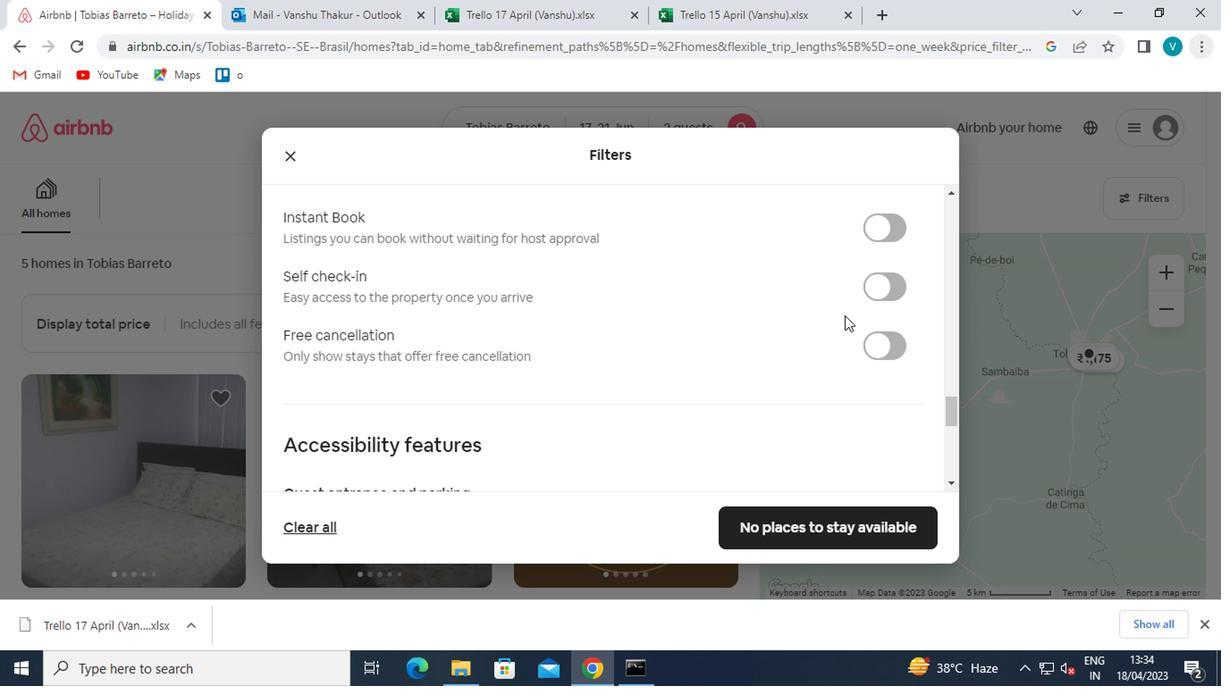 
Action: Mouse moved to (871, 291)
Screenshot: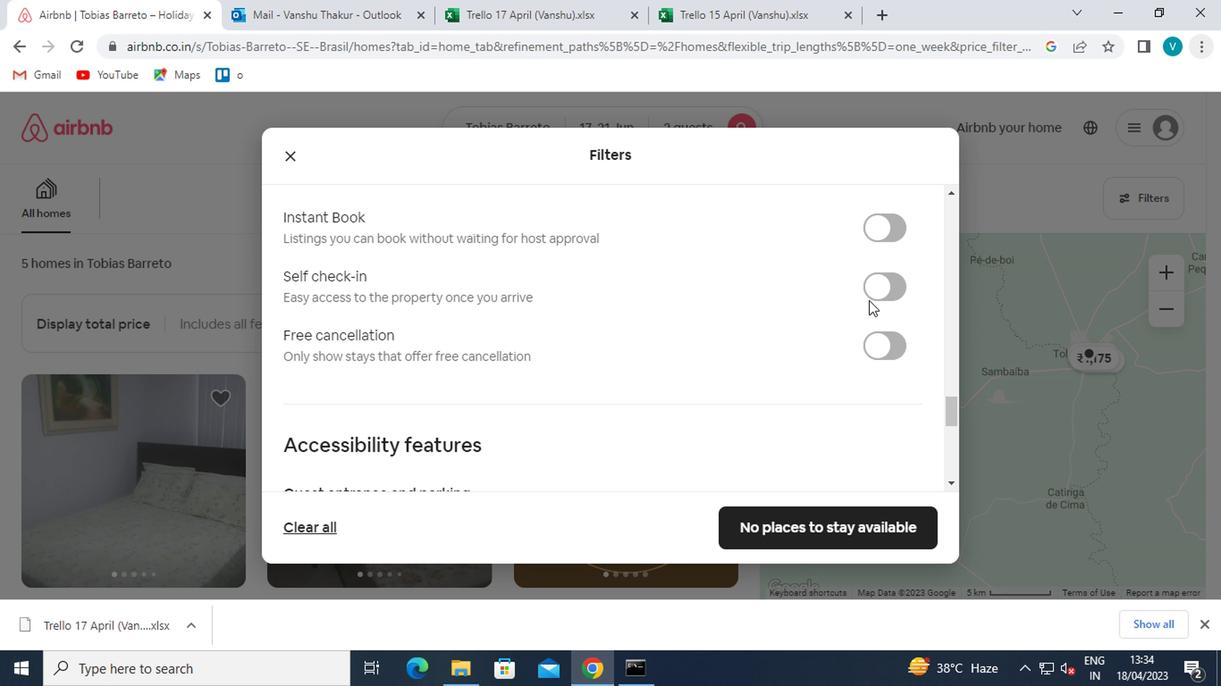 
Action: Mouse pressed left at (871, 291)
Screenshot: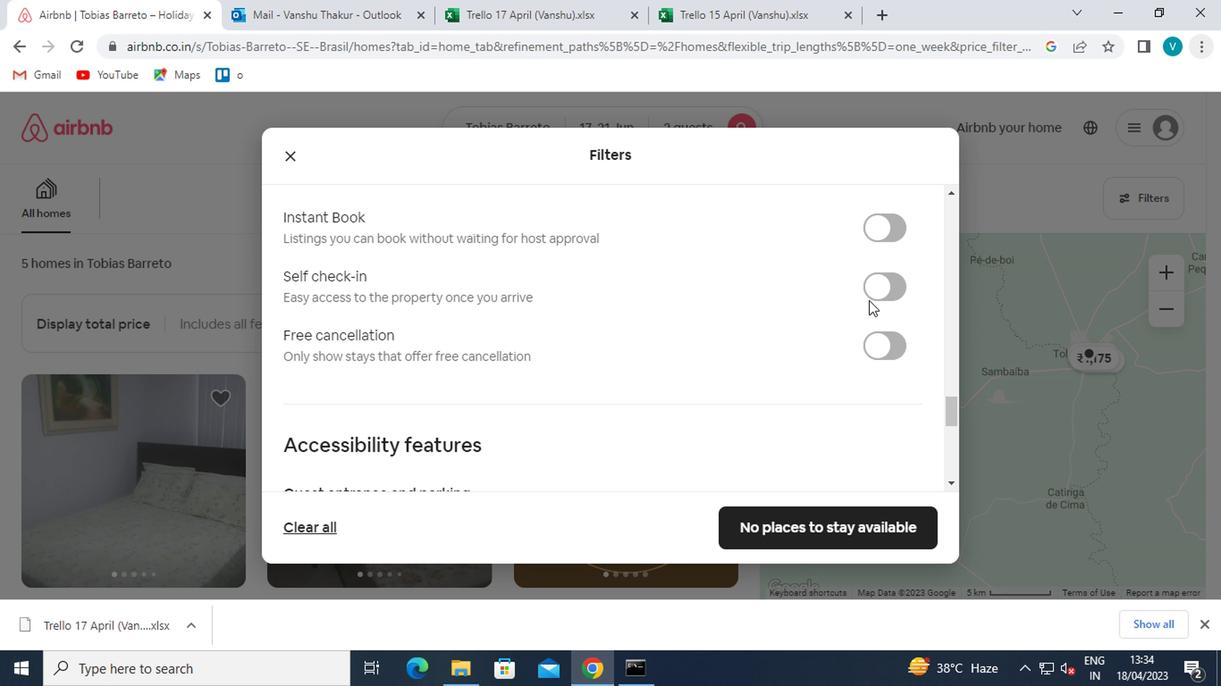 
Action: Mouse moved to (856, 306)
Screenshot: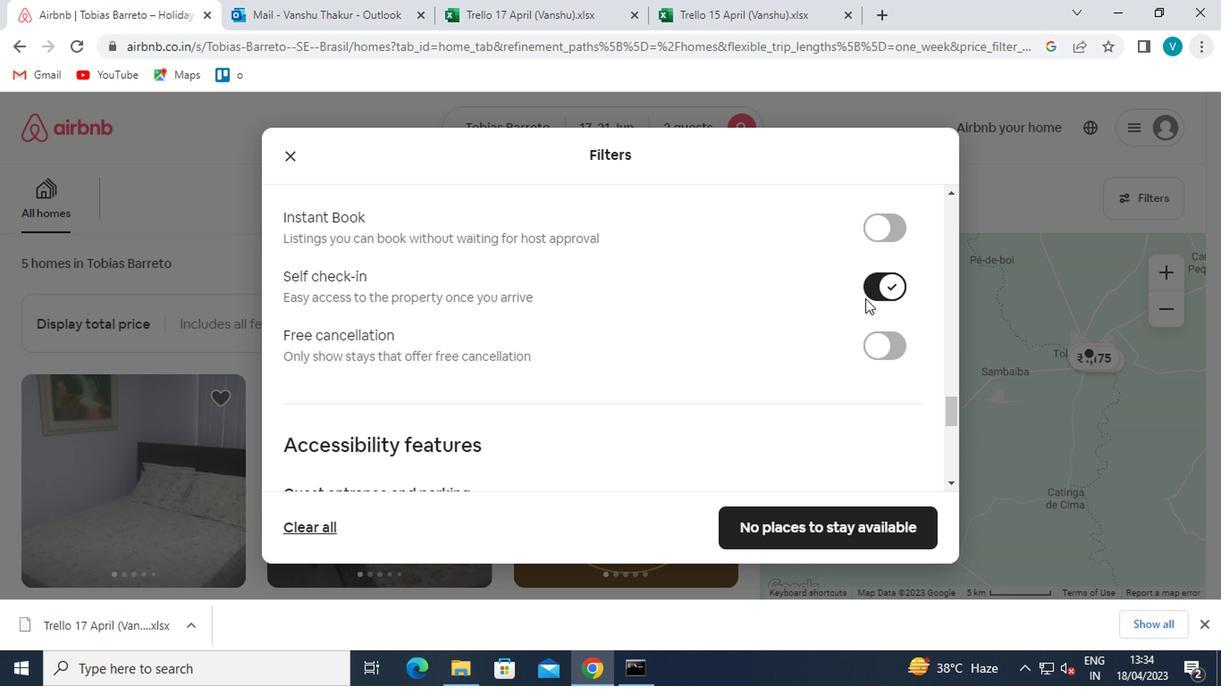 
Action: Mouse scrolled (856, 305) with delta (0, 0)
Screenshot: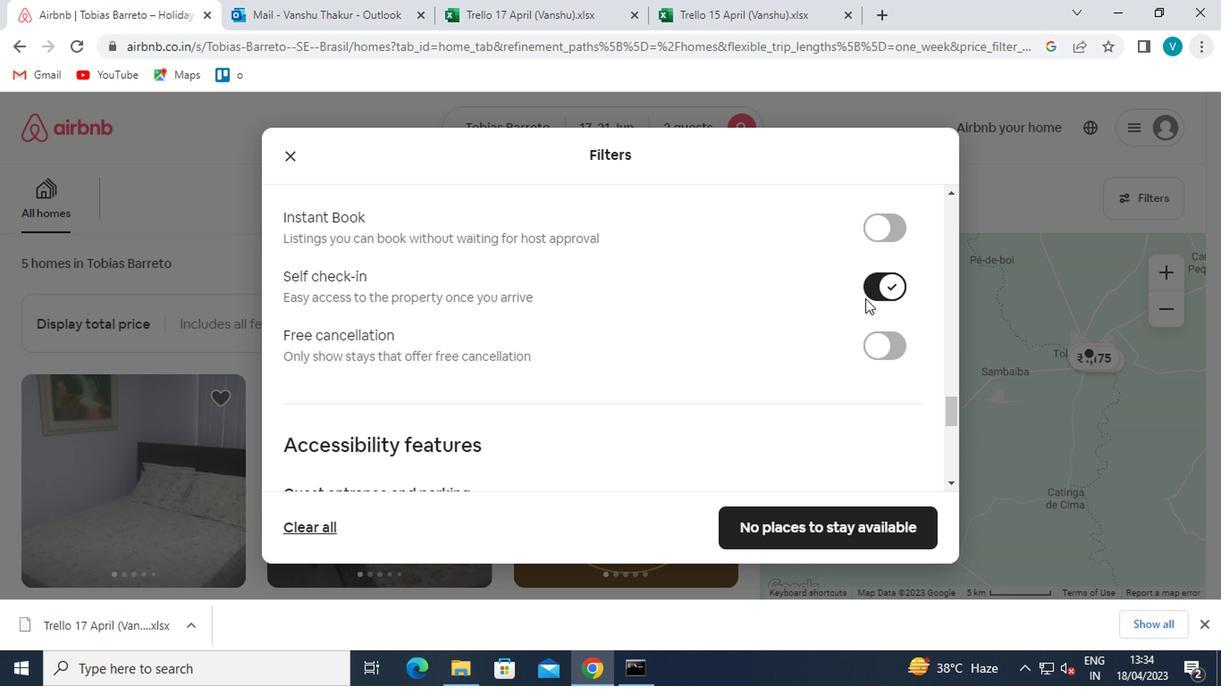 
Action: Mouse moved to (836, 317)
Screenshot: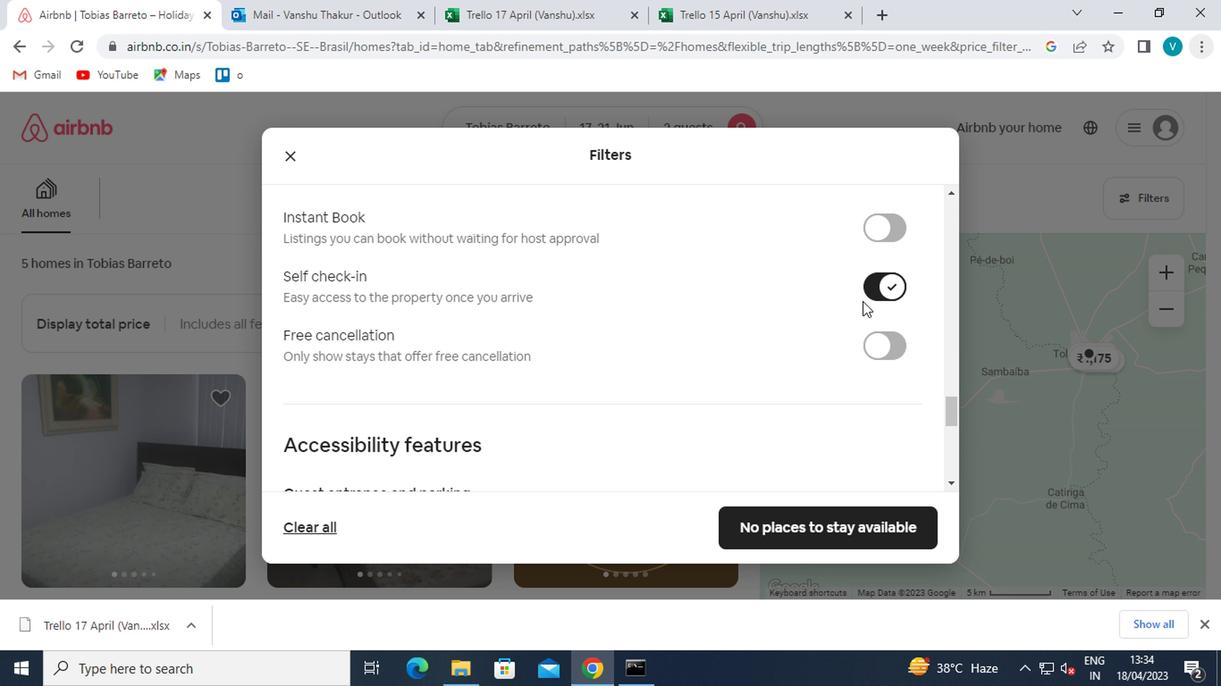 
Action: Mouse scrolled (836, 317) with delta (0, 0)
Screenshot: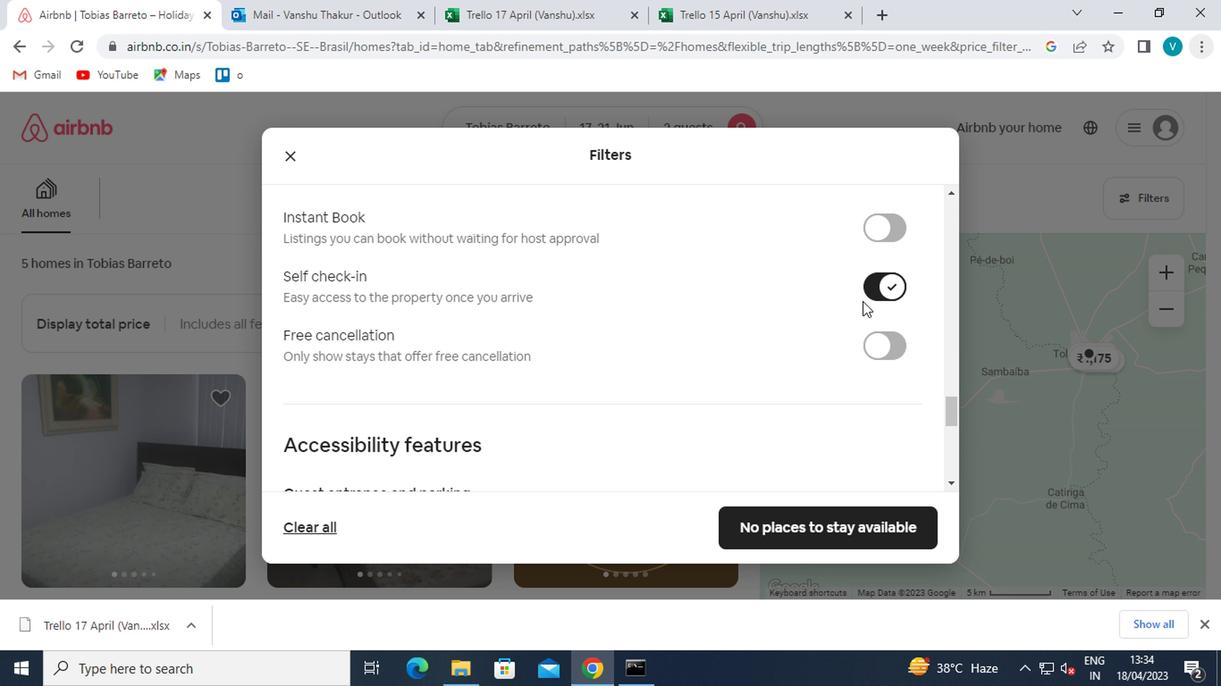 
Action: Mouse moved to (766, 331)
Screenshot: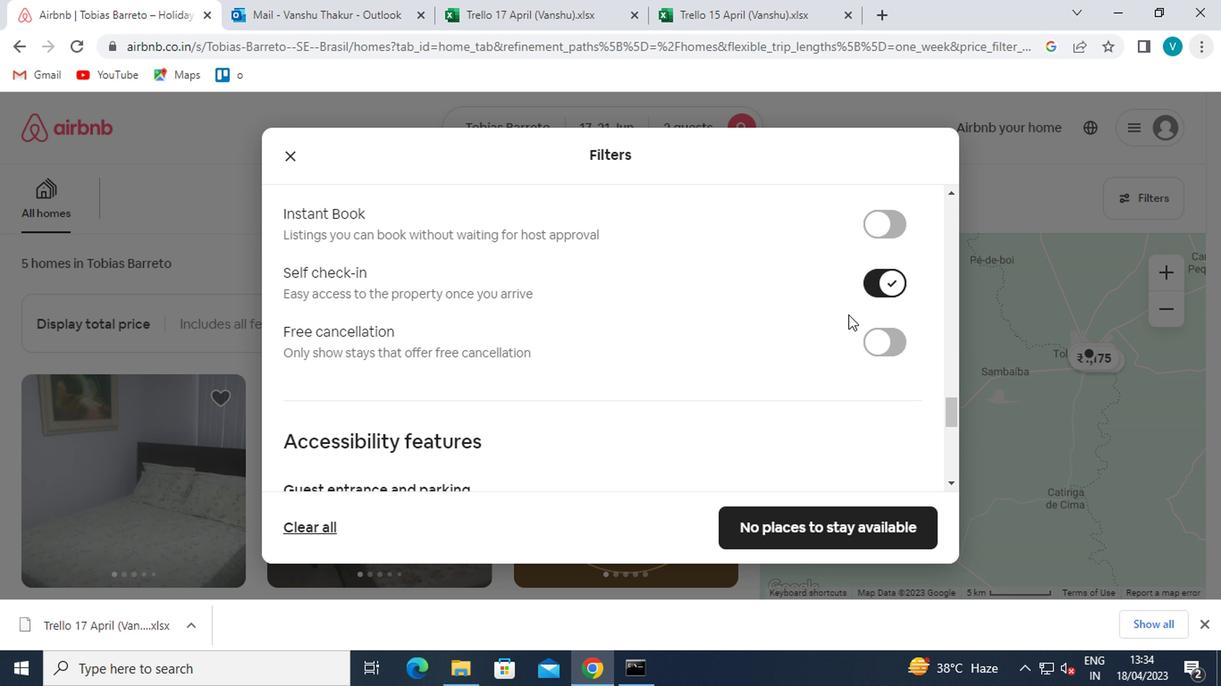 
Action: Mouse scrolled (766, 330) with delta (0, 0)
Screenshot: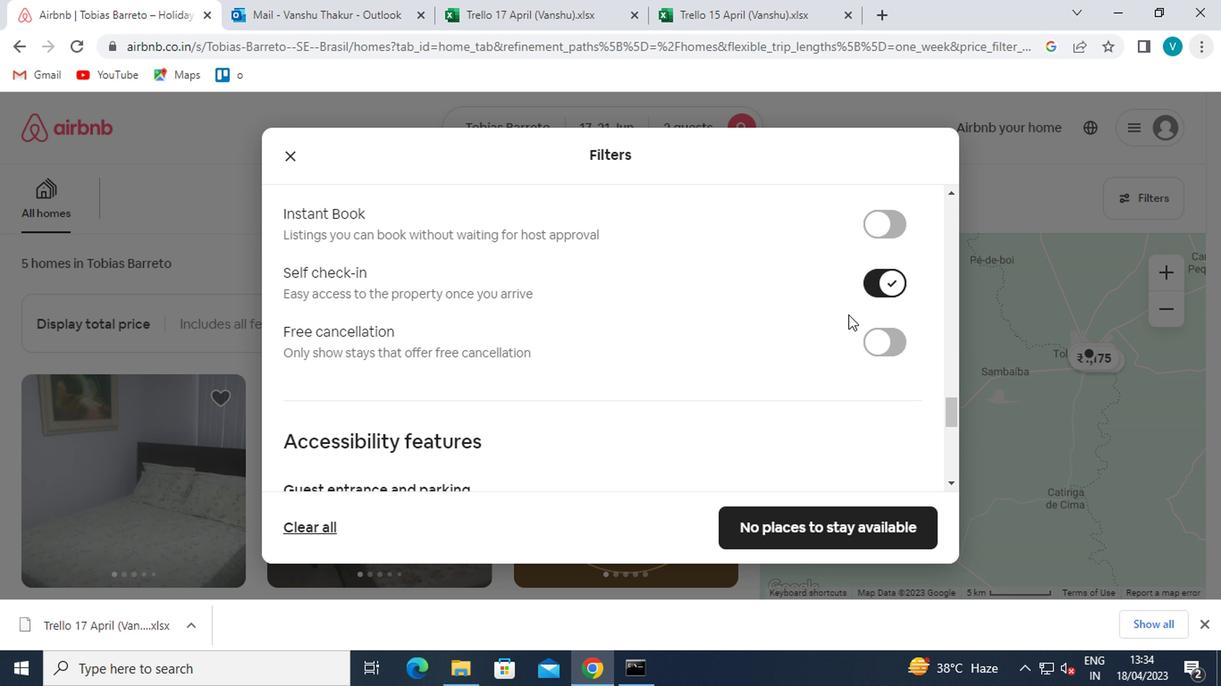 
Action: Mouse moved to (690, 332)
Screenshot: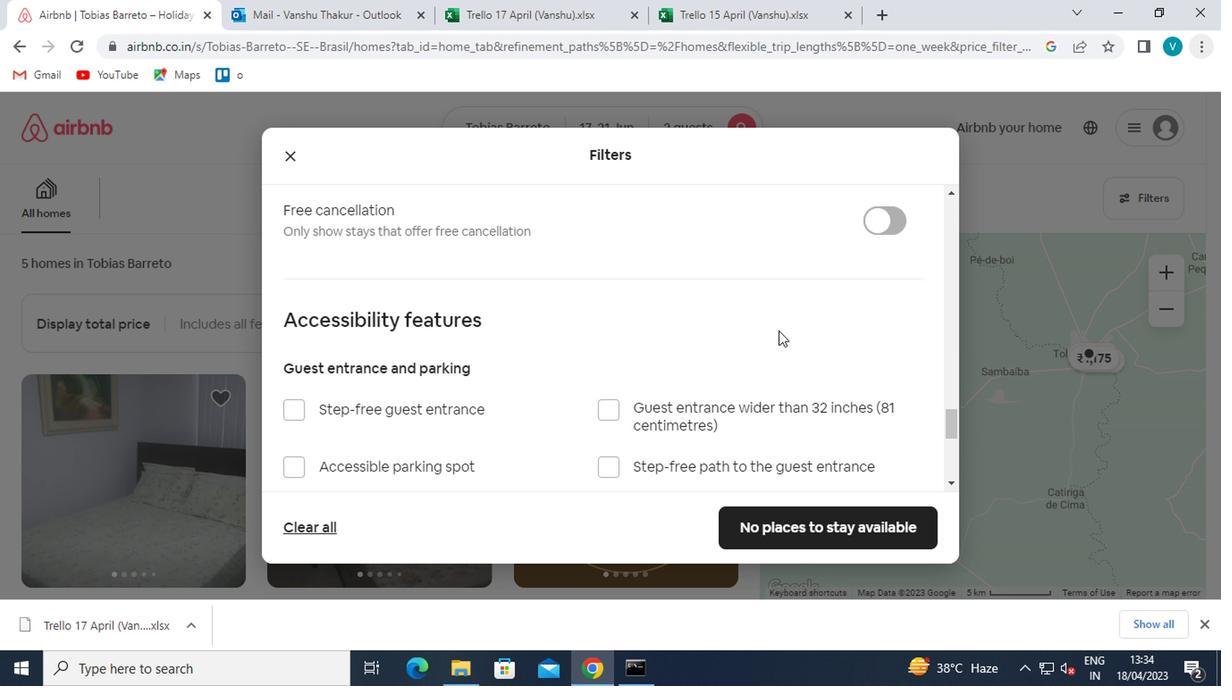 
Action: Mouse scrolled (690, 331) with delta (0, -1)
Screenshot: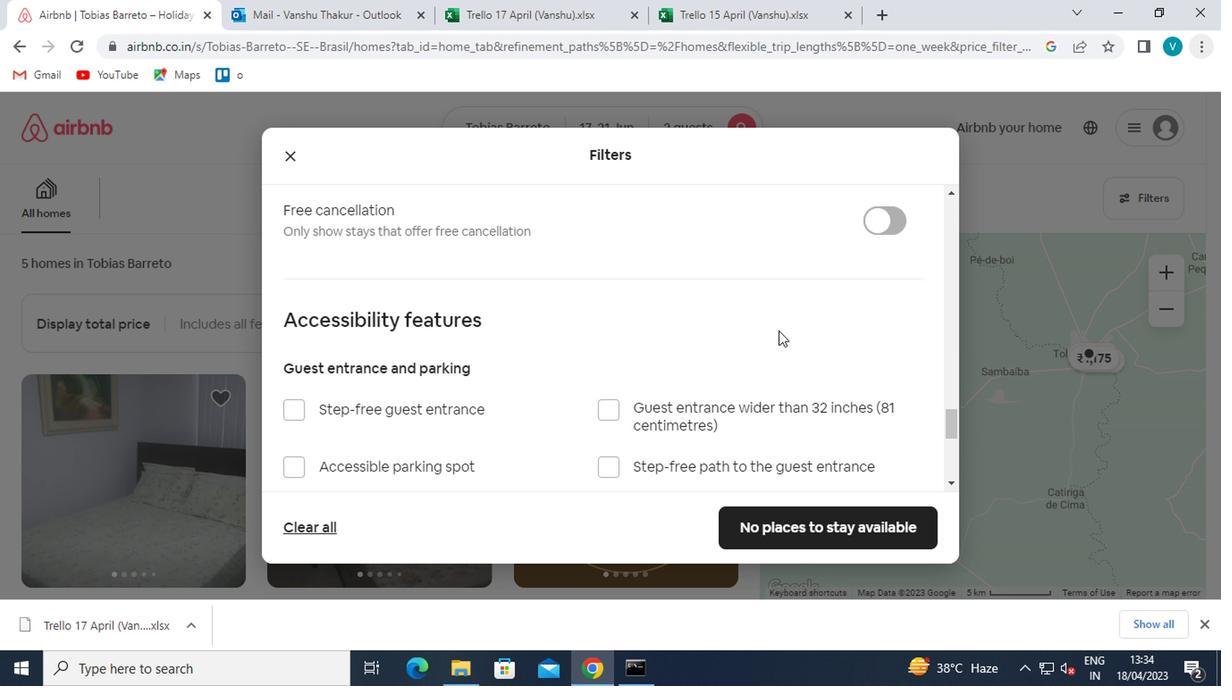 
Action: Mouse moved to (553, 335)
Screenshot: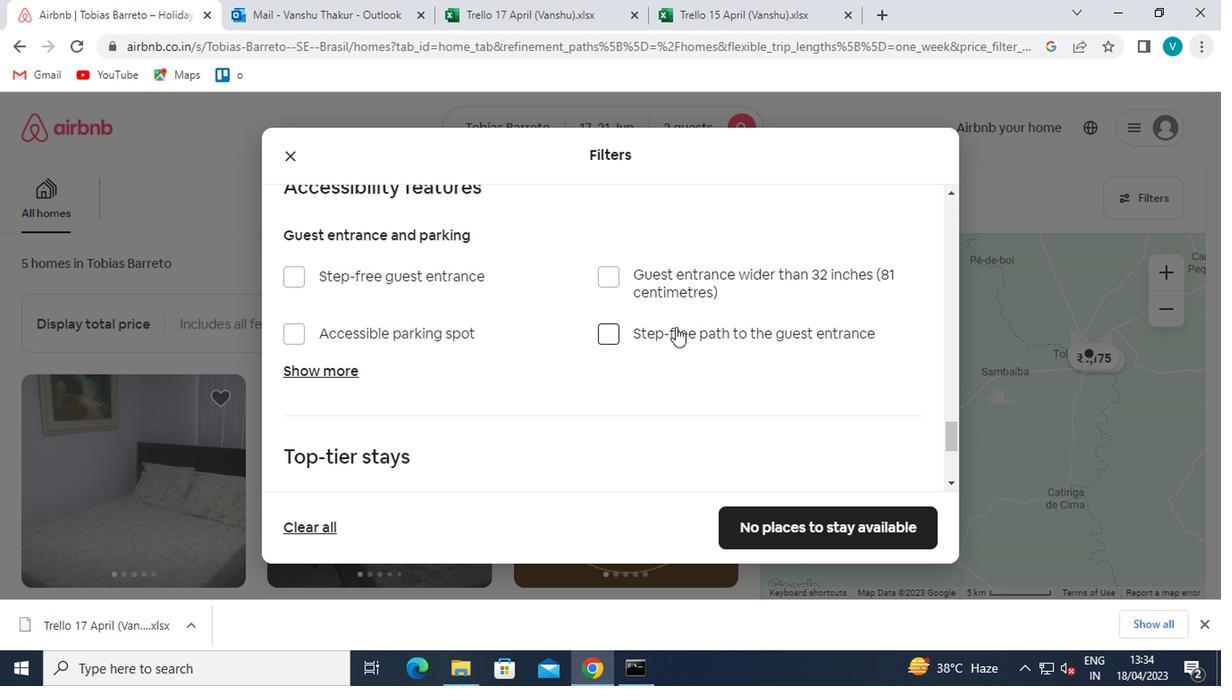 
Action: Mouse scrolled (553, 335) with delta (0, 0)
Screenshot: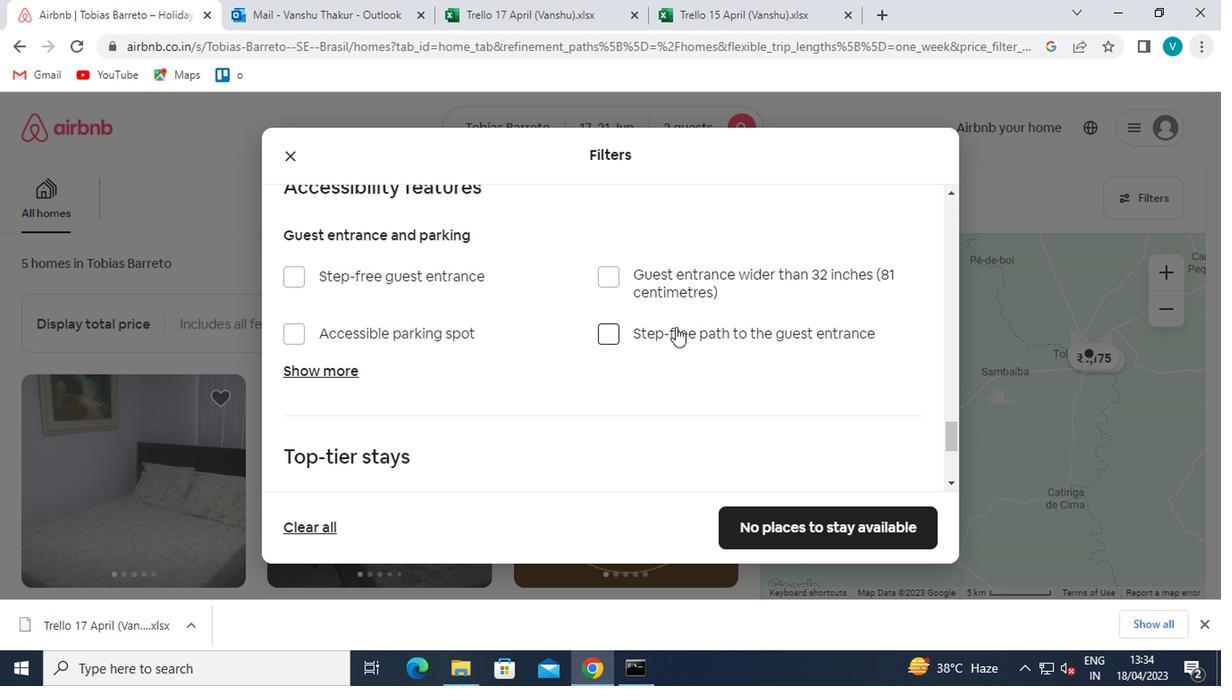 
Action: Mouse moved to (452, 358)
Screenshot: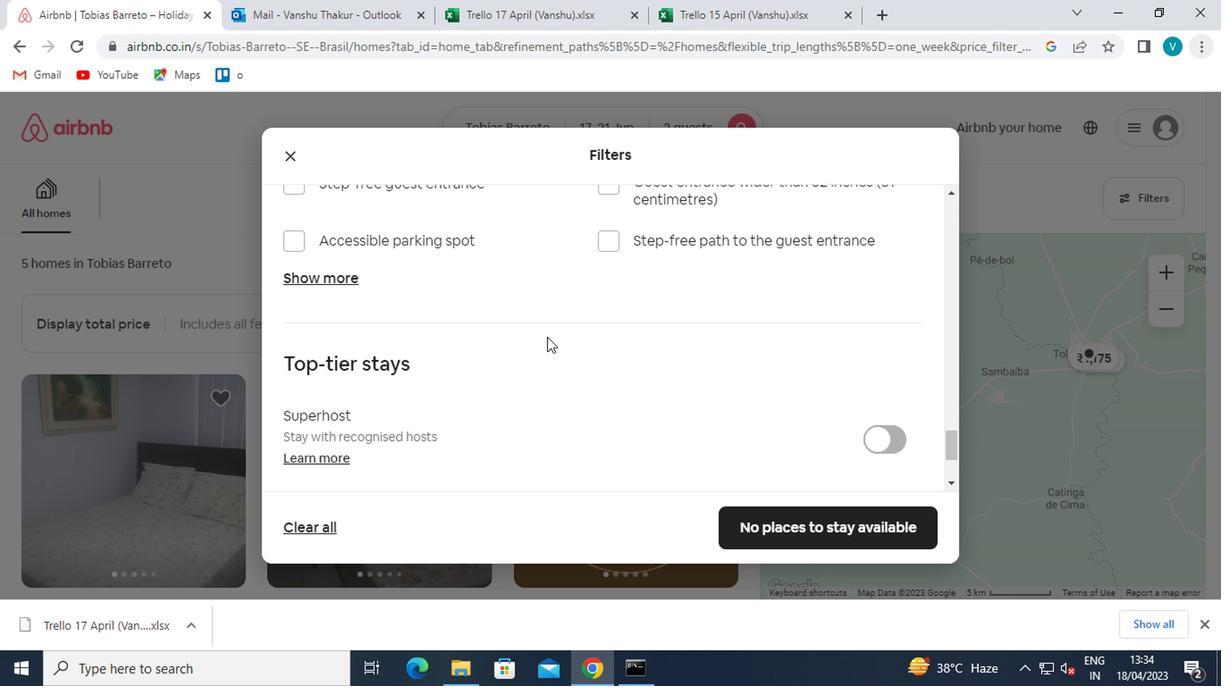 
Action: Mouse scrolled (452, 356) with delta (0, -1)
Screenshot: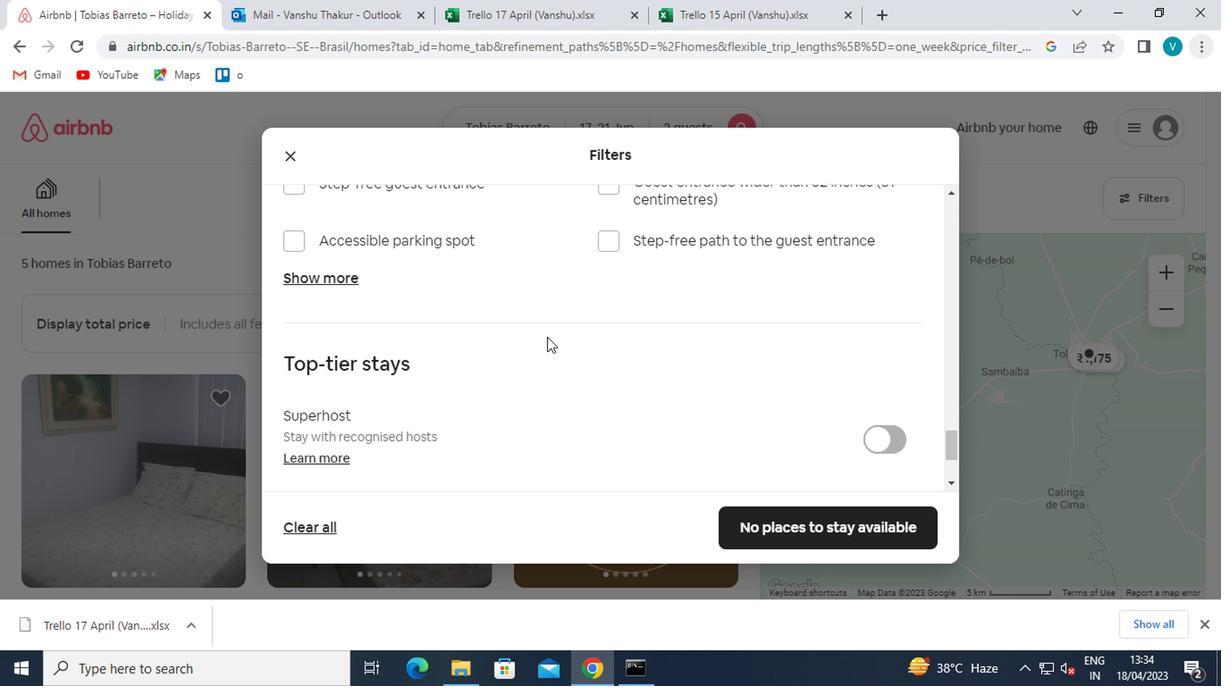 
Action: Mouse moved to (395, 410)
Screenshot: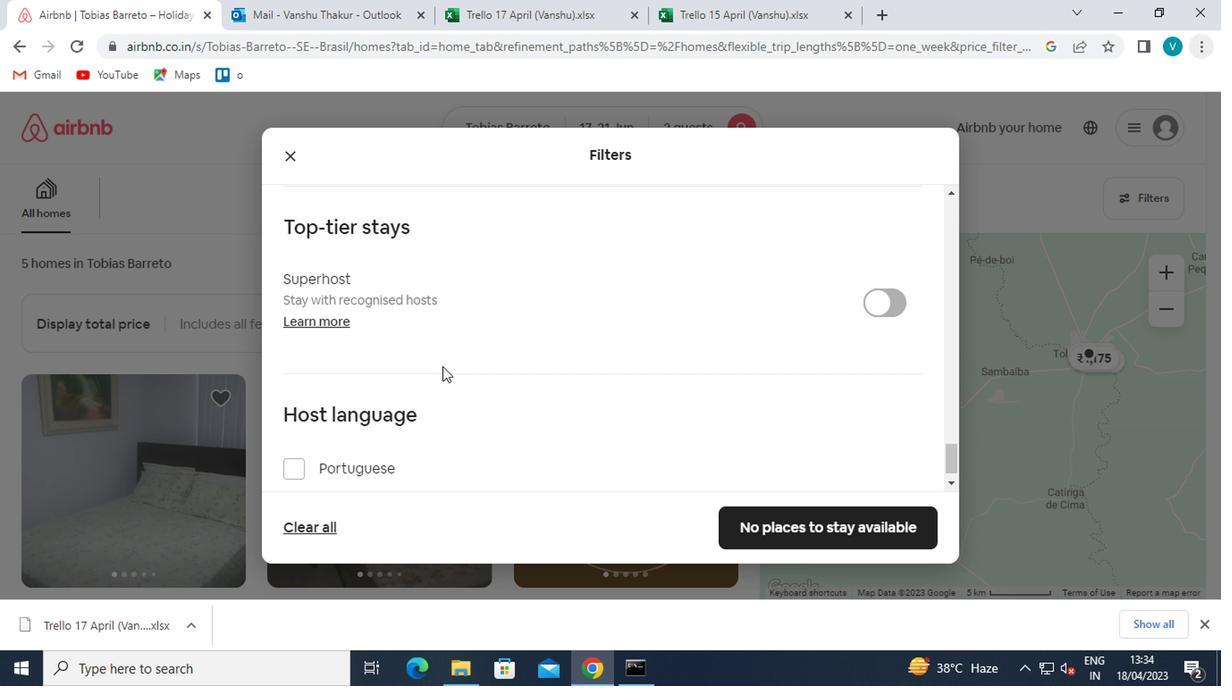 
Action: Mouse scrolled (395, 409) with delta (0, 0)
Screenshot: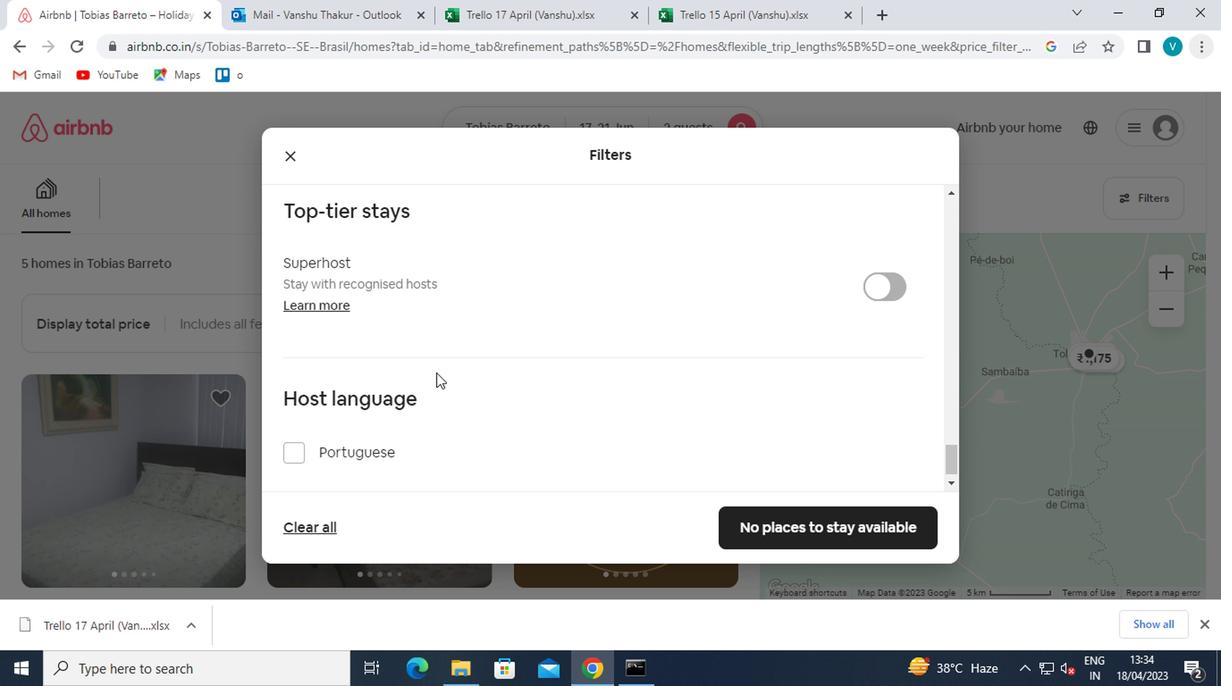 
Action: Mouse moved to (394, 411)
Screenshot: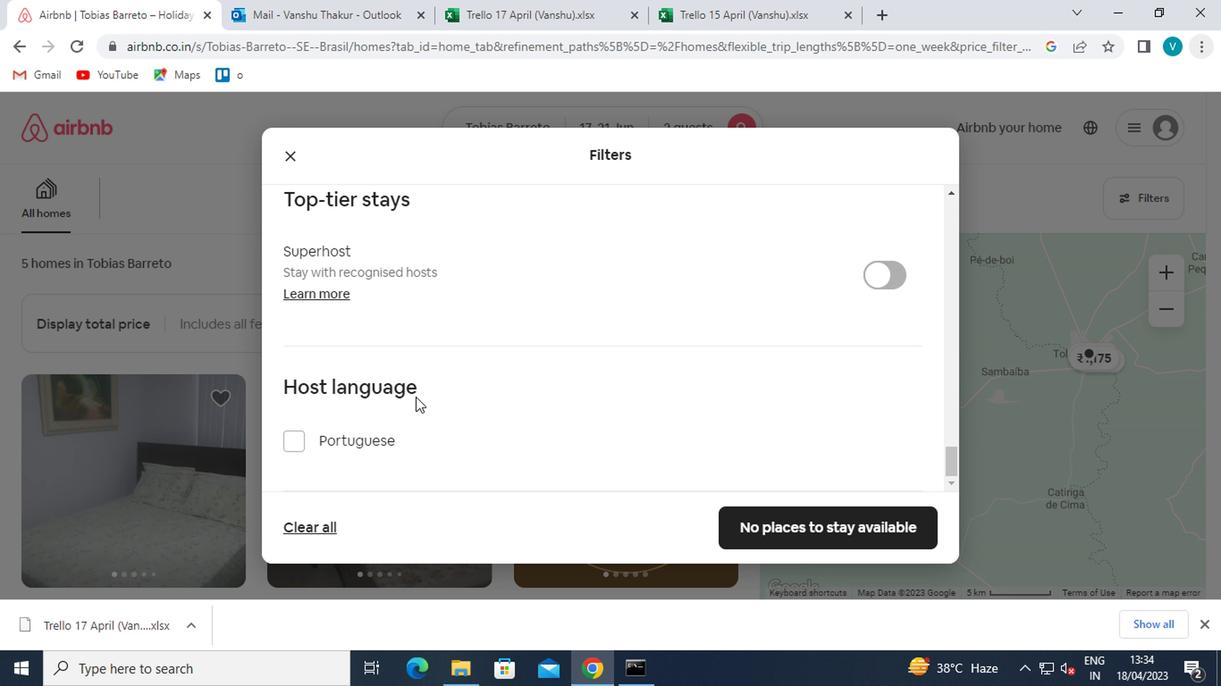 
Action: Mouse scrolled (394, 410) with delta (0, -1)
Screenshot: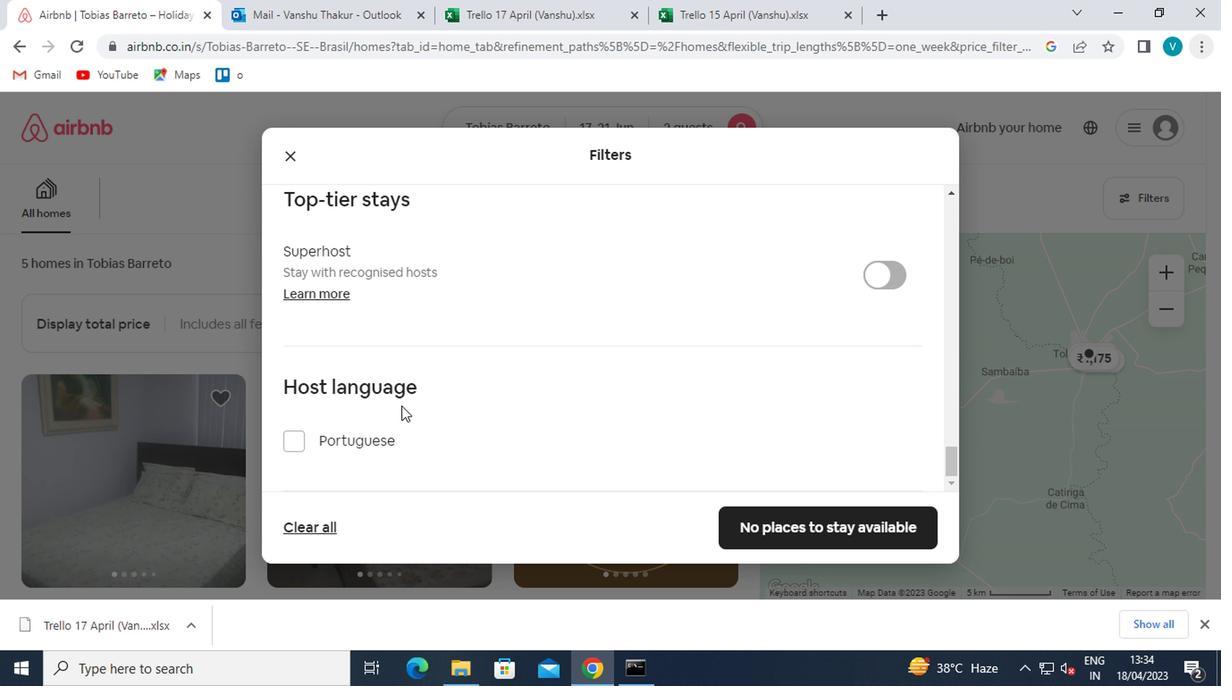 
Action: Mouse moved to (393, 413)
Screenshot: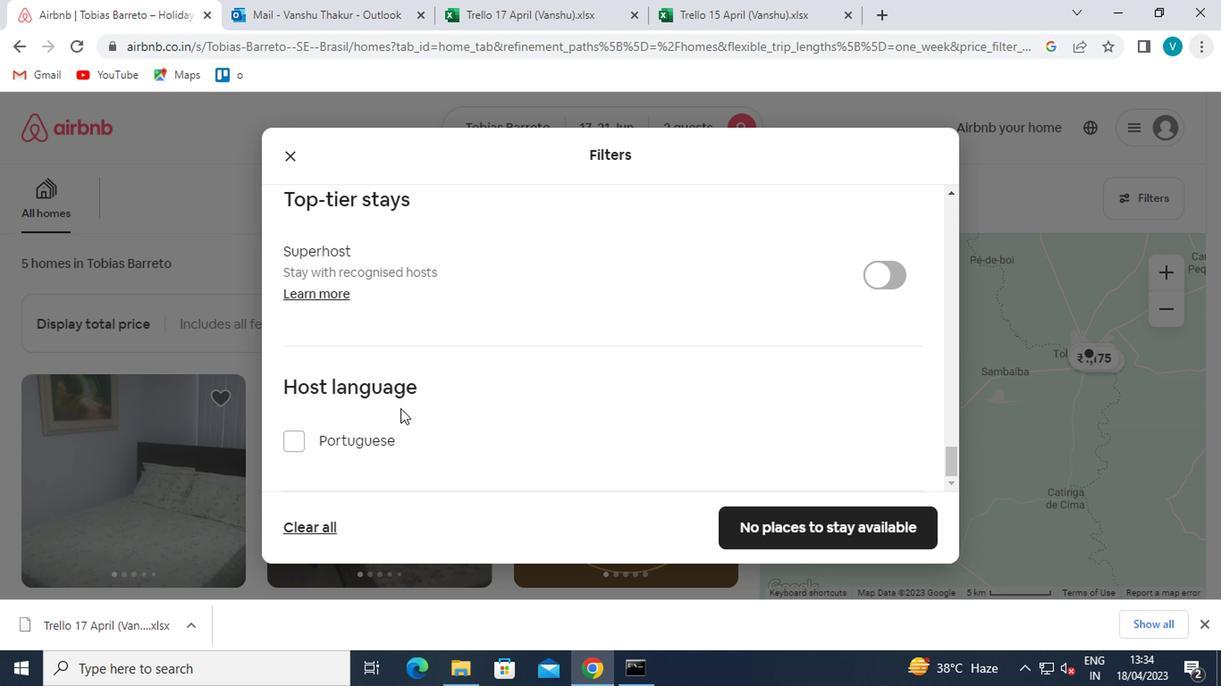 
Action: Mouse scrolled (393, 412) with delta (0, -1)
Screenshot: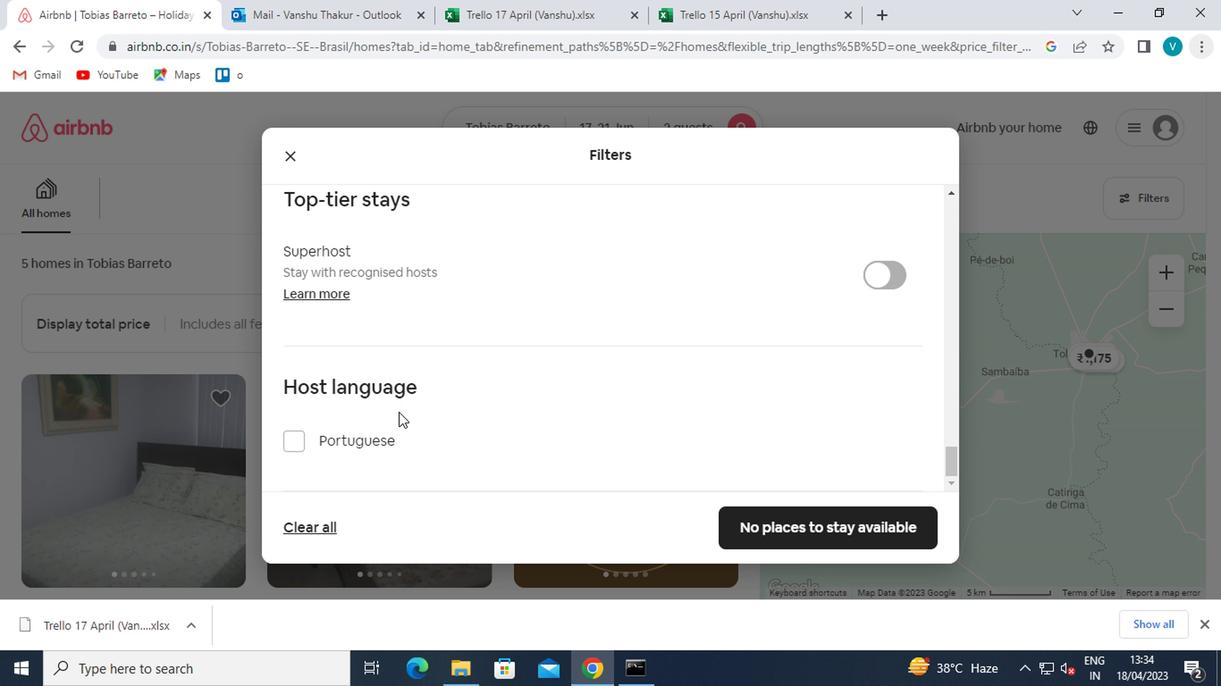 
Action: Mouse moved to (735, 522)
Screenshot: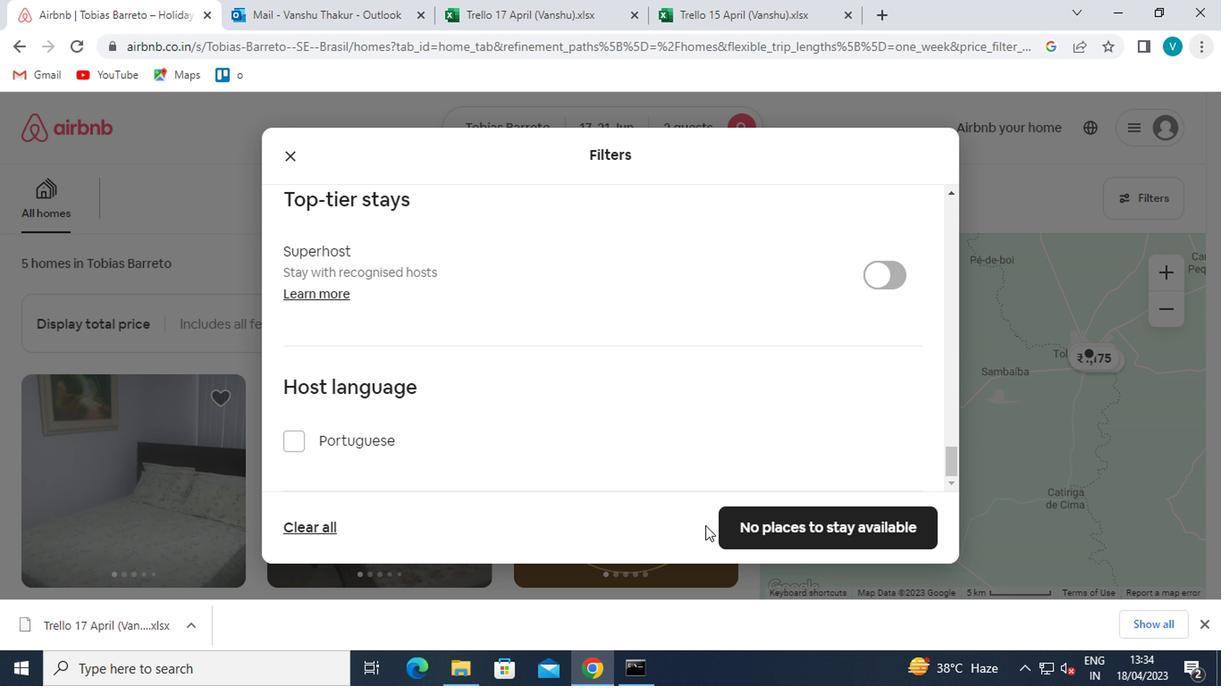 
Action: Mouse pressed left at (735, 522)
Screenshot: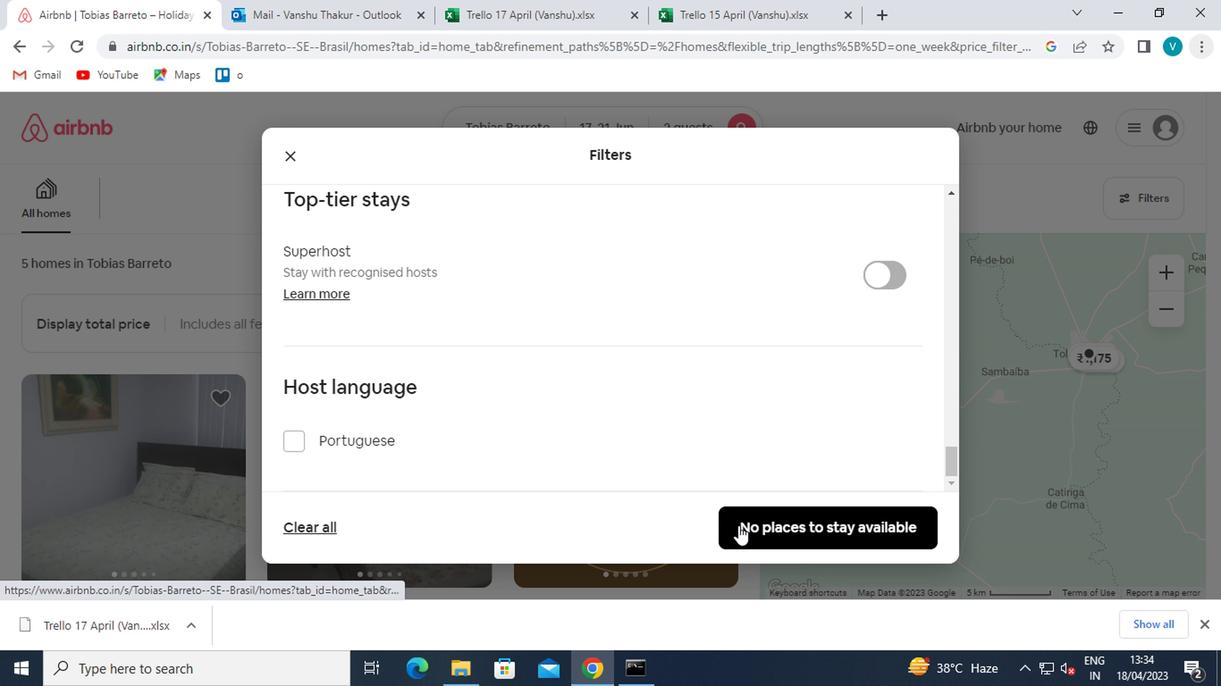 
Action: Mouse moved to (725, 515)
Screenshot: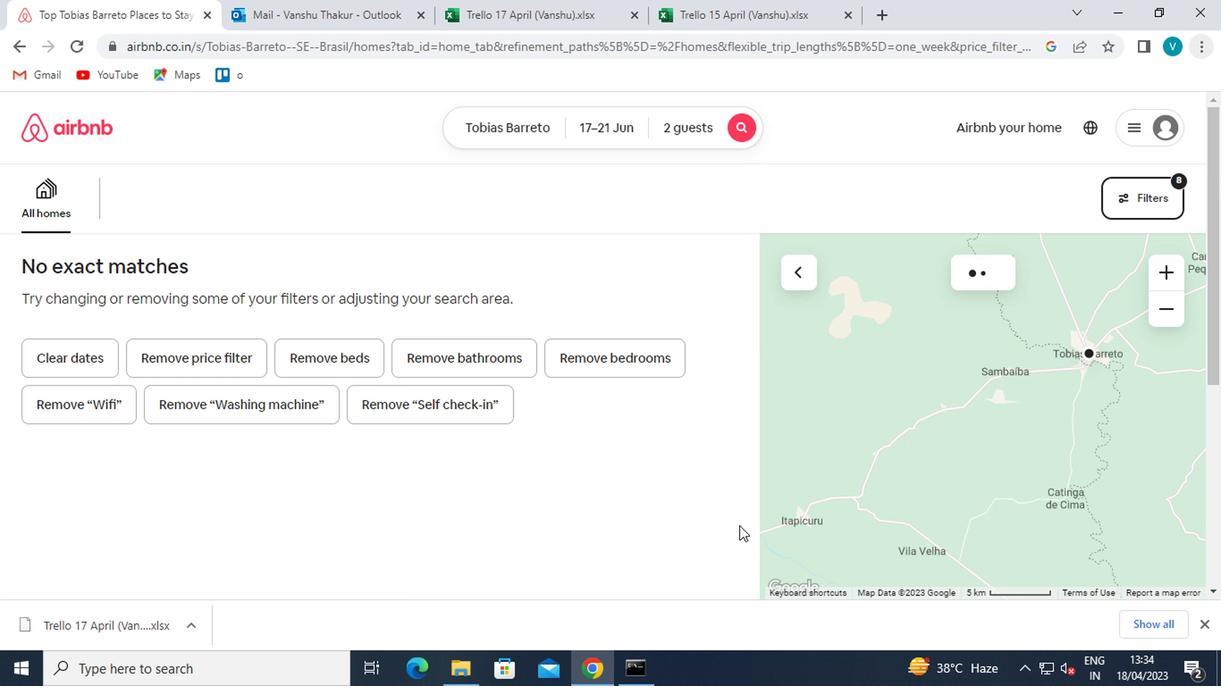 
